 Task: Look for space in Gebre Guracha, Ethiopia from 11th June, 2023 to 17th June, 2023 for 1 adult in price range Rs.5000 to Rs.12000. Place can be private room with 1  bedroom having 1 bed and 1 bathroom. Property type can be house, flat, hotel. Booking option can be shelf check-in. Required host language is English.
Action: Mouse moved to (540, 126)
Screenshot: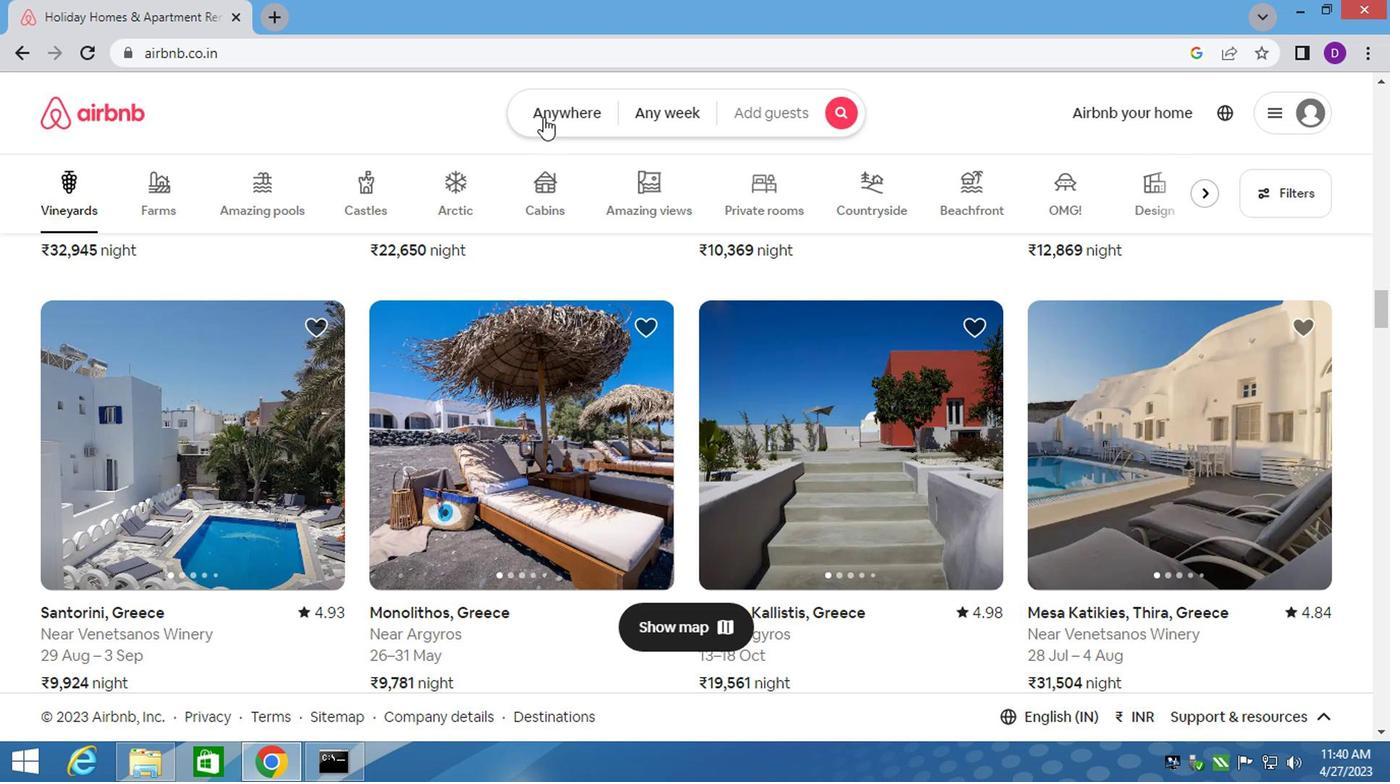 
Action: Mouse pressed left at (540, 126)
Screenshot: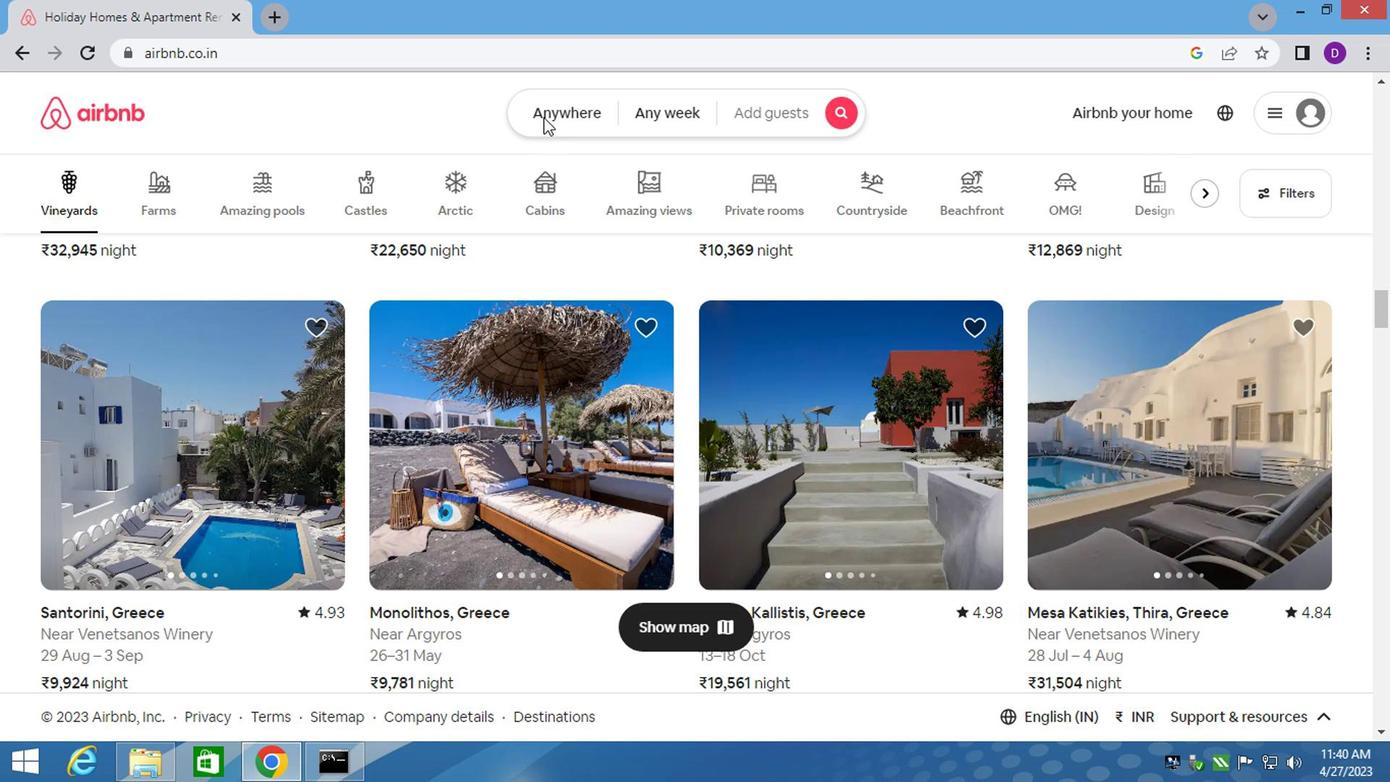 
Action: Mouse moved to (537, 126)
Screenshot: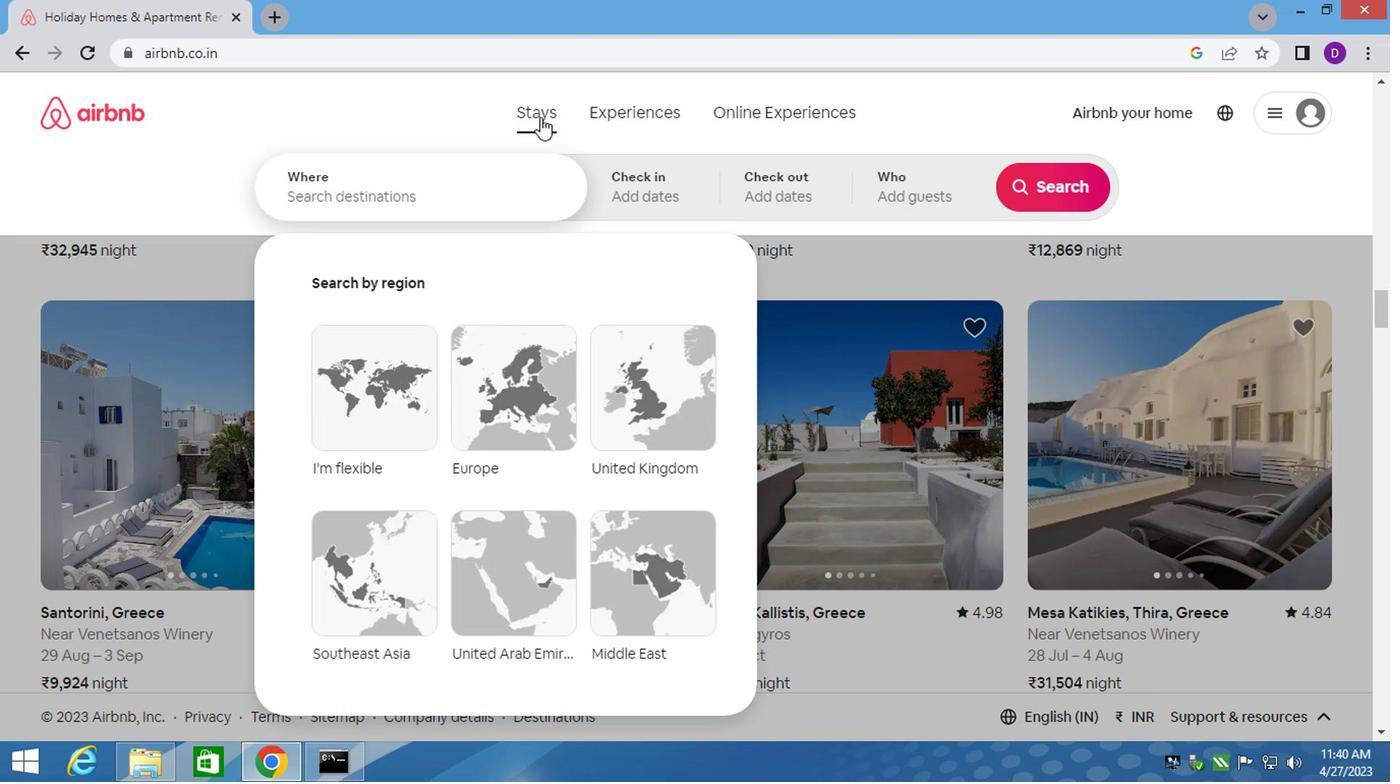 
Action: Key pressed <Key.shift_r><Key.shift_r><Key.shift_r><Key.shift_r><Key.shift_r>Gebre
Screenshot: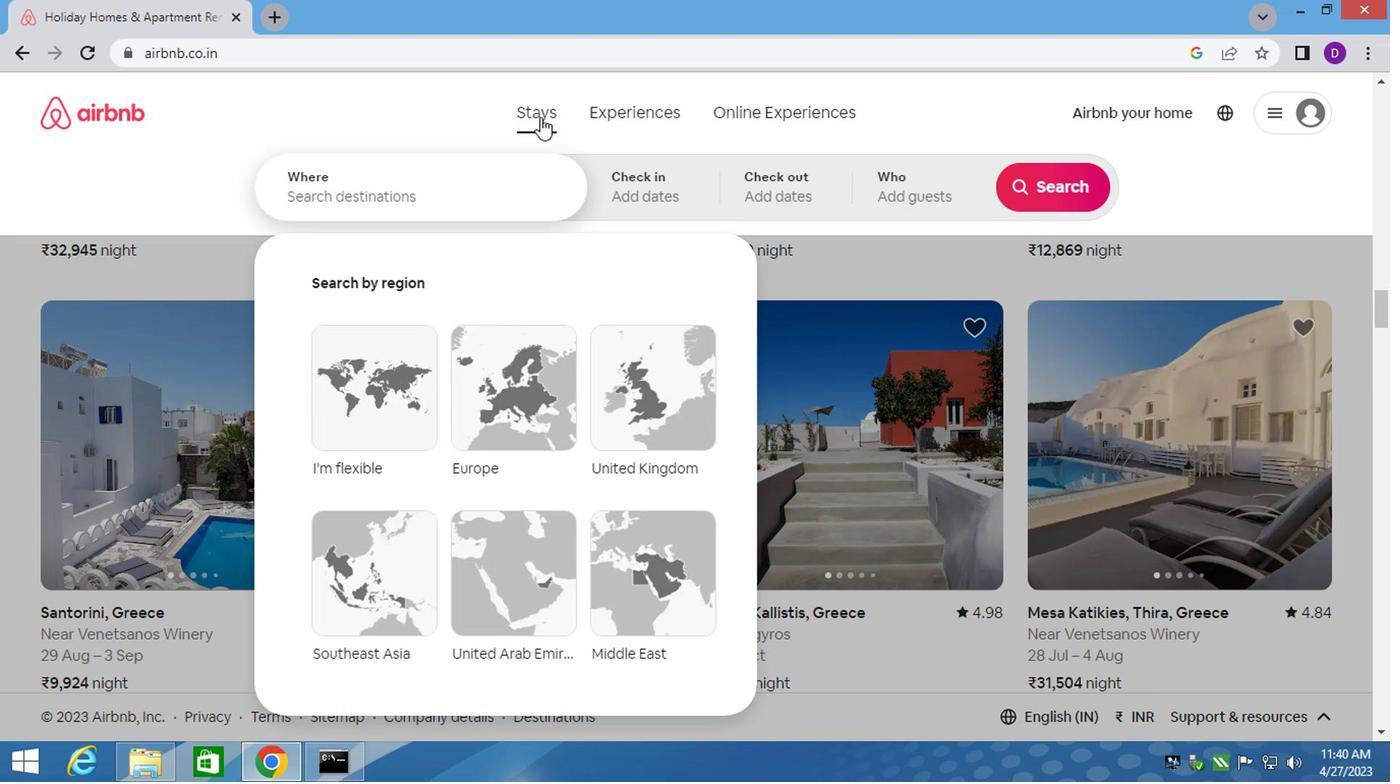 
Action: Mouse moved to (351, 203)
Screenshot: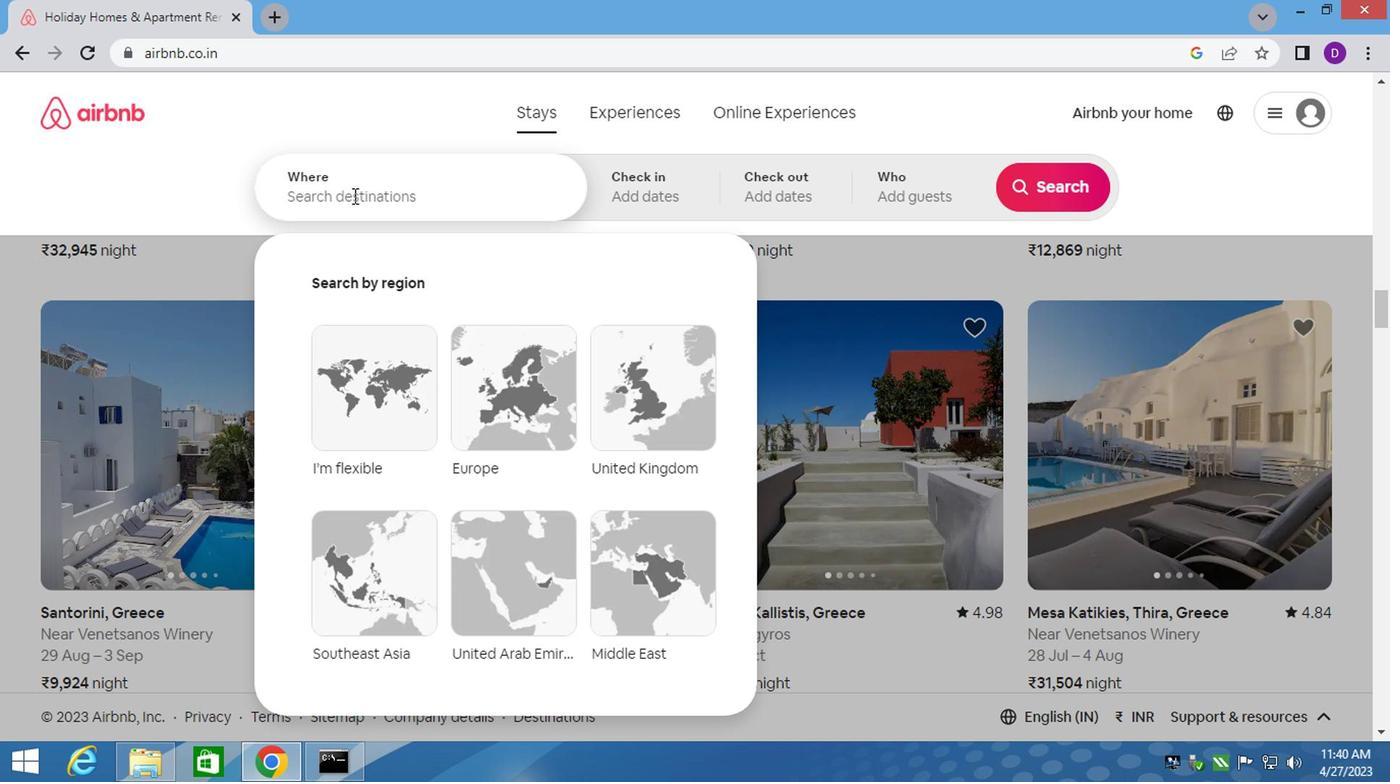 
Action: Mouse pressed left at (351, 203)
Screenshot: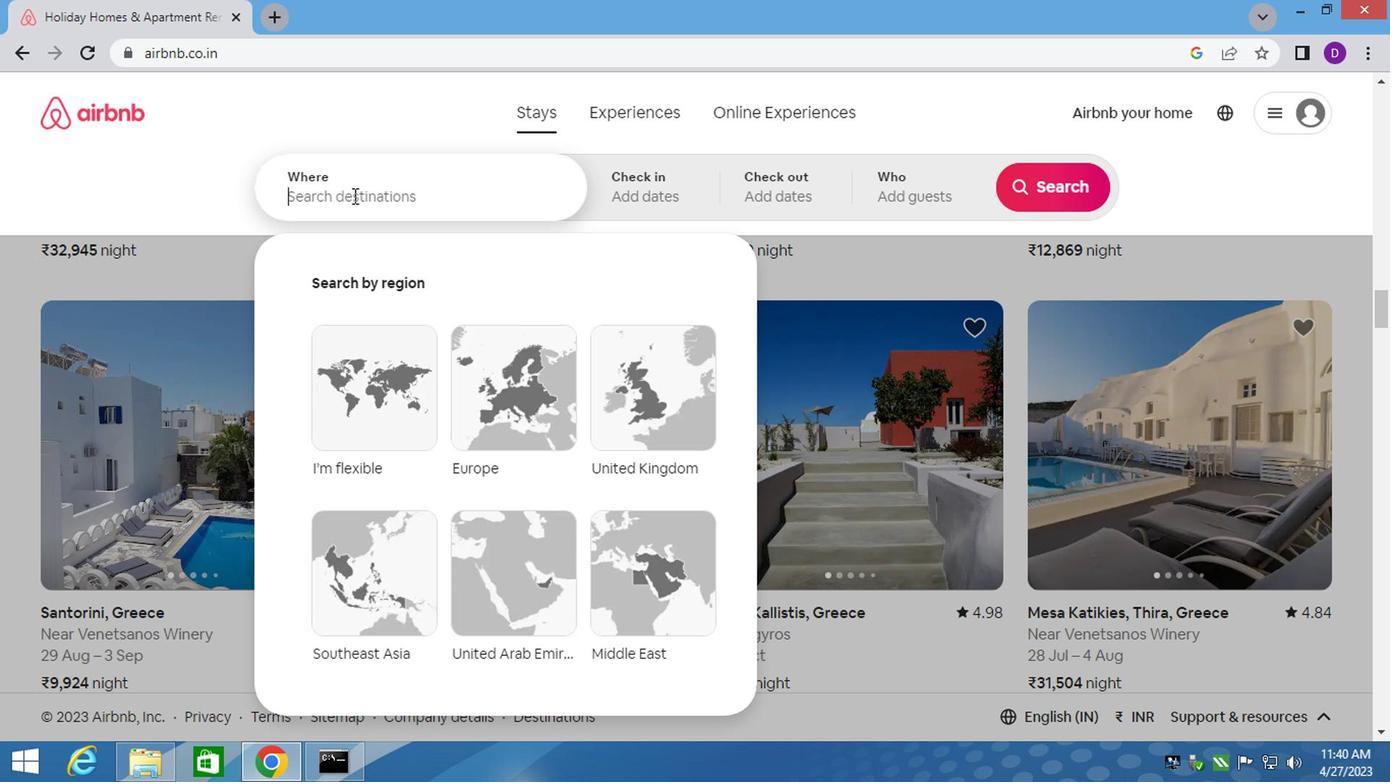 
Action: Key pressed <Key.shift_r><Key.shift_r><Key.shift_r><Key.shift_r>Gebre<Key.space><Key.shift>GURACHA,<Key.space><Key.shift>ETHIOPIA<Key.enter>
Screenshot: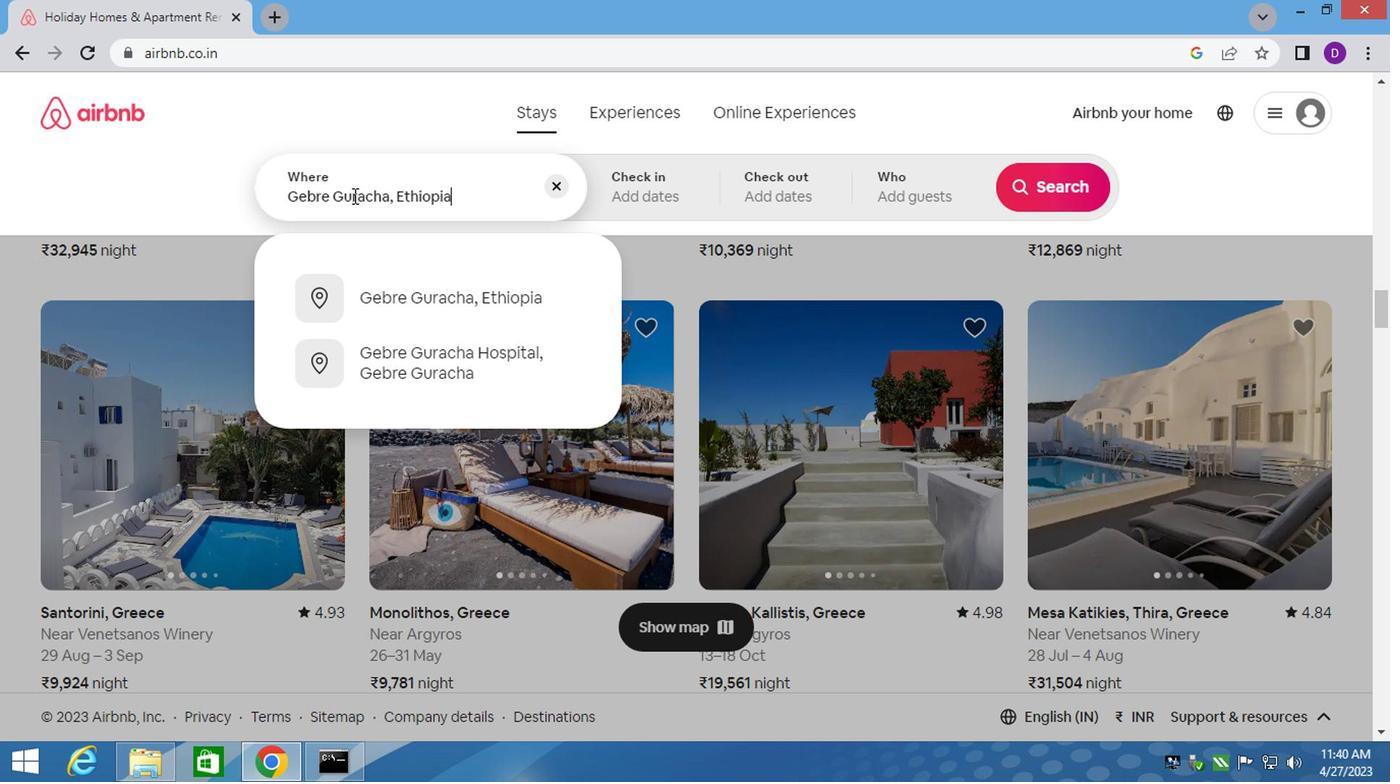 
Action: Mouse moved to (1034, 350)
Screenshot: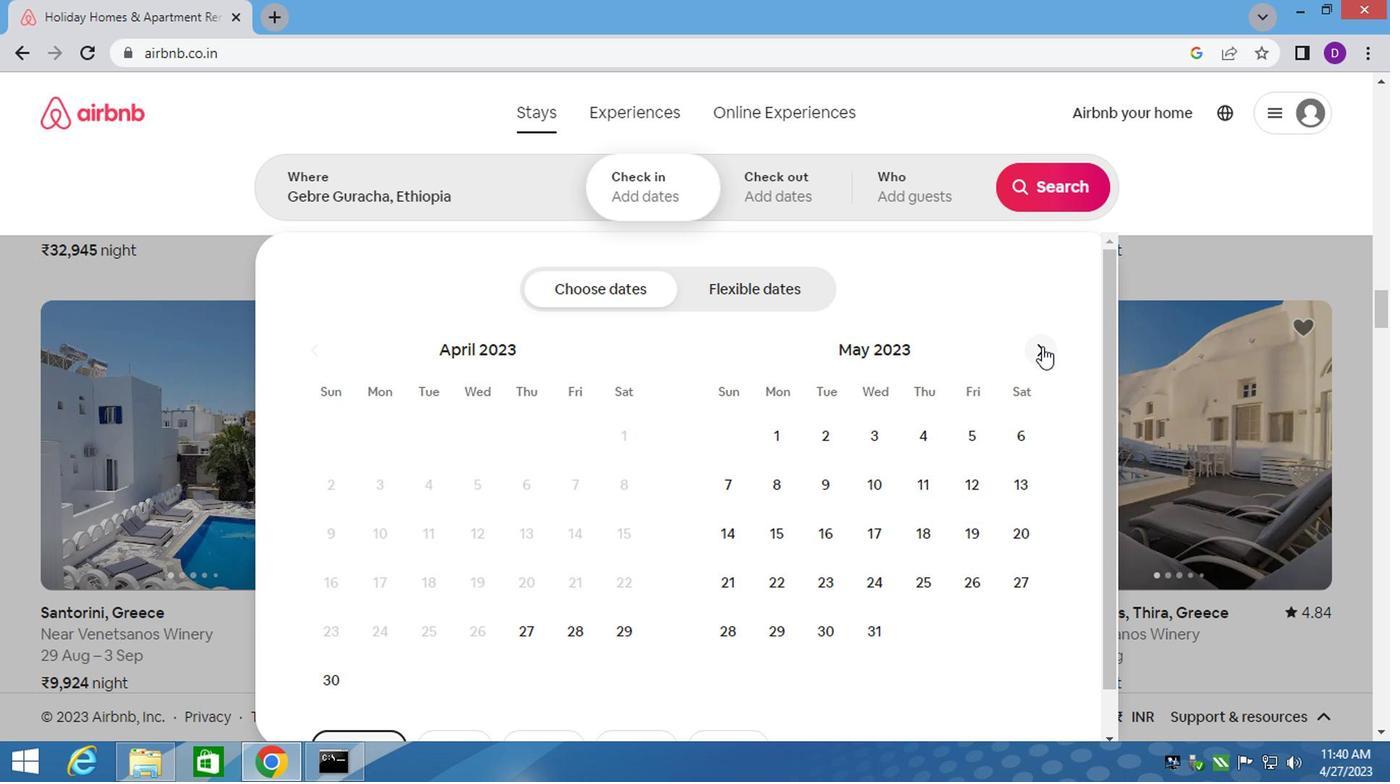 
Action: Mouse pressed left at (1034, 350)
Screenshot: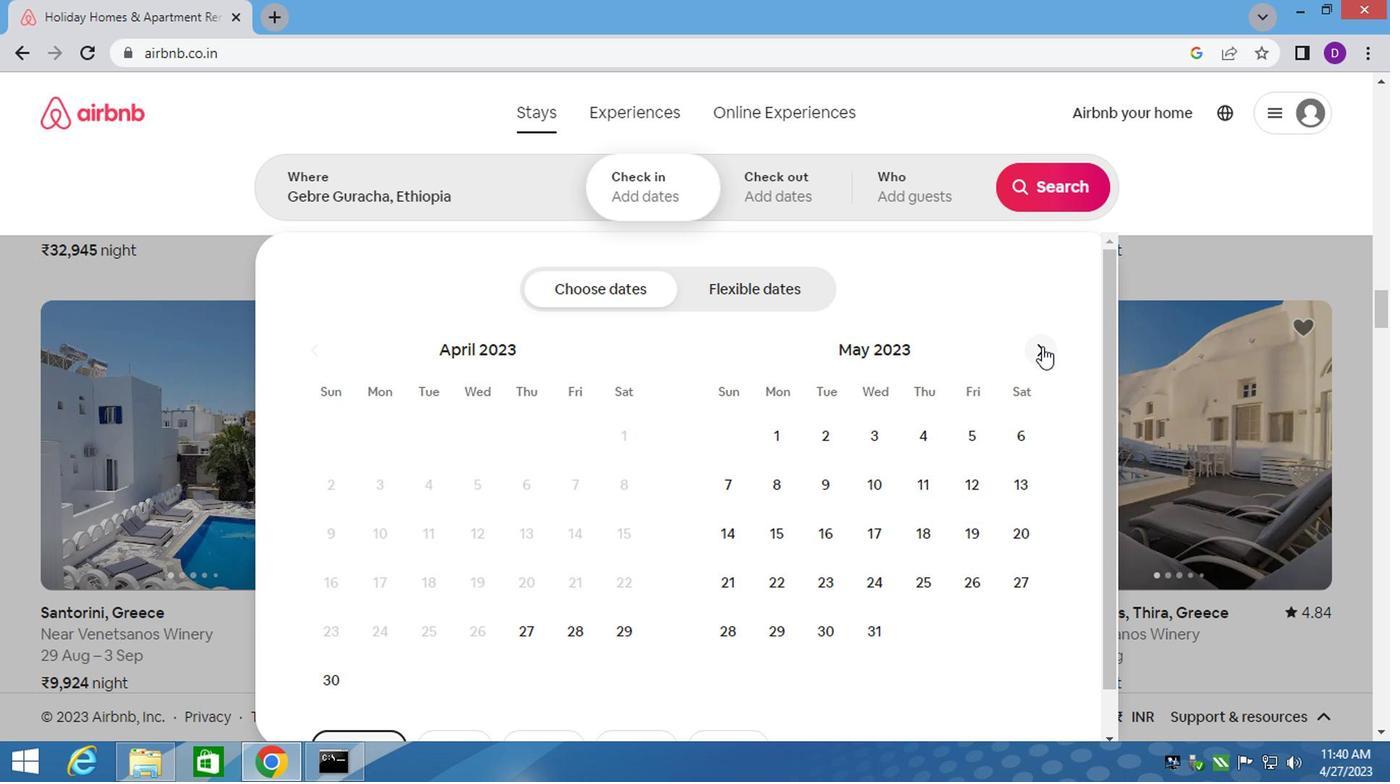 
Action: Mouse moved to (714, 536)
Screenshot: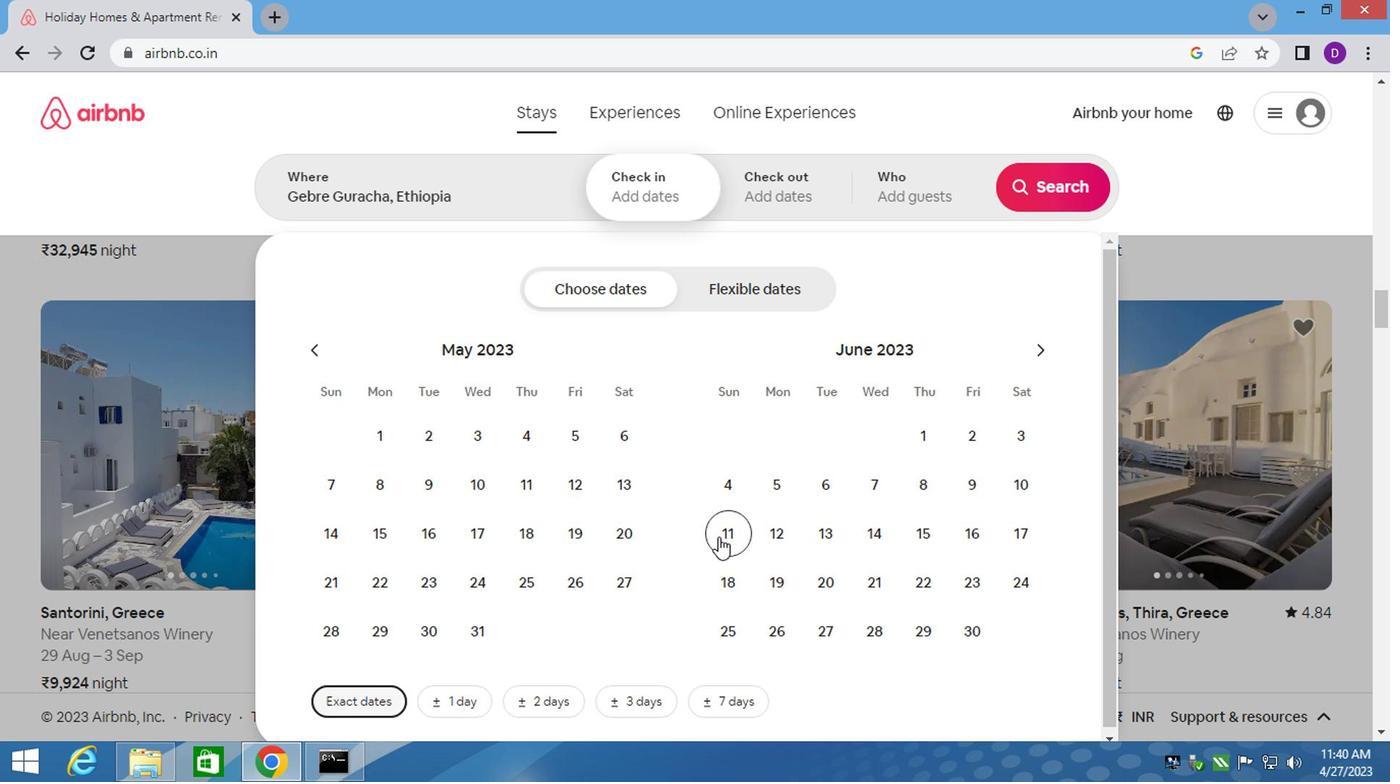 
Action: Mouse pressed left at (714, 536)
Screenshot: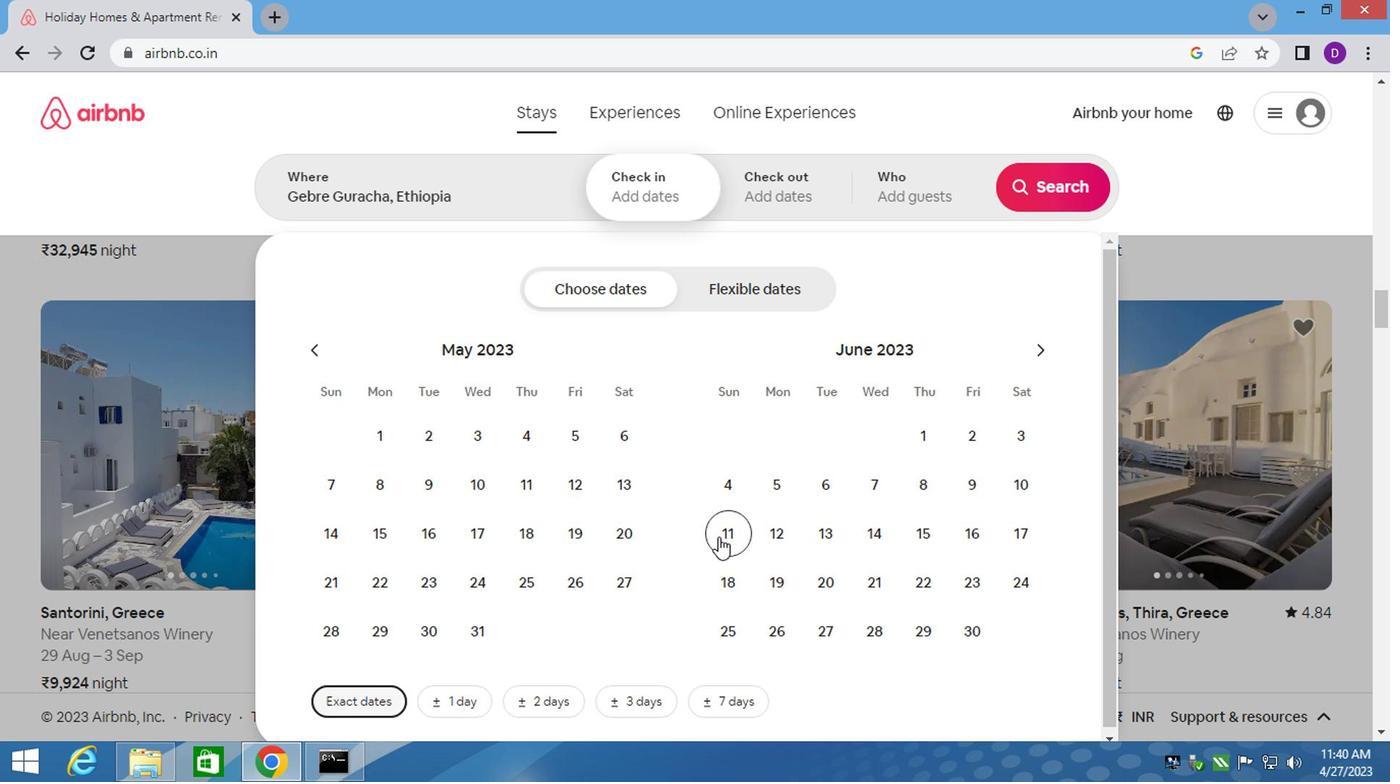 
Action: Mouse moved to (1004, 530)
Screenshot: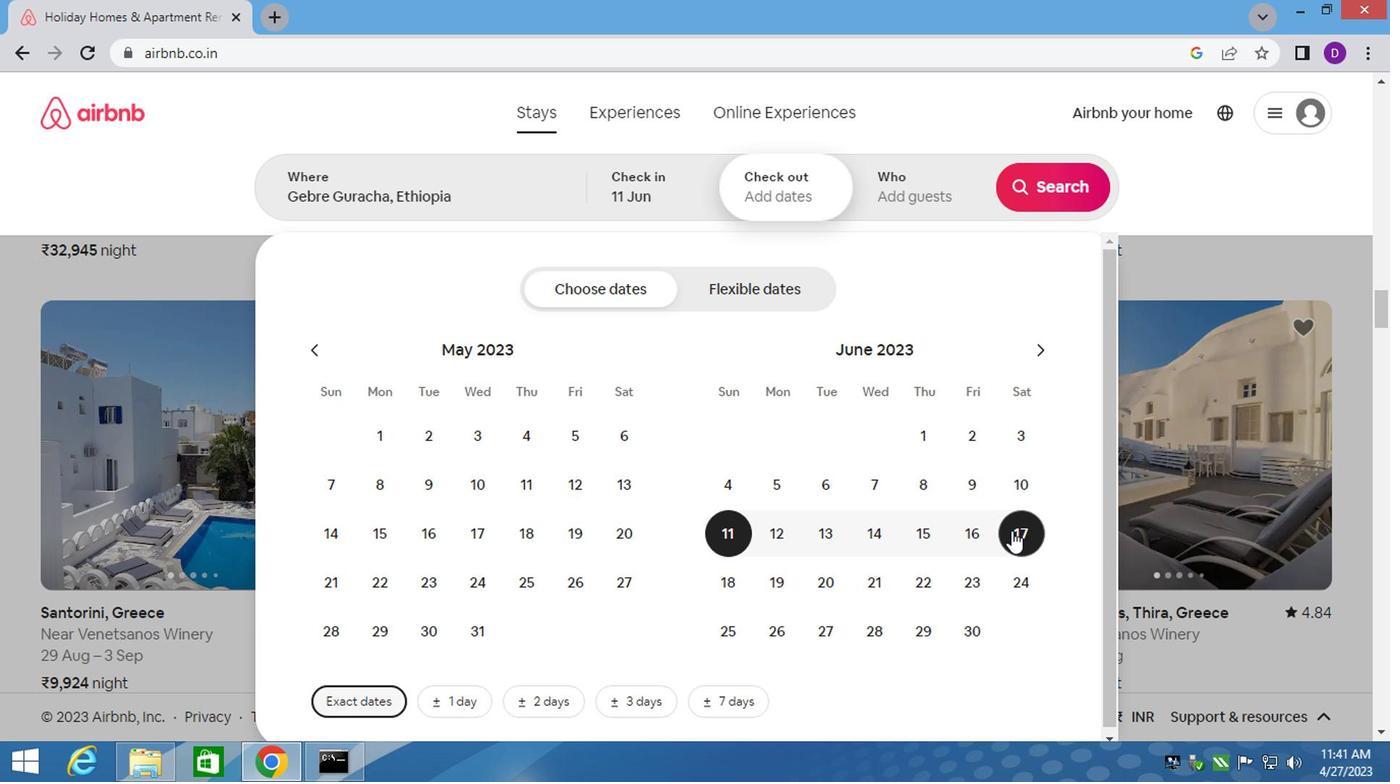 
Action: Mouse pressed left at (1004, 530)
Screenshot: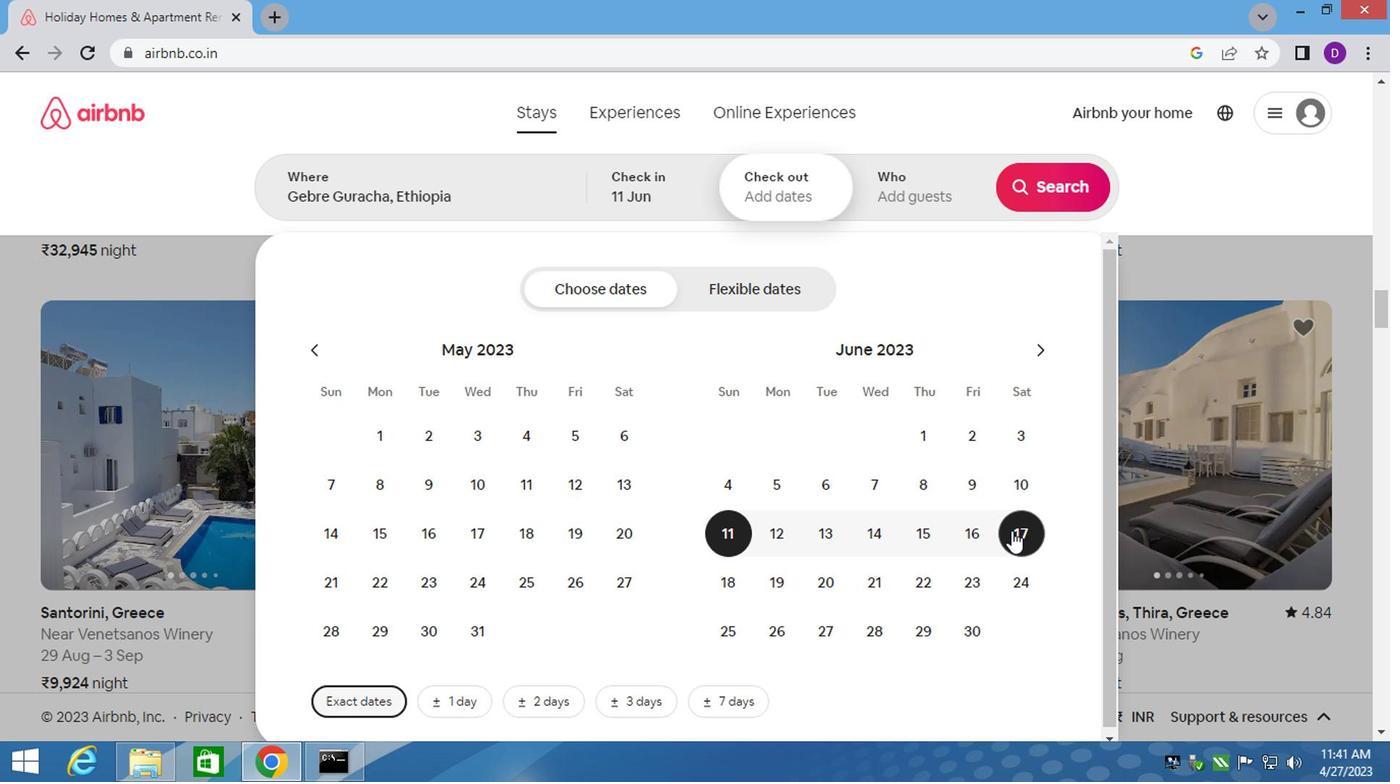 
Action: Mouse moved to (896, 210)
Screenshot: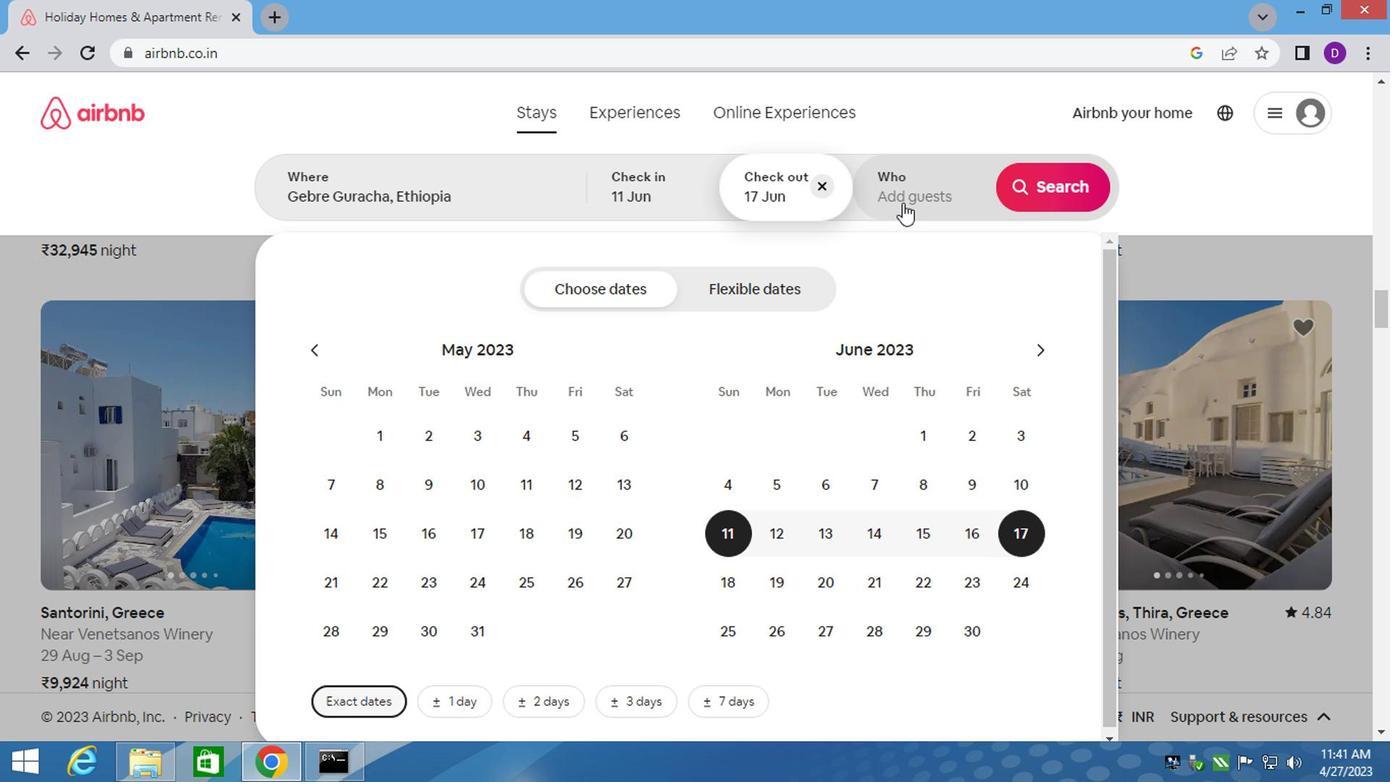 
Action: Mouse pressed left at (896, 210)
Screenshot: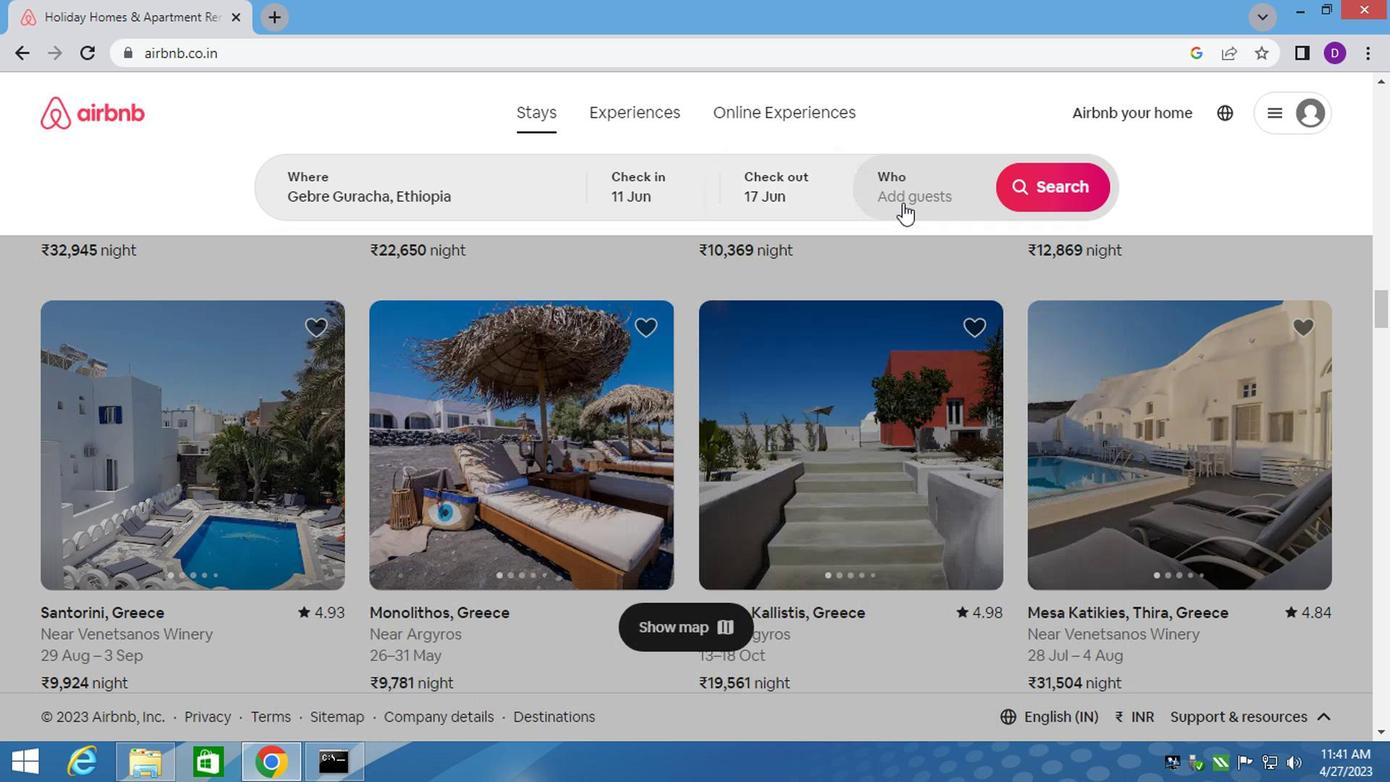 
Action: Mouse moved to (1045, 299)
Screenshot: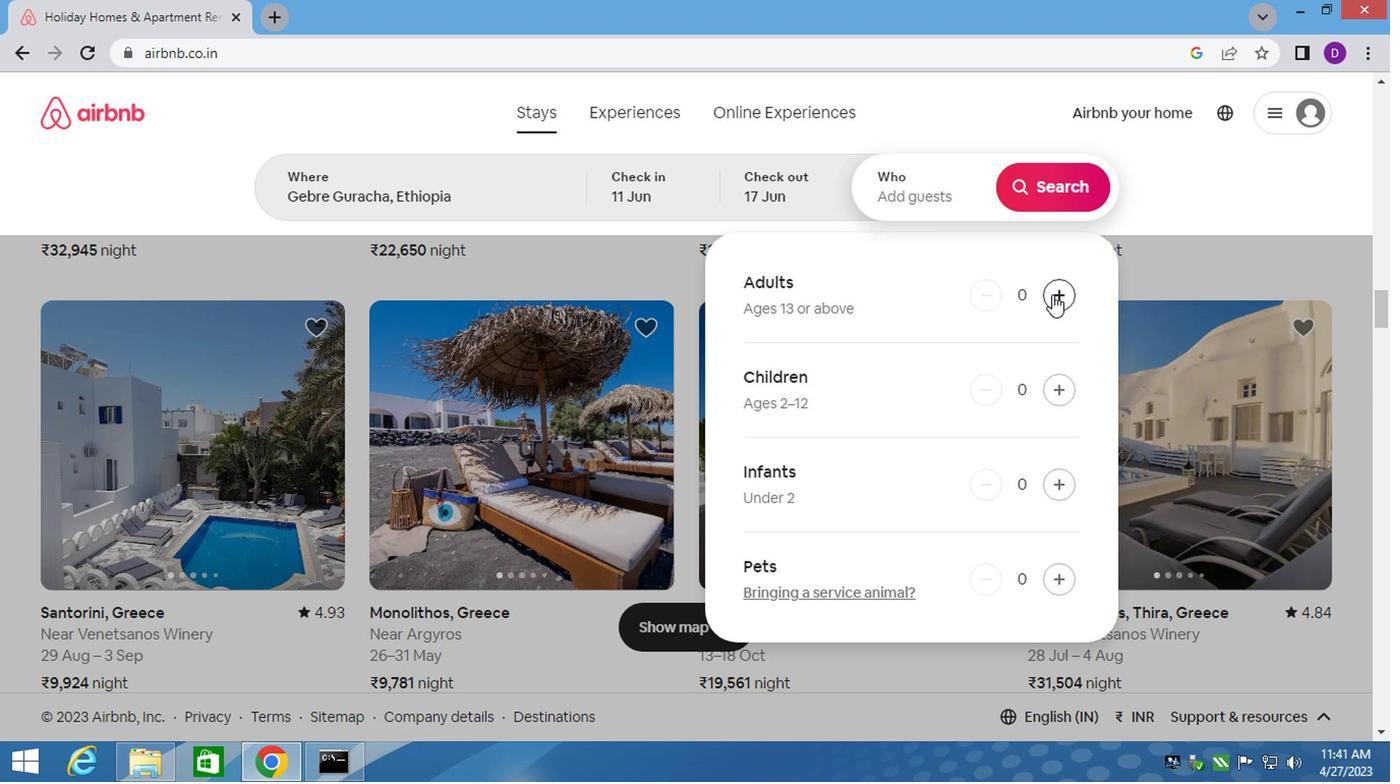 
Action: Mouse pressed left at (1045, 299)
Screenshot: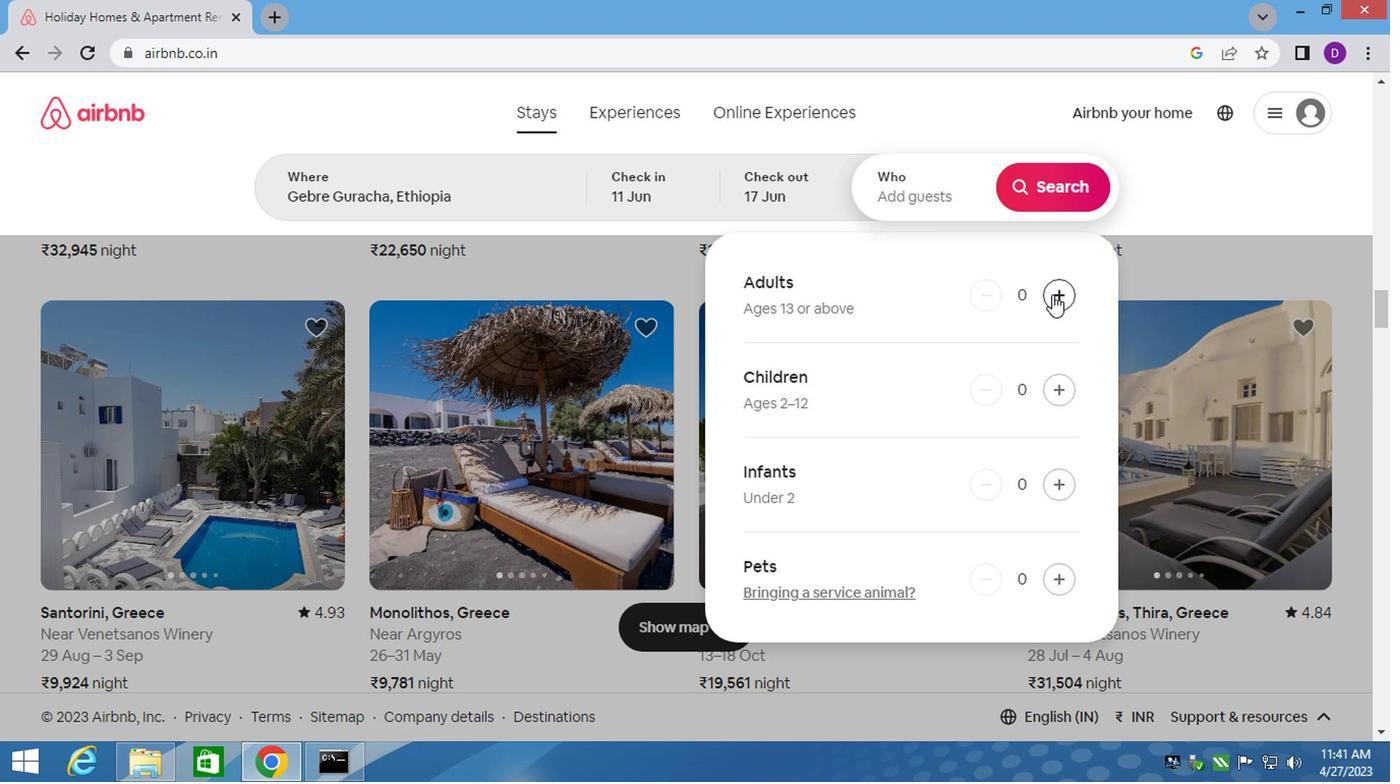 
Action: Mouse moved to (1045, 203)
Screenshot: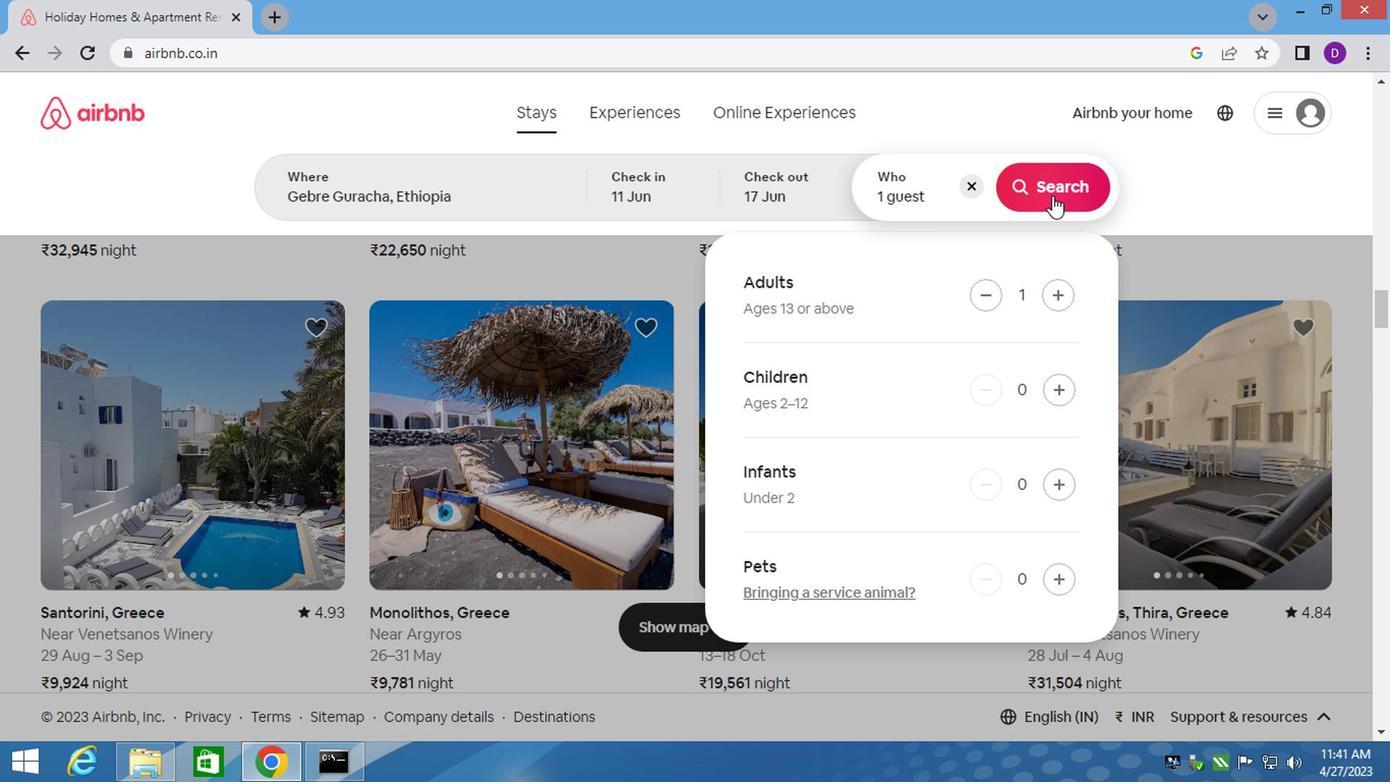 
Action: Mouse pressed left at (1045, 203)
Screenshot: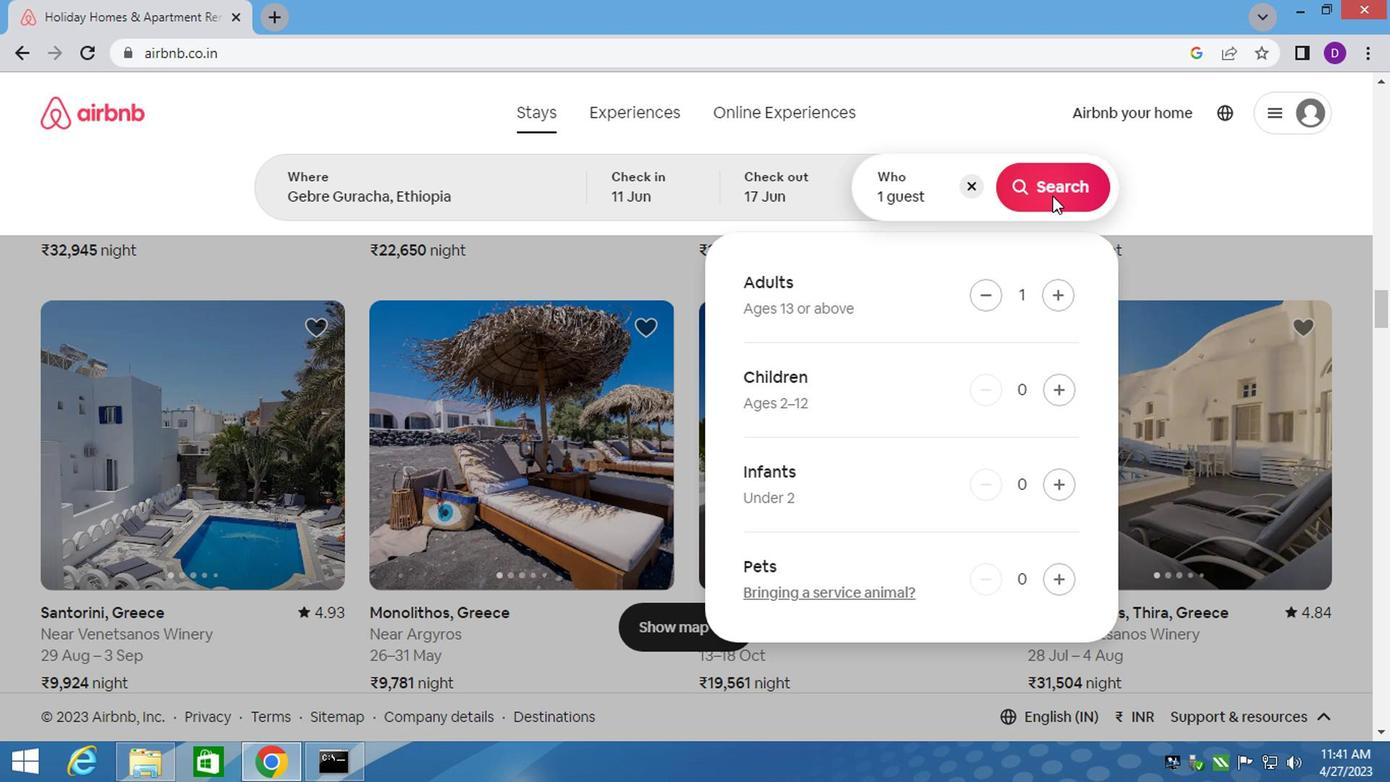 
Action: Mouse moved to (1268, 208)
Screenshot: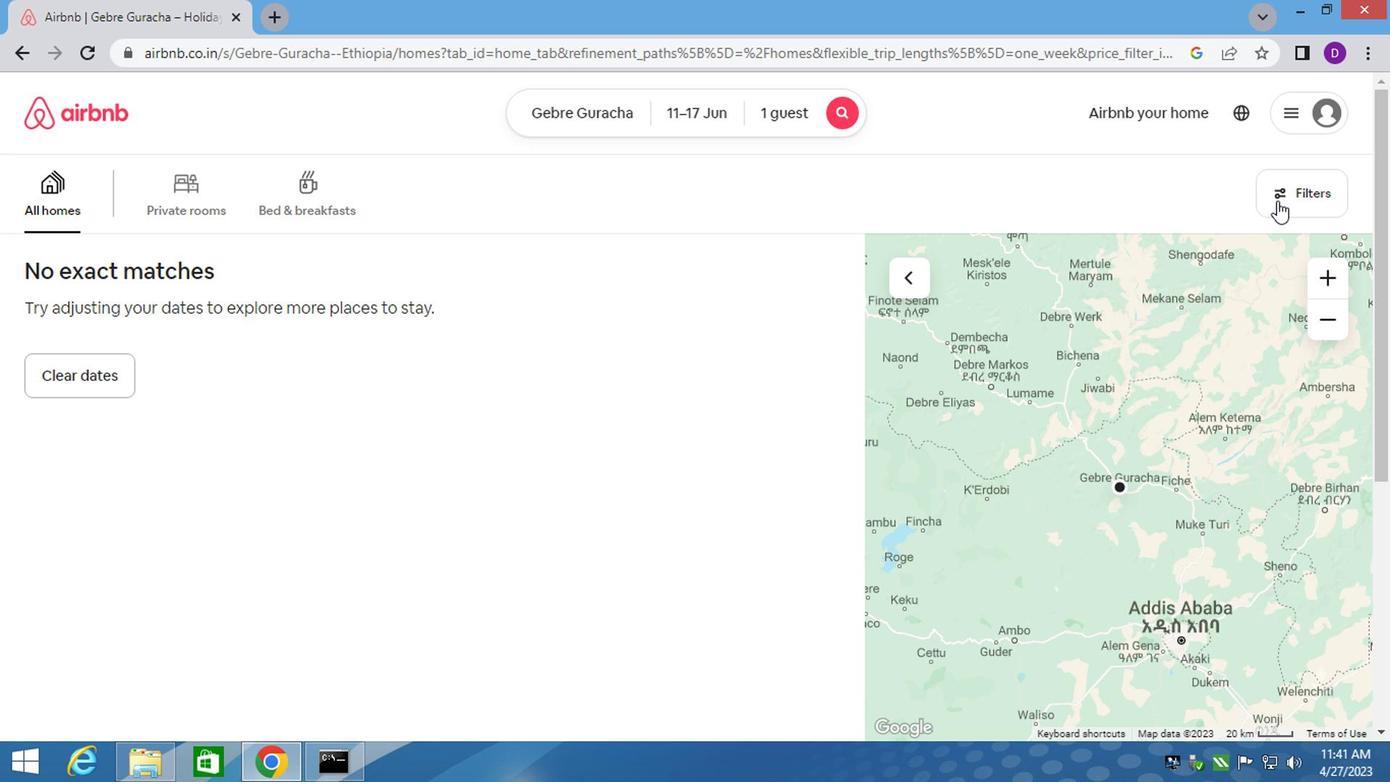 
Action: Mouse pressed left at (1268, 208)
Screenshot: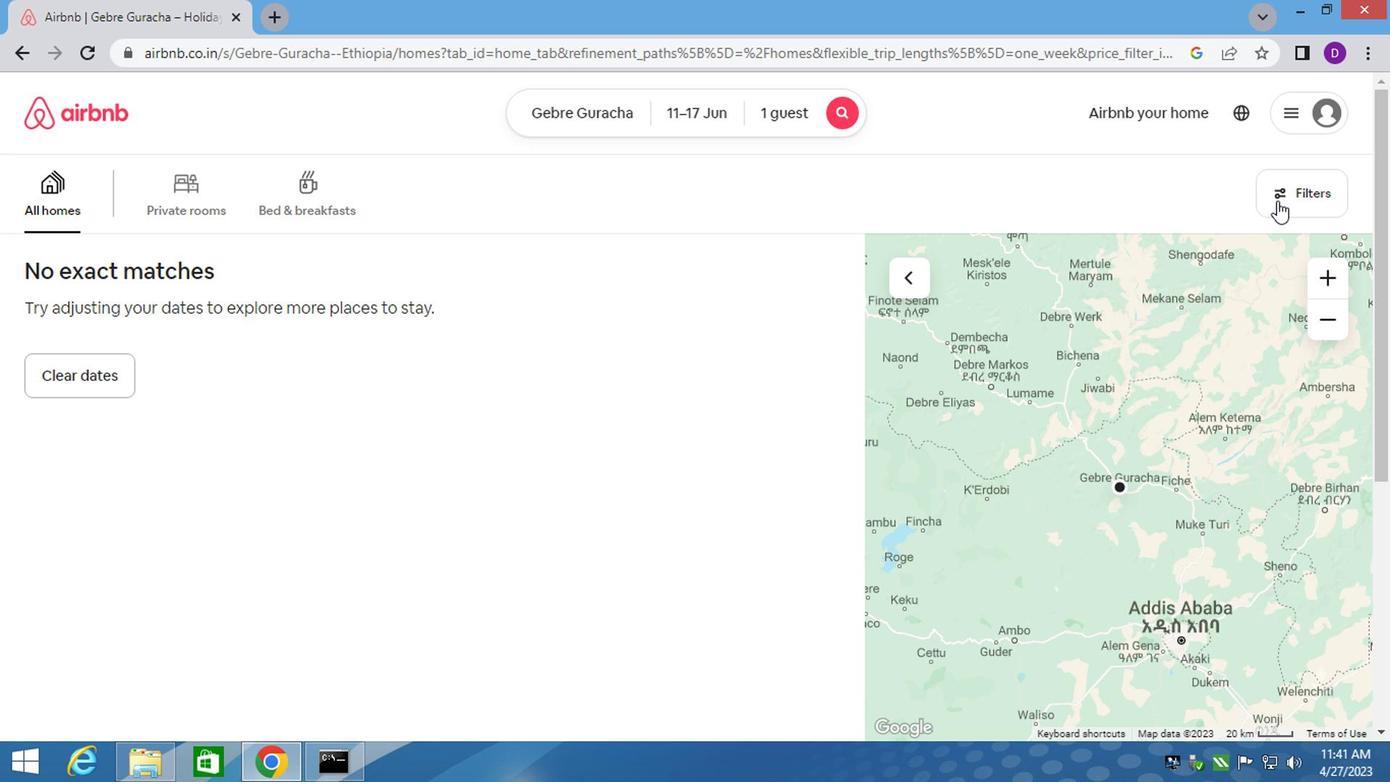 
Action: Mouse moved to (441, 328)
Screenshot: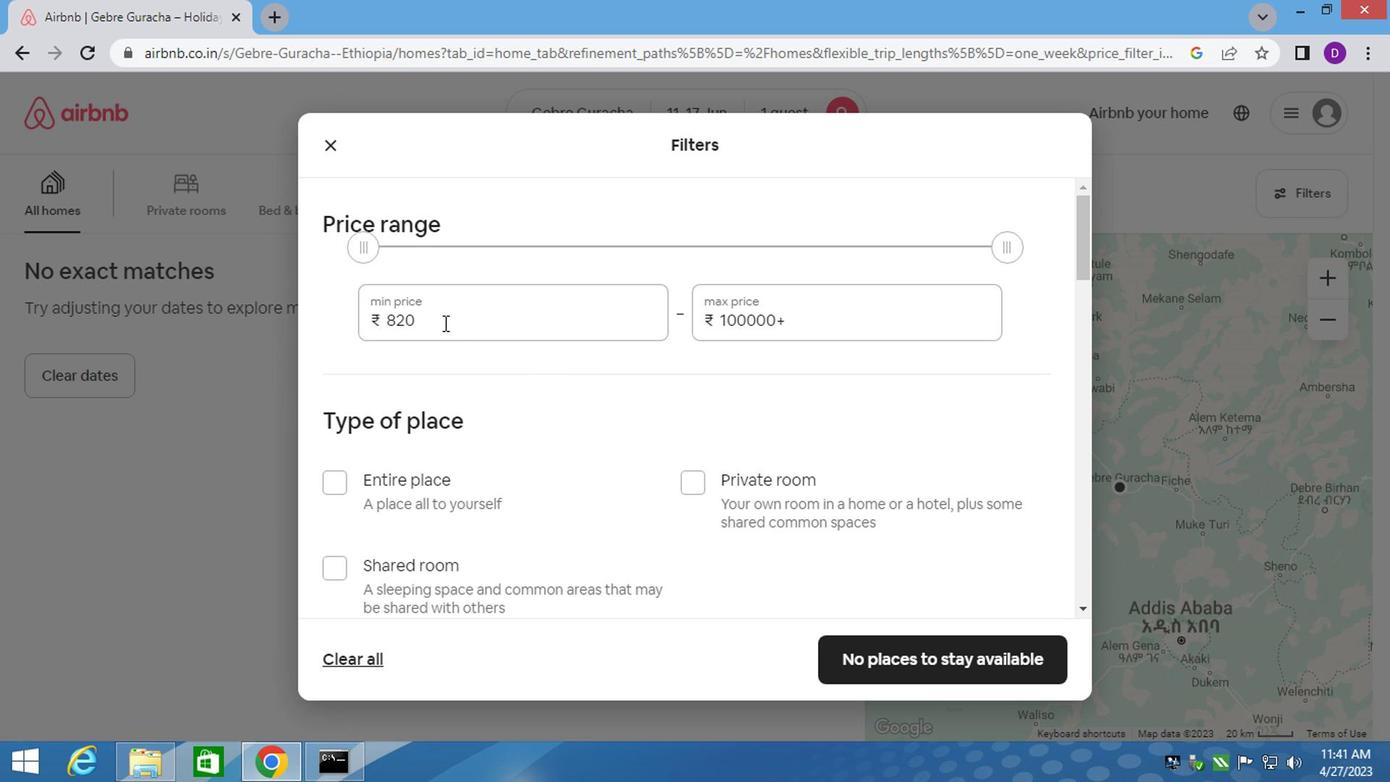 
Action: Mouse pressed left at (441, 328)
Screenshot: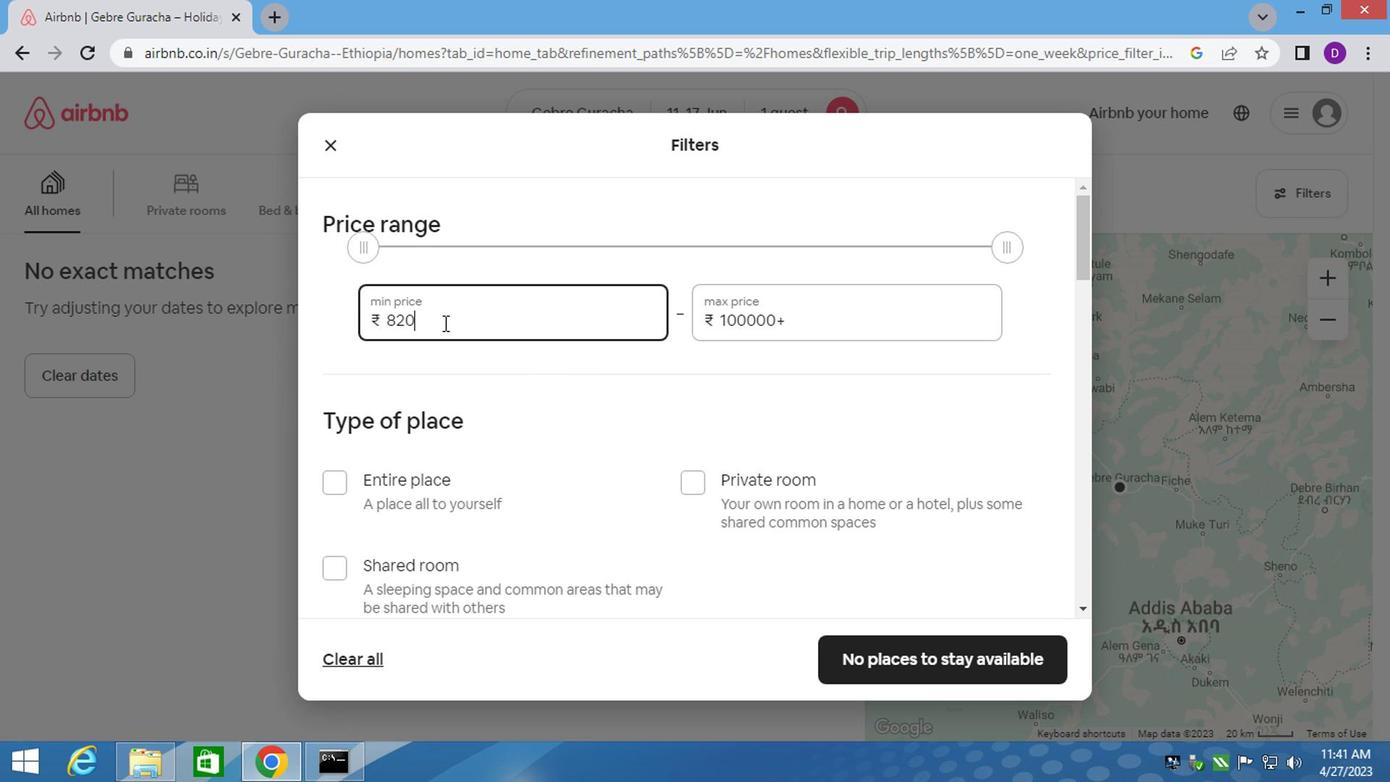 
Action: Mouse pressed left at (441, 328)
Screenshot: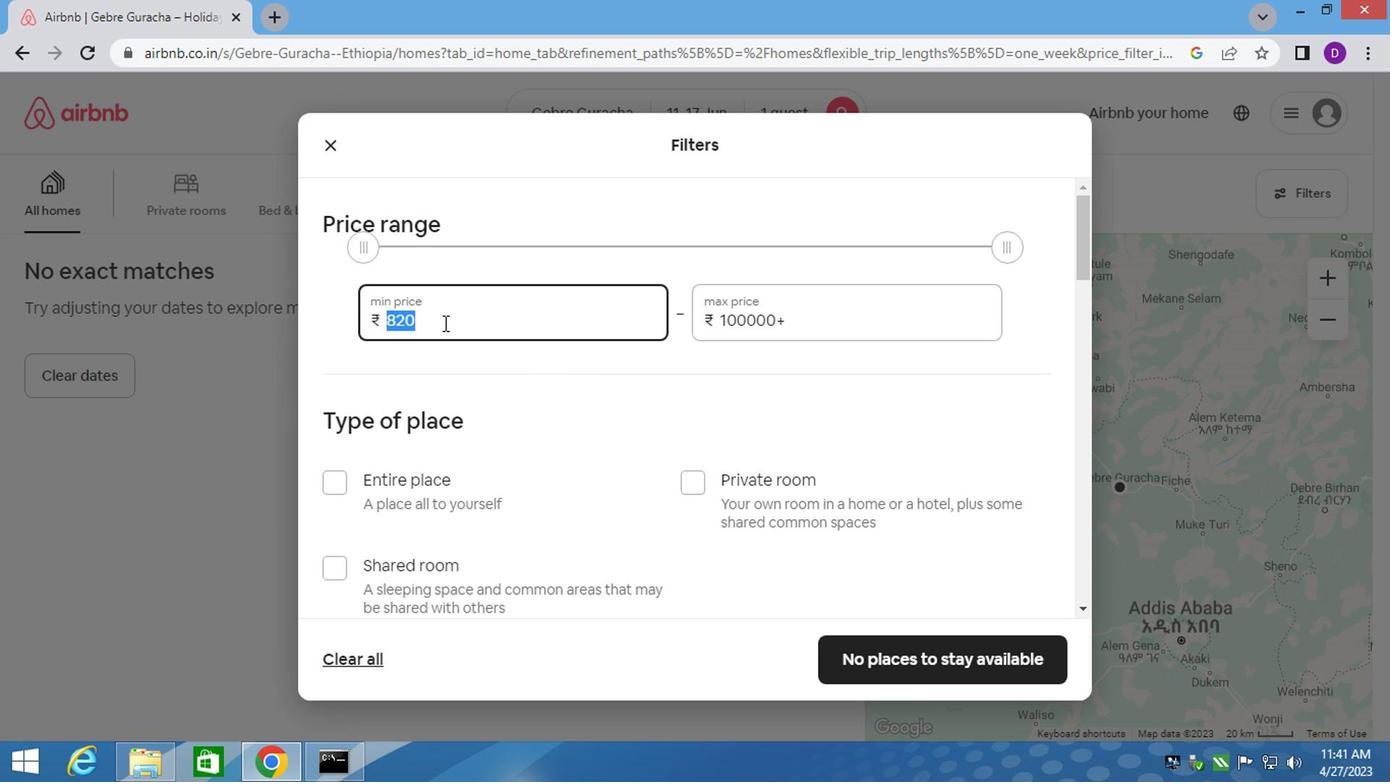 
Action: Key pressed 5000<Key.tab>12000
Screenshot: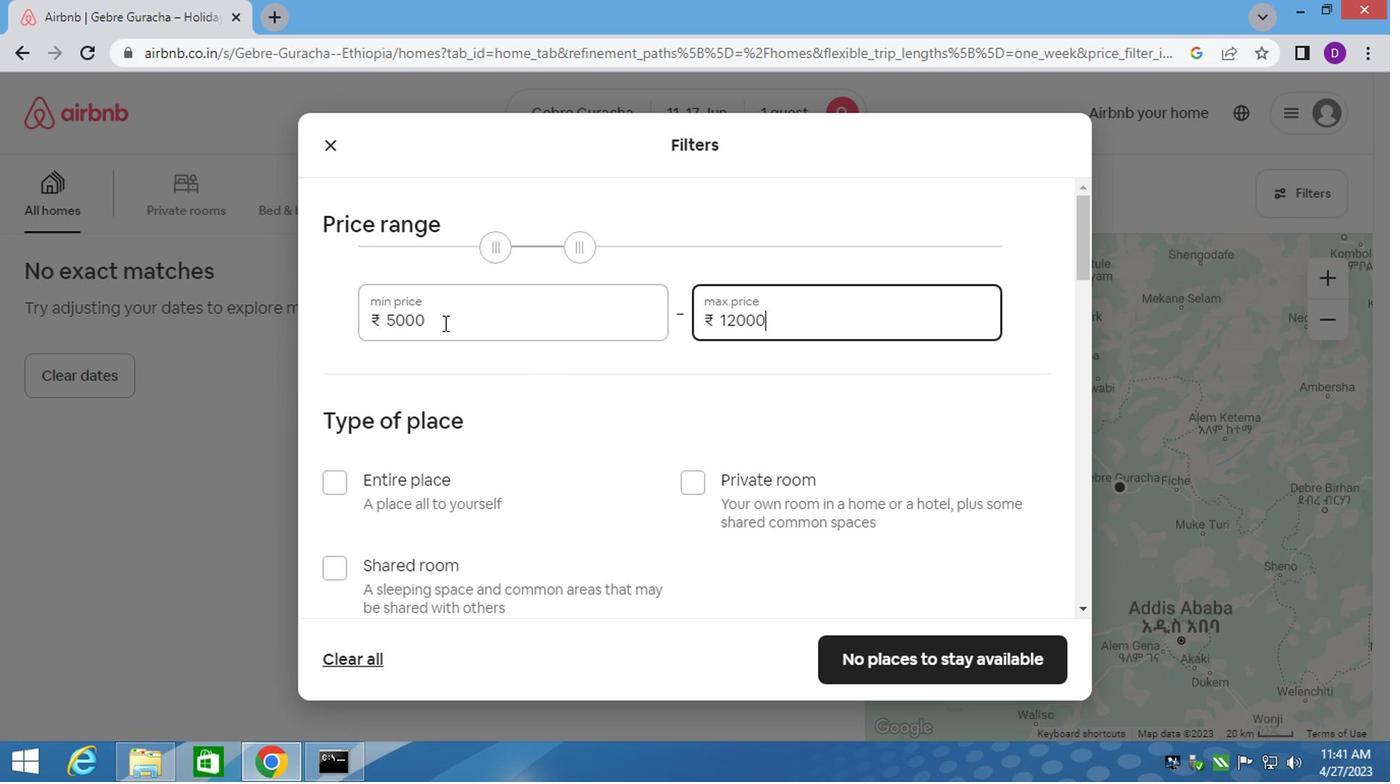 
Action: Mouse moved to (683, 488)
Screenshot: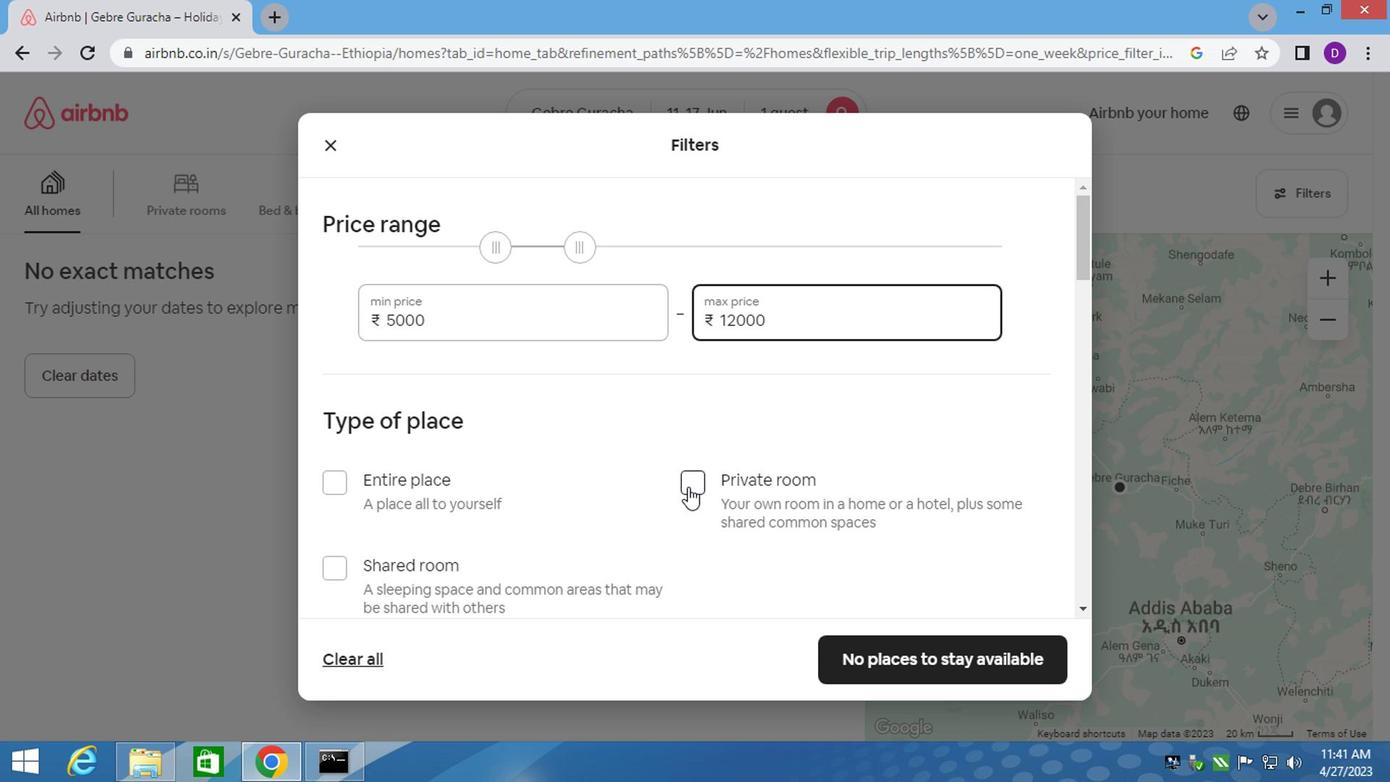 
Action: Mouse pressed left at (683, 488)
Screenshot: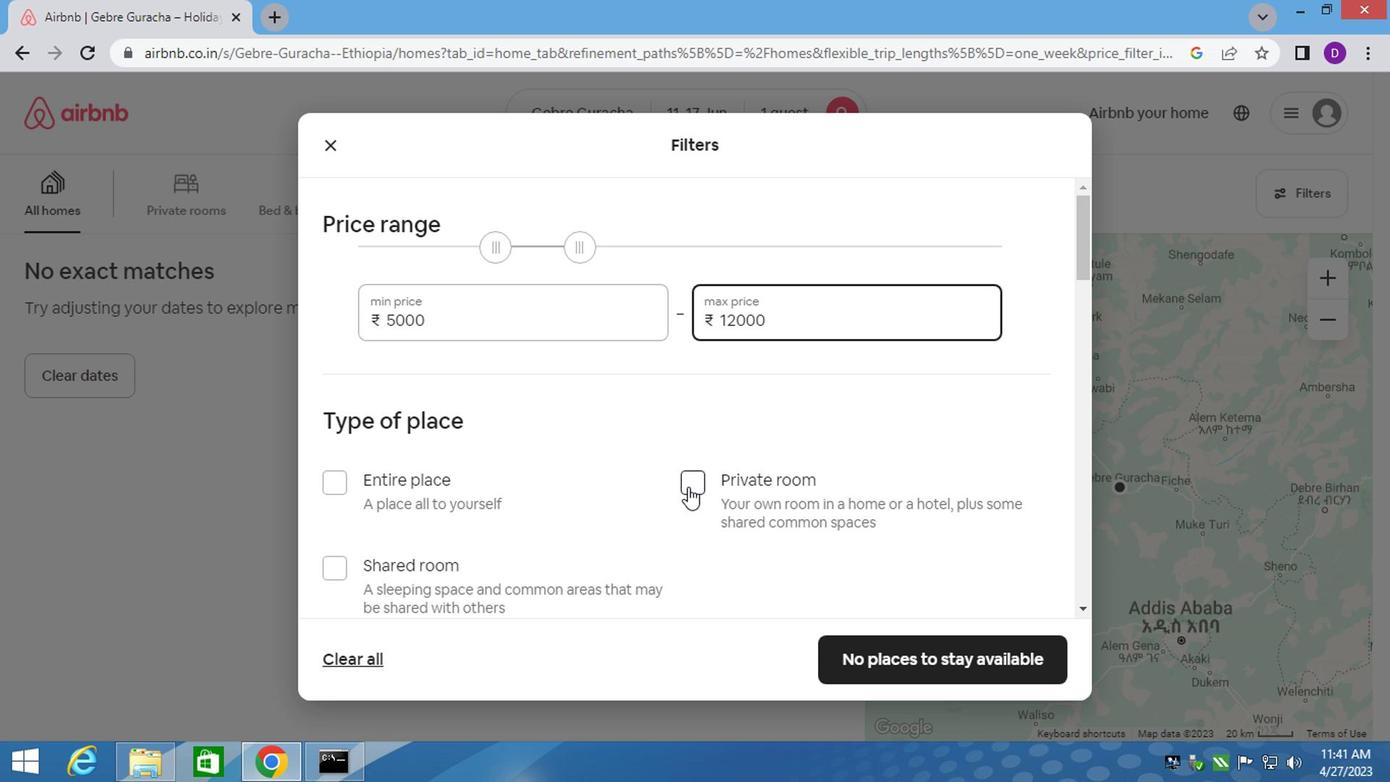 
Action: Mouse moved to (599, 539)
Screenshot: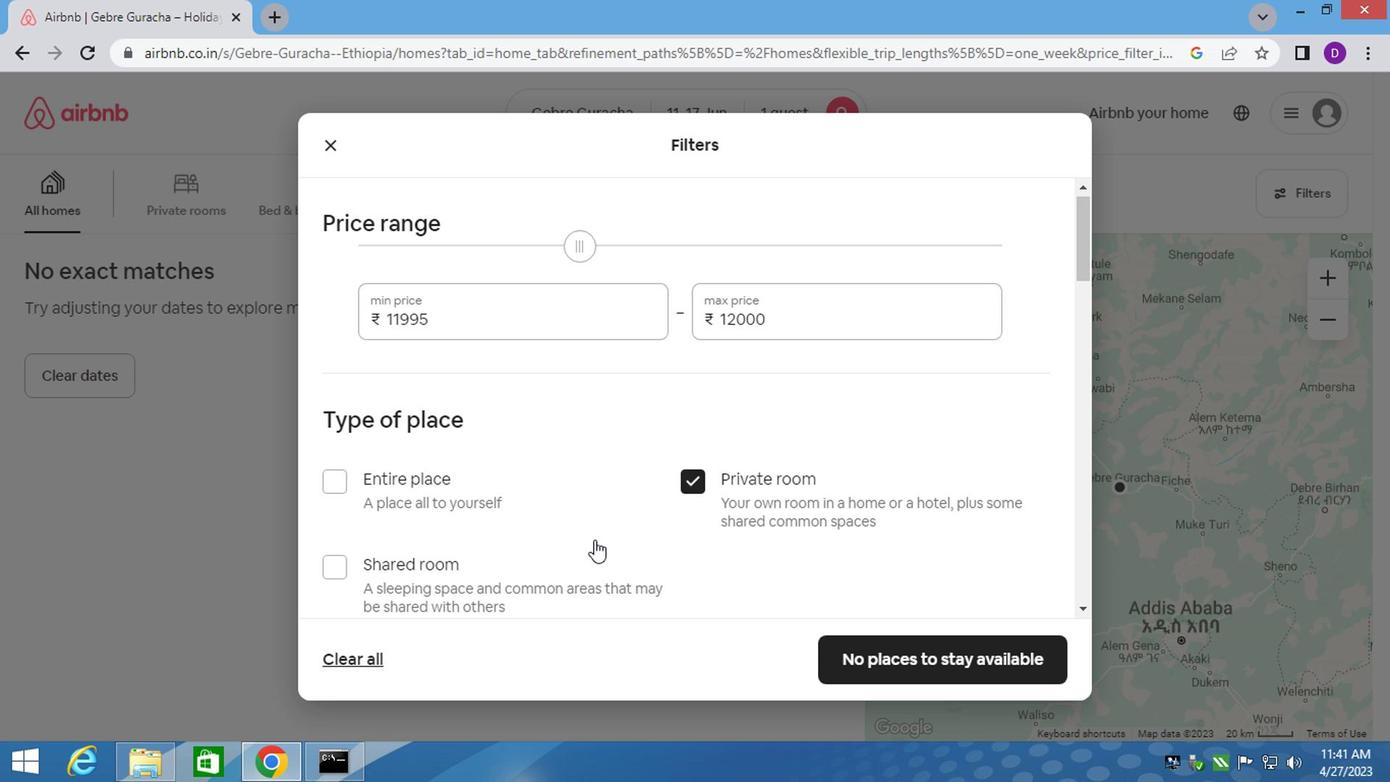 
Action: Mouse scrolled (599, 538) with delta (0, 0)
Screenshot: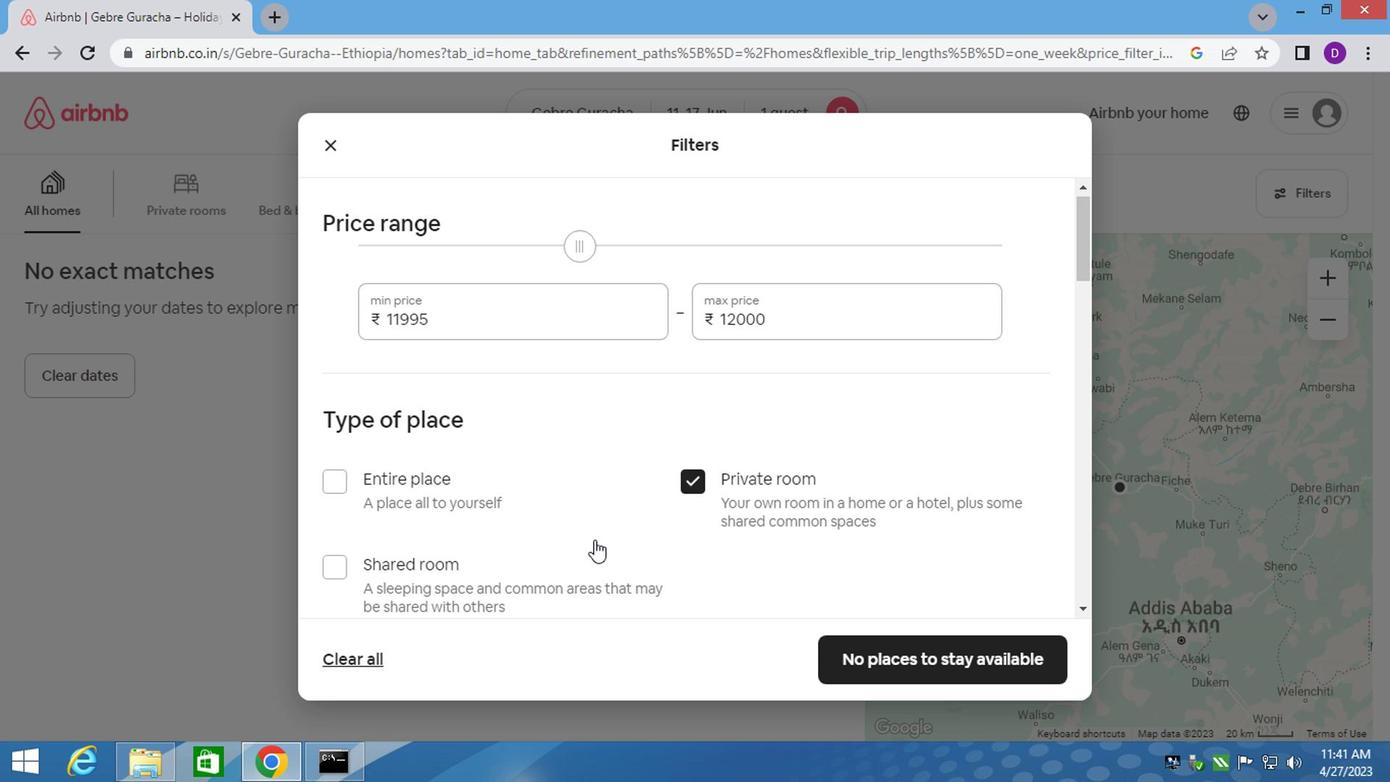 
Action: Mouse moved to (583, 539)
Screenshot: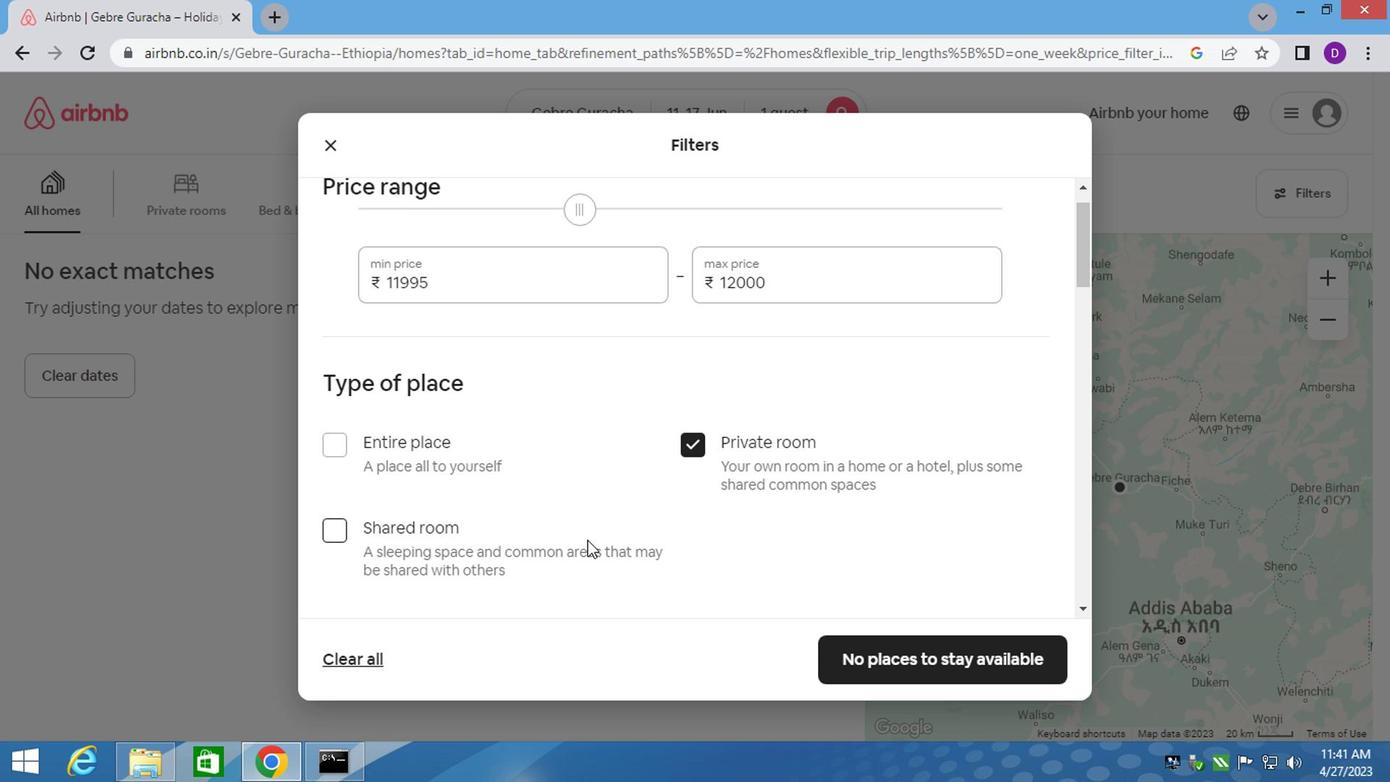 
Action: Mouse scrolled (589, 538) with delta (0, 0)
Screenshot: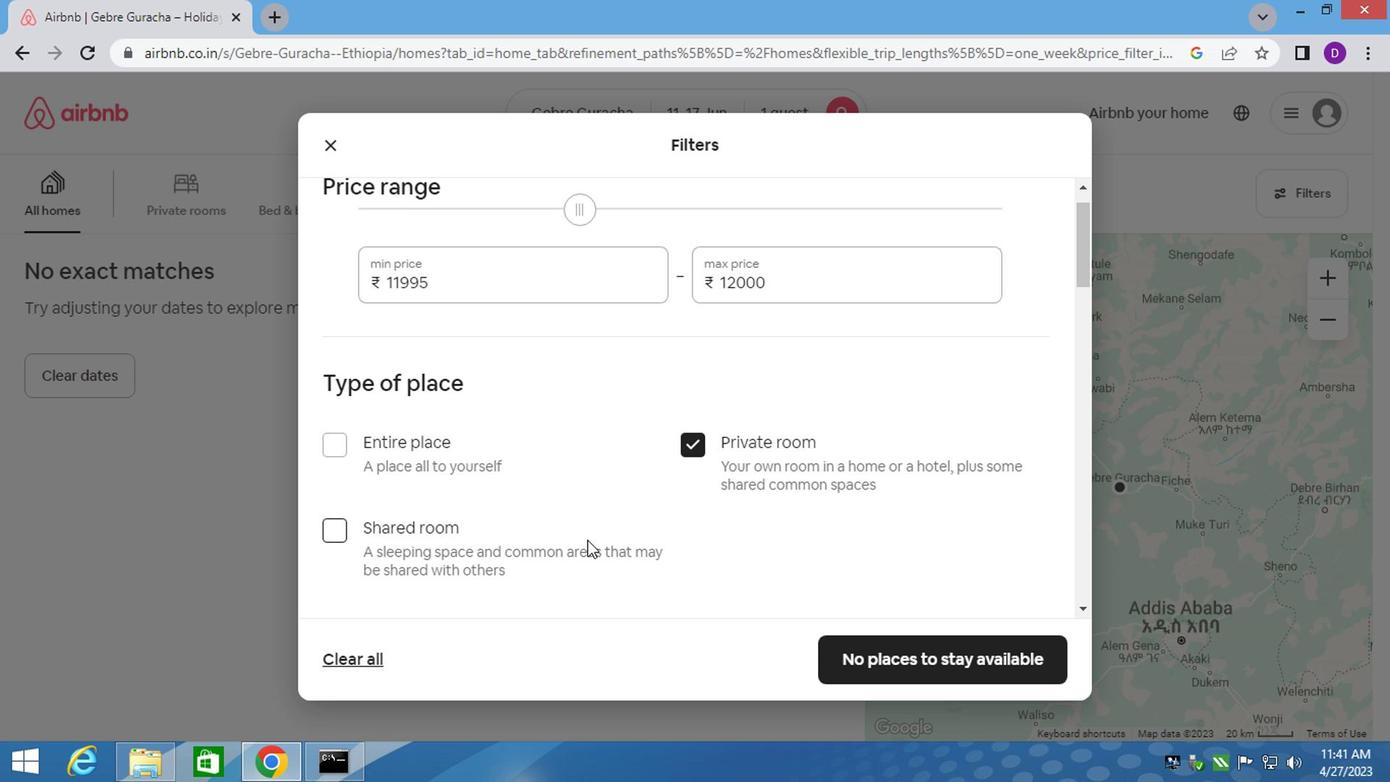 
Action: Mouse moved to (562, 530)
Screenshot: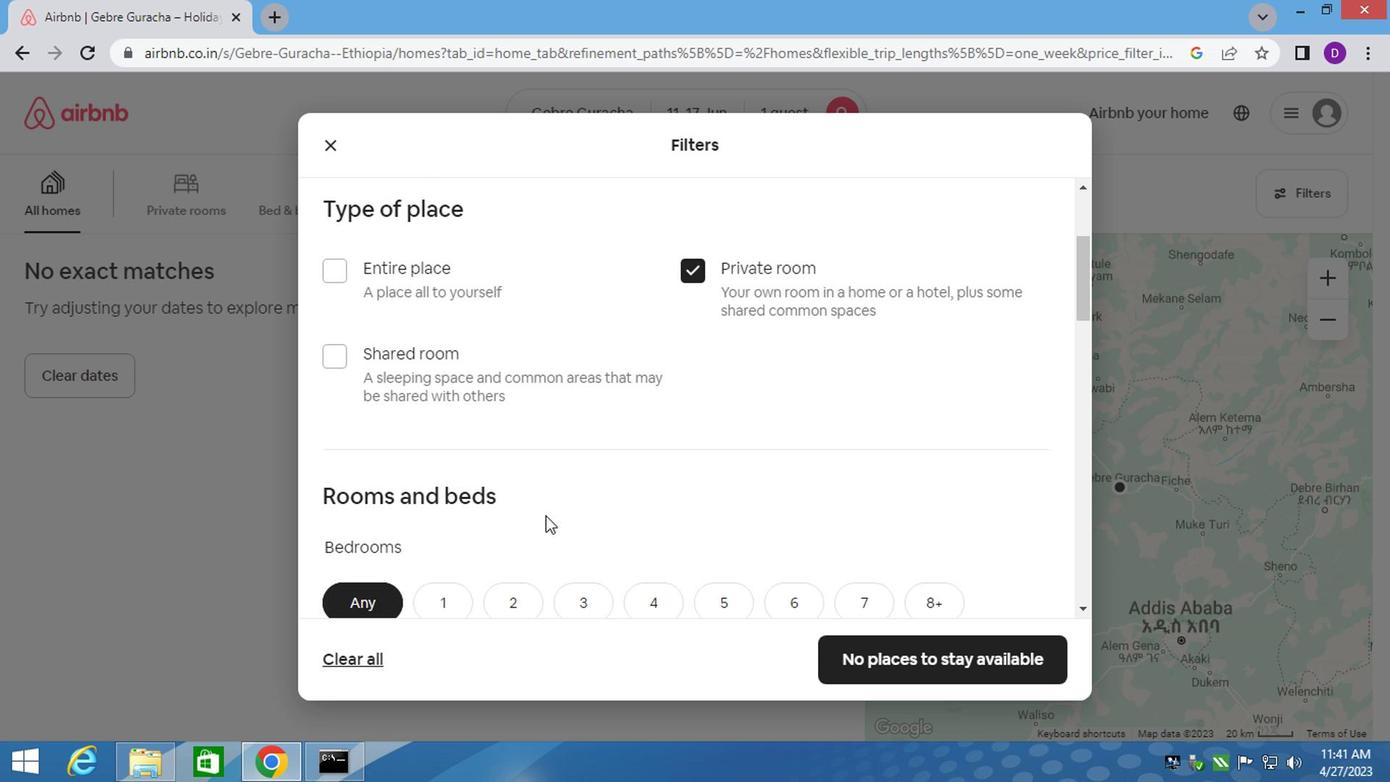 
Action: Mouse scrolled (578, 538) with delta (0, 0)
Screenshot: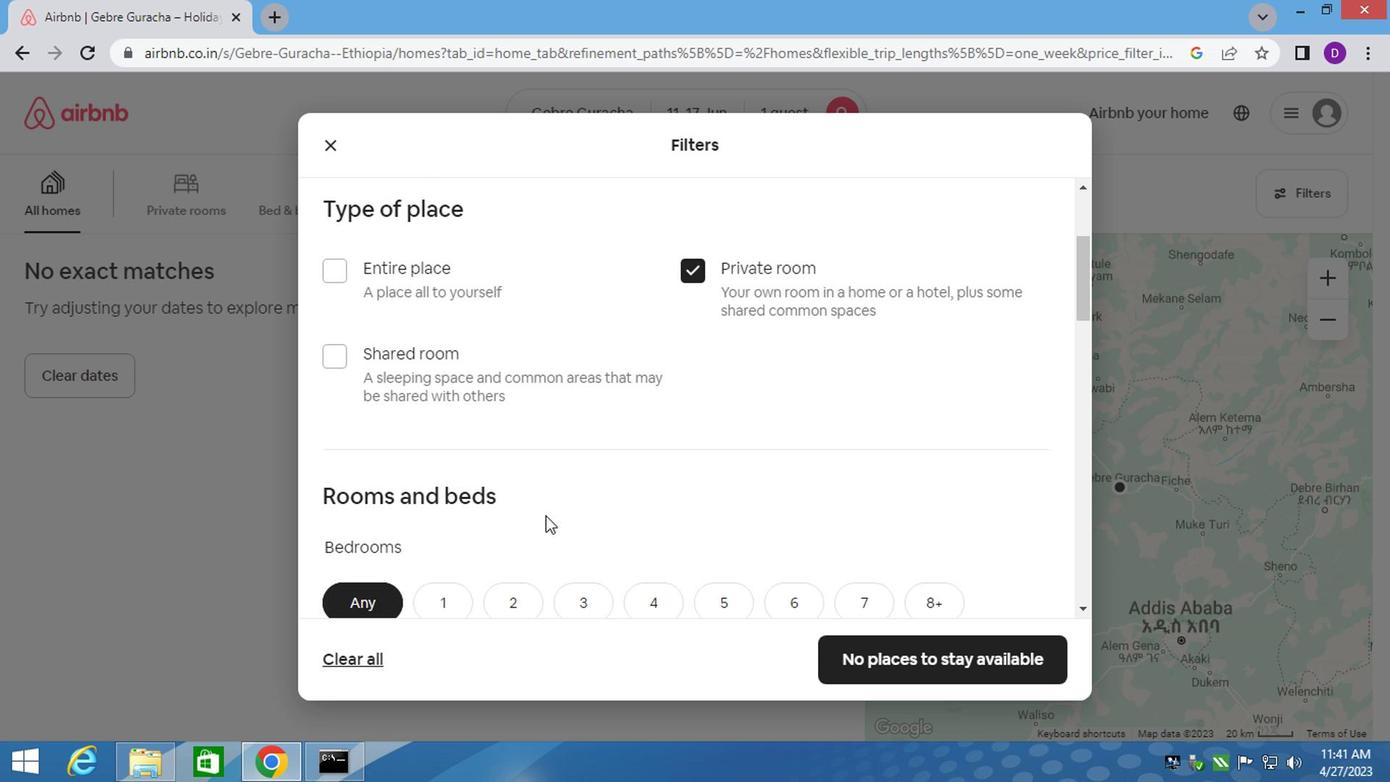 
Action: Mouse moved to (491, 483)
Screenshot: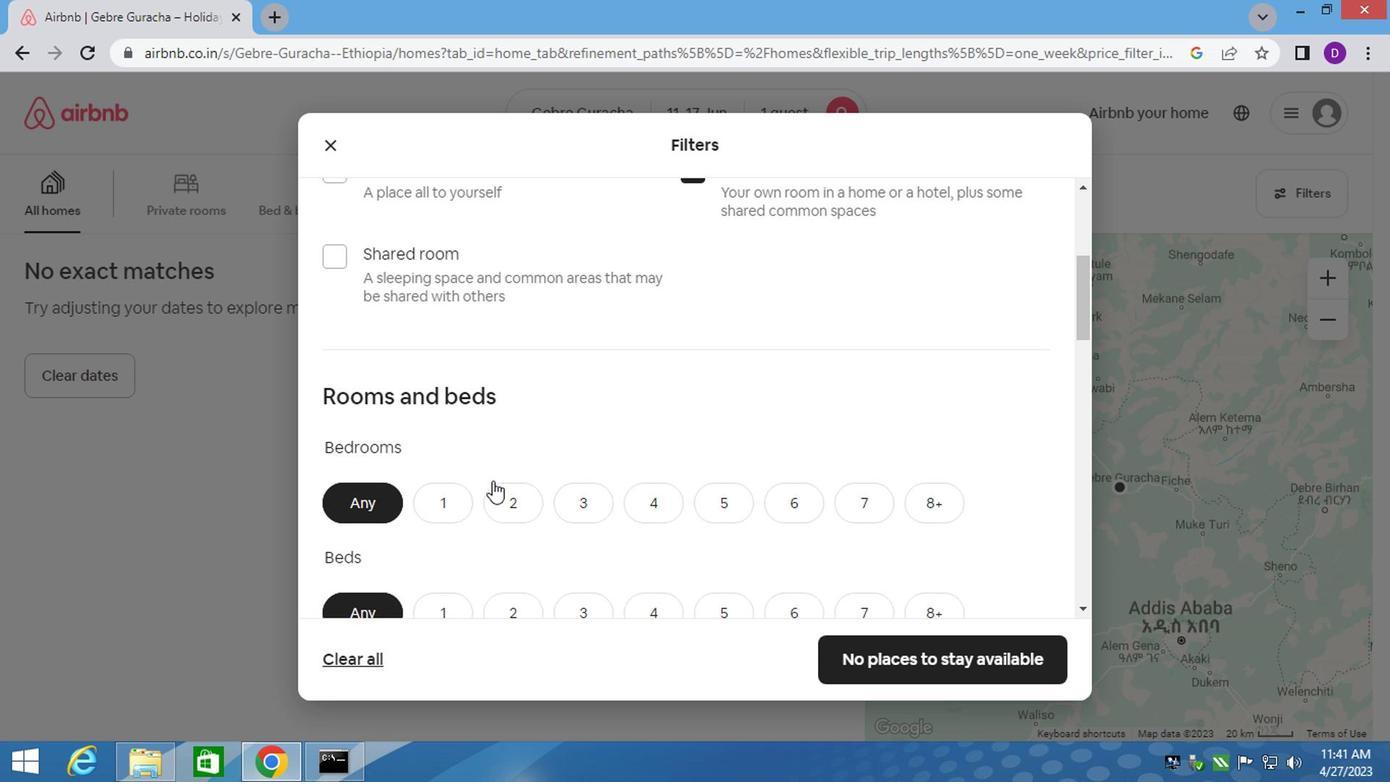 
Action: Mouse scrolled (491, 483) with delta (0, 0)
Screenshot: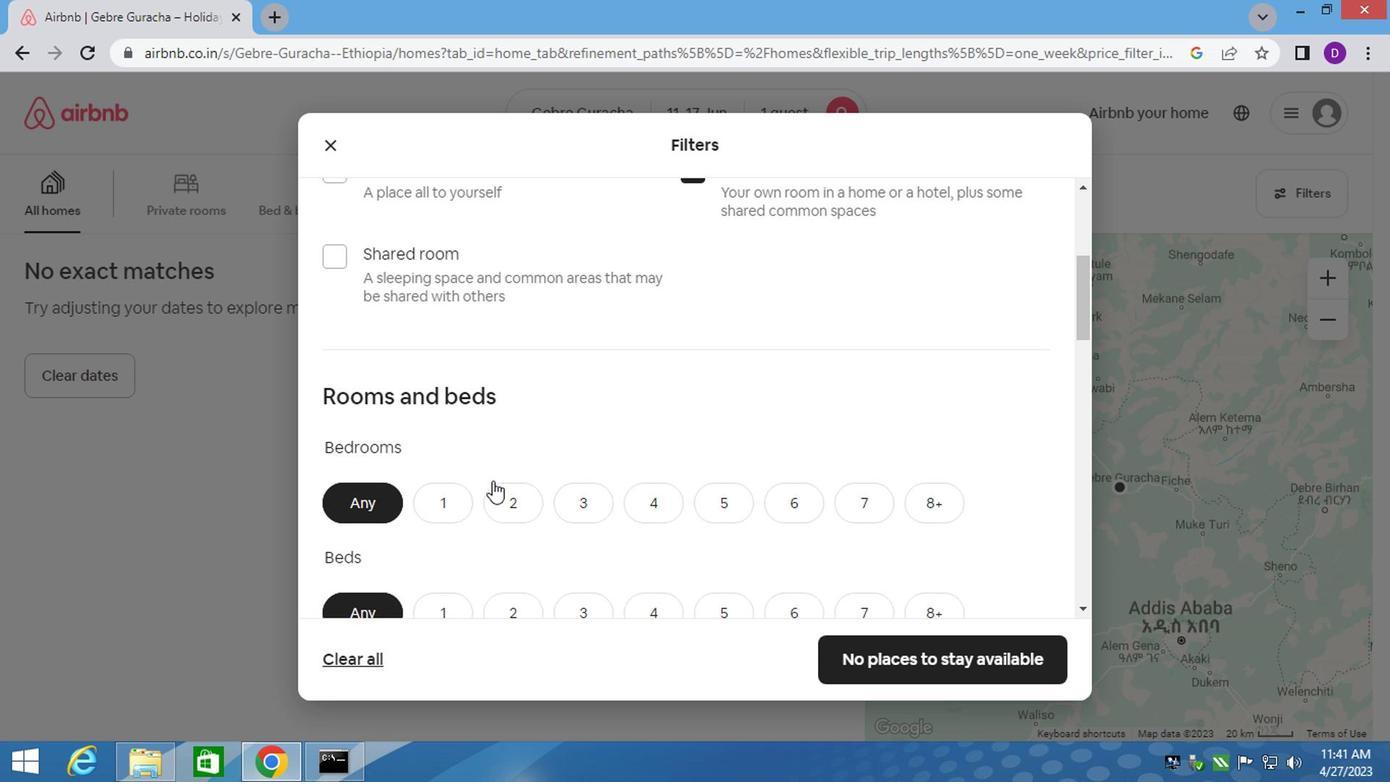
Action: Mouse moved to (440, 425)
Screenshot: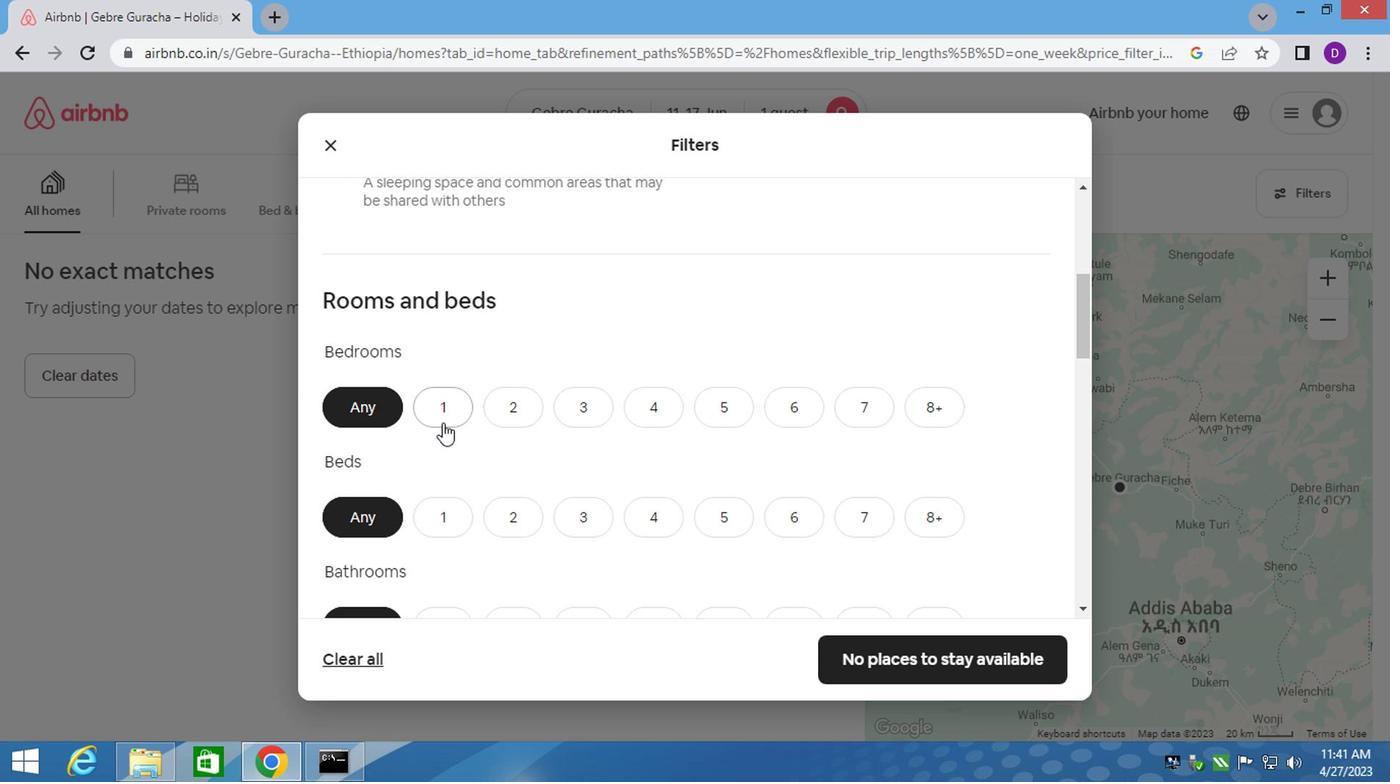
Action: Mouse scrolled (440, 424) with delta (0, 0)
Screenshot: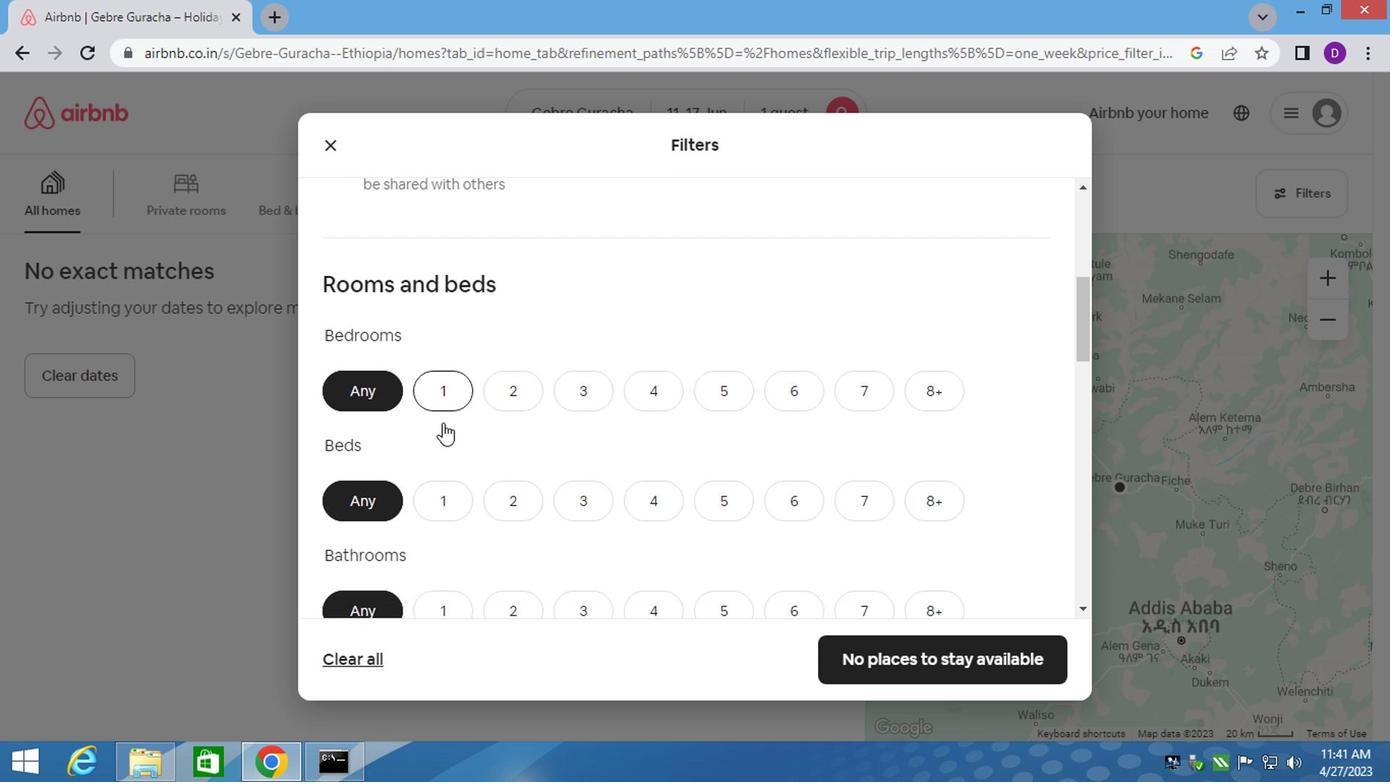 
Action: Mouse scrolled (440, 424) with delta (0, 0)
Screenshot: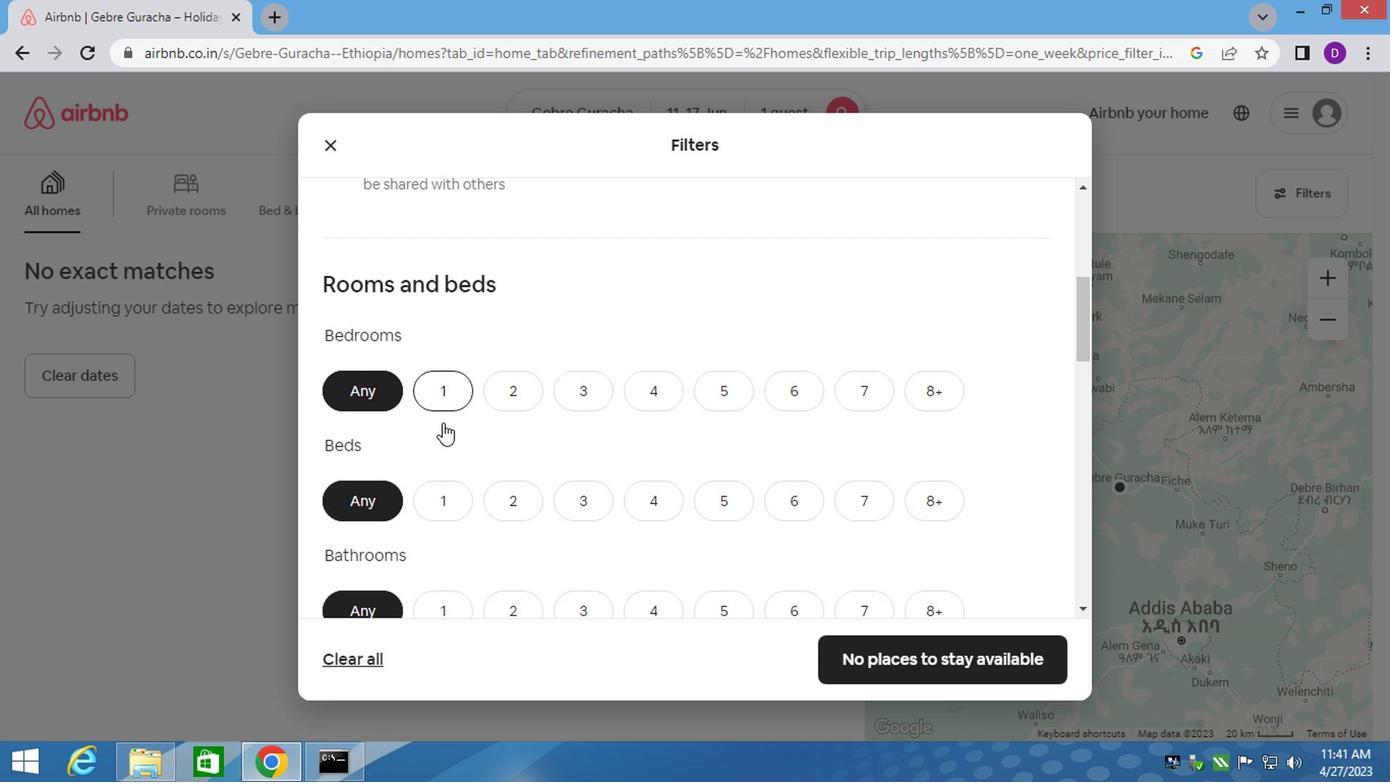 
Action: Mouse moved to (419, 217)
Screenshot: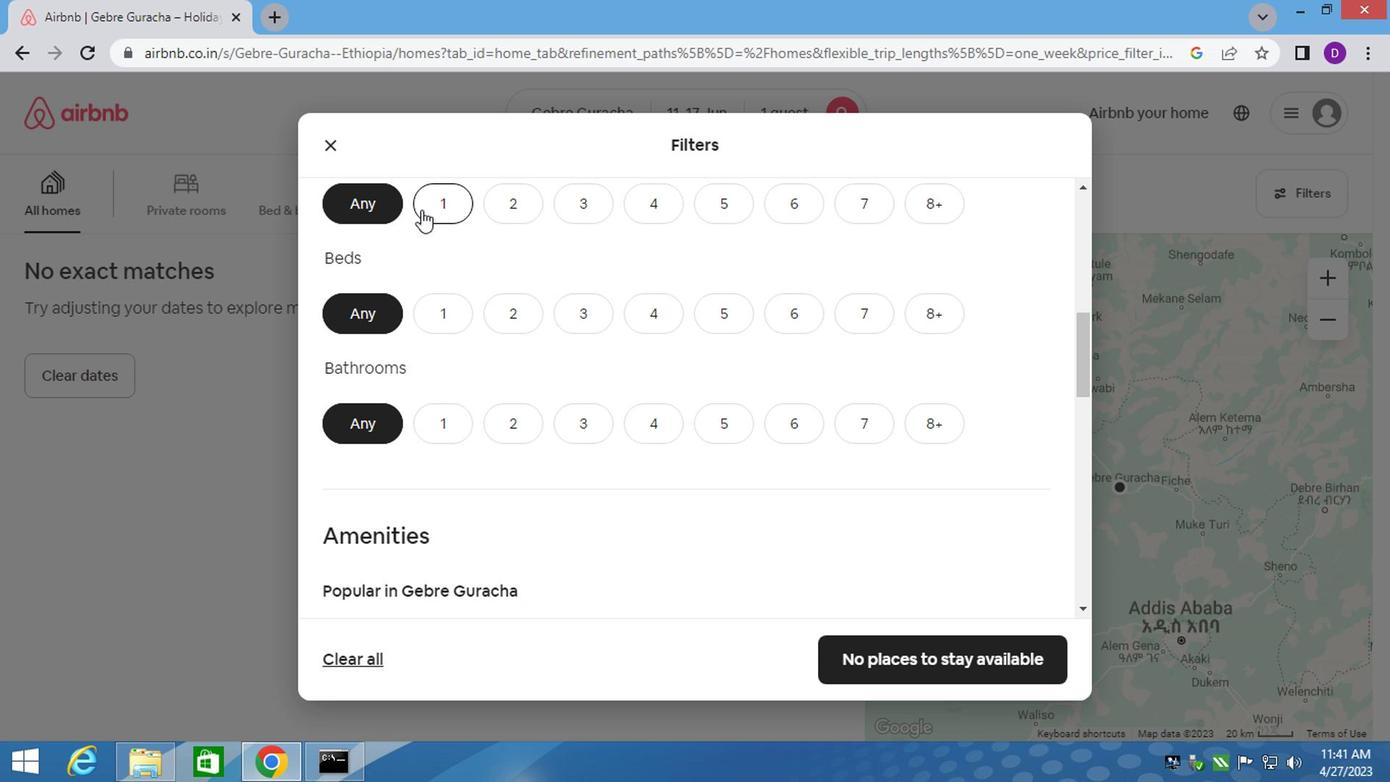 
Action: Mouse pressed left at (419, 217)
Screenshot: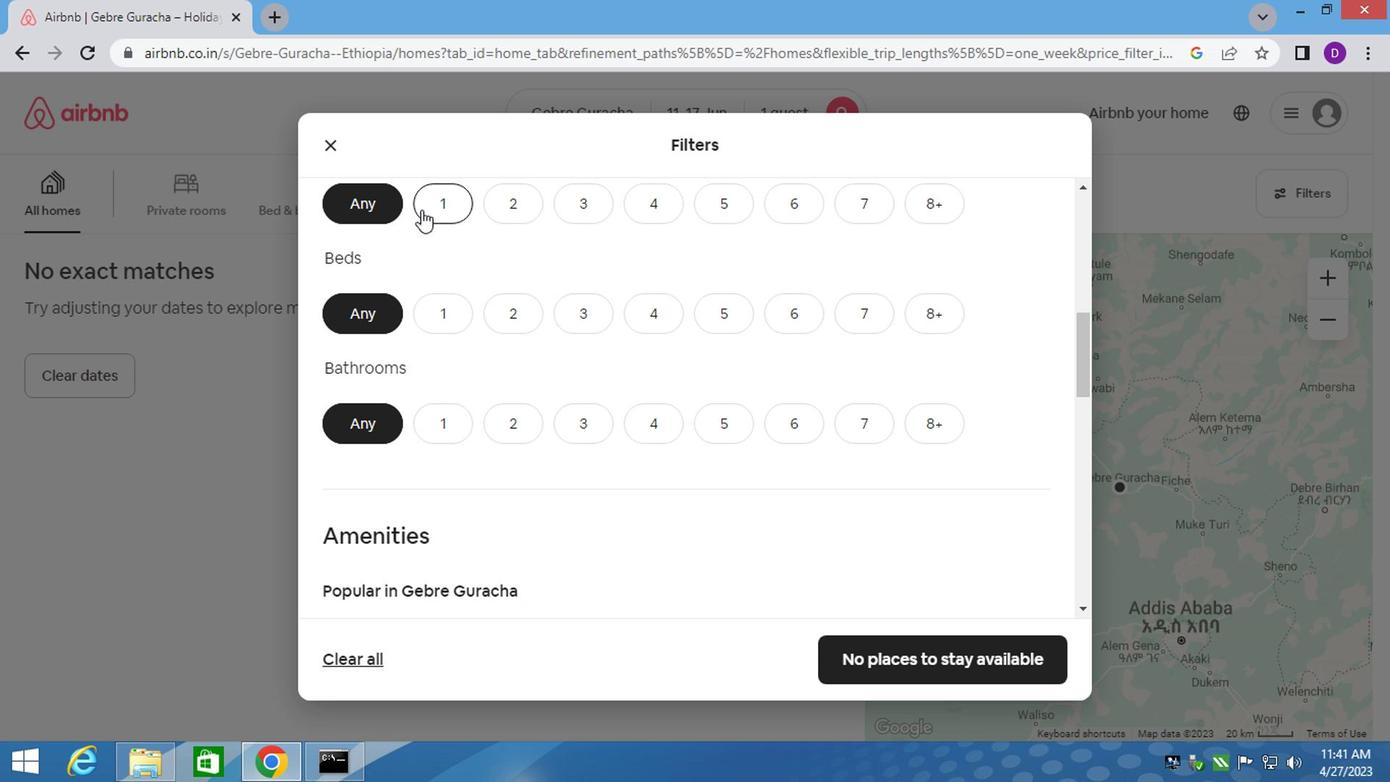 
Action: Mouse moved to (427, 323)
Screenshot: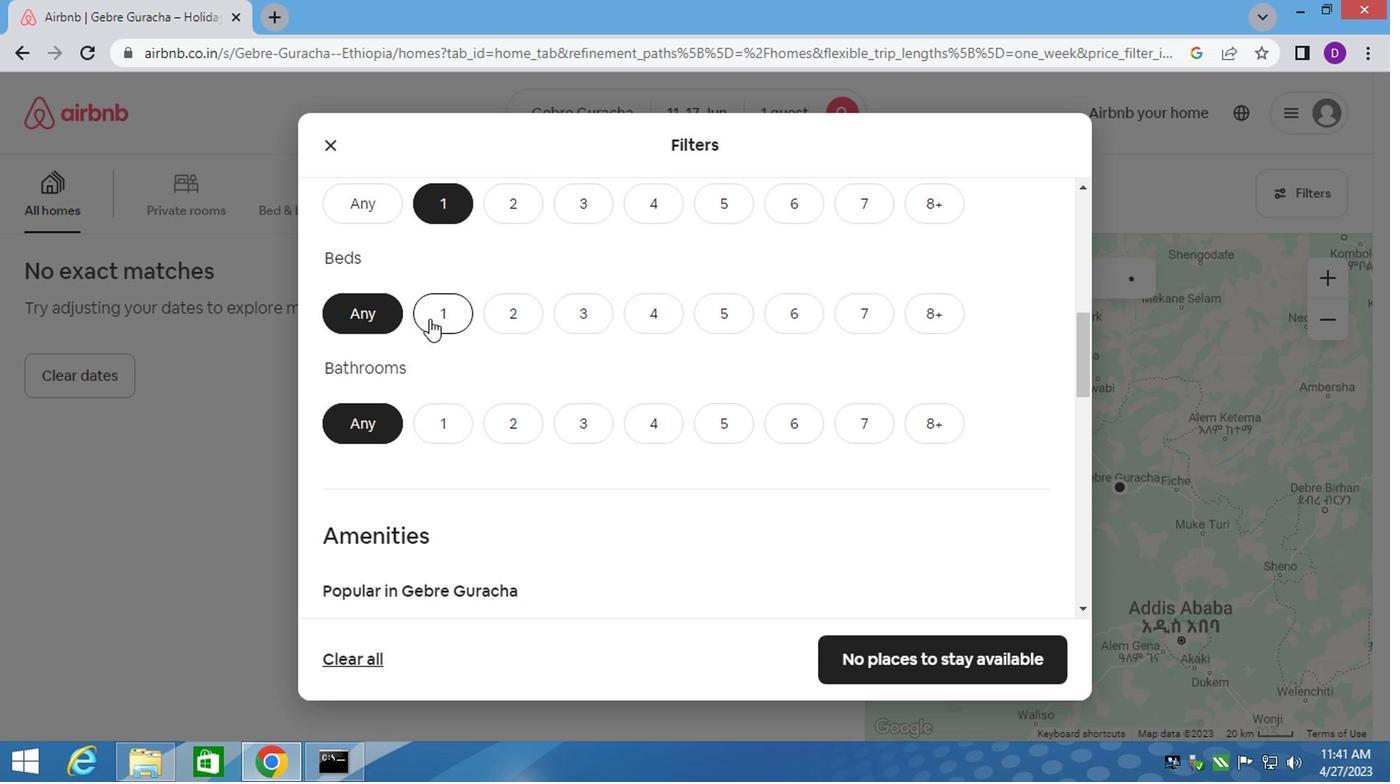
Action: Mouse pressed left at (427, 323)
Screenshot: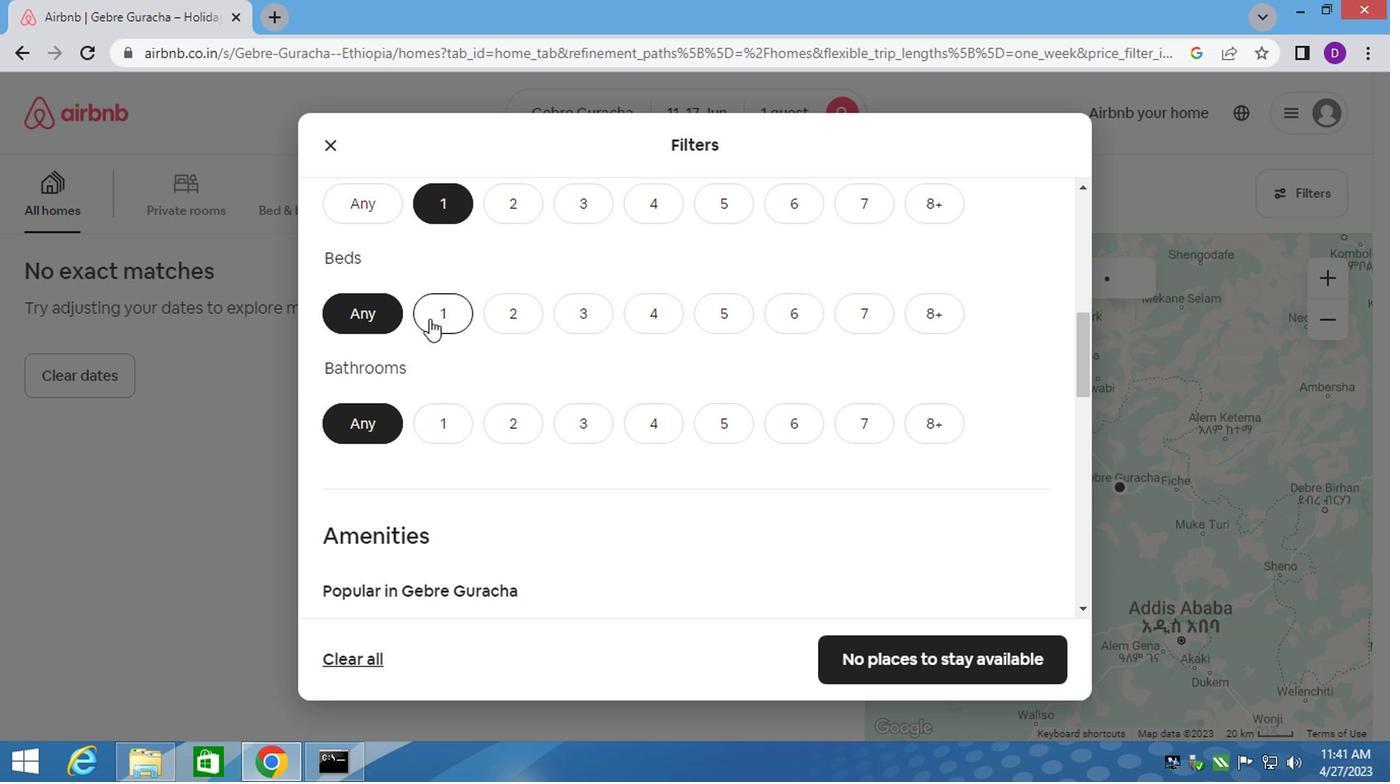 
Action: Mouse moved to (446, 422)
Screenshot: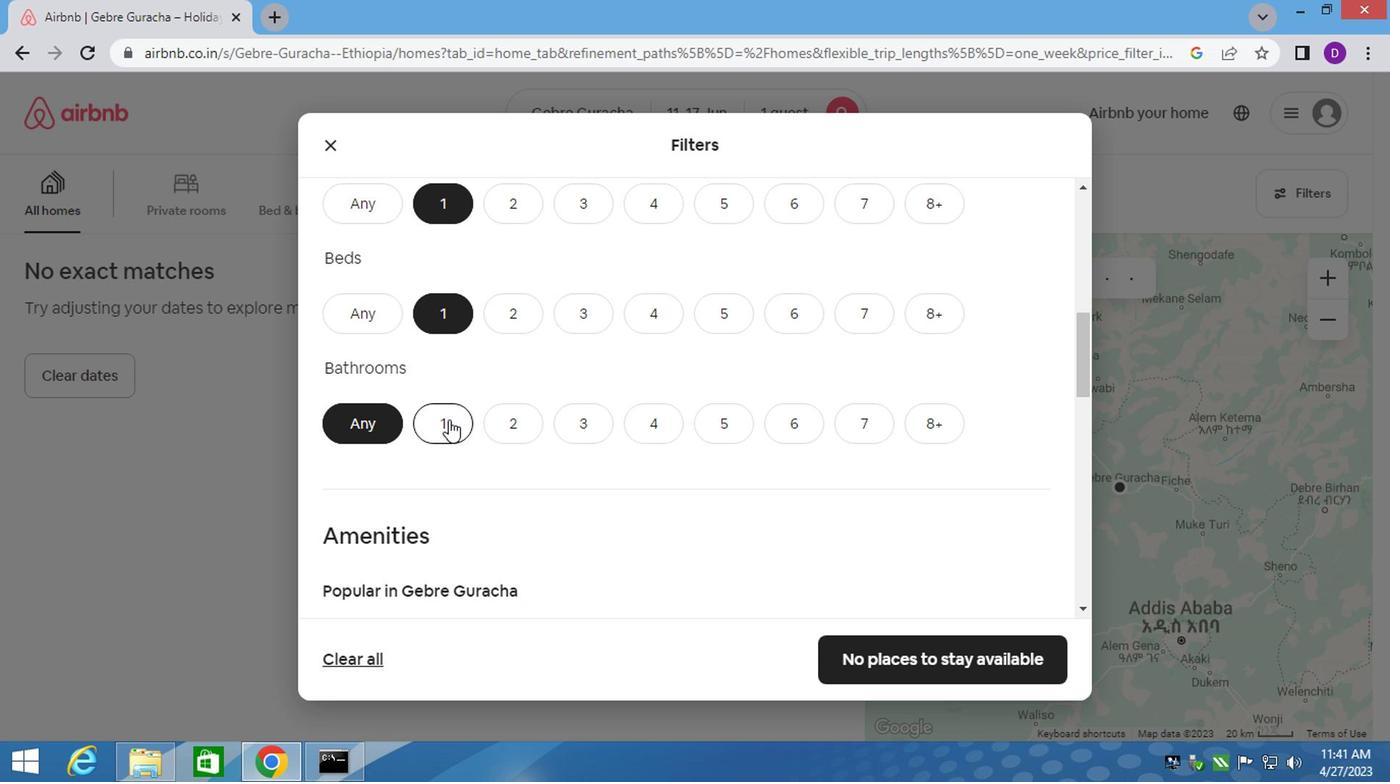 
Action: Mouse pressed left at (446, 422)
Screenshot: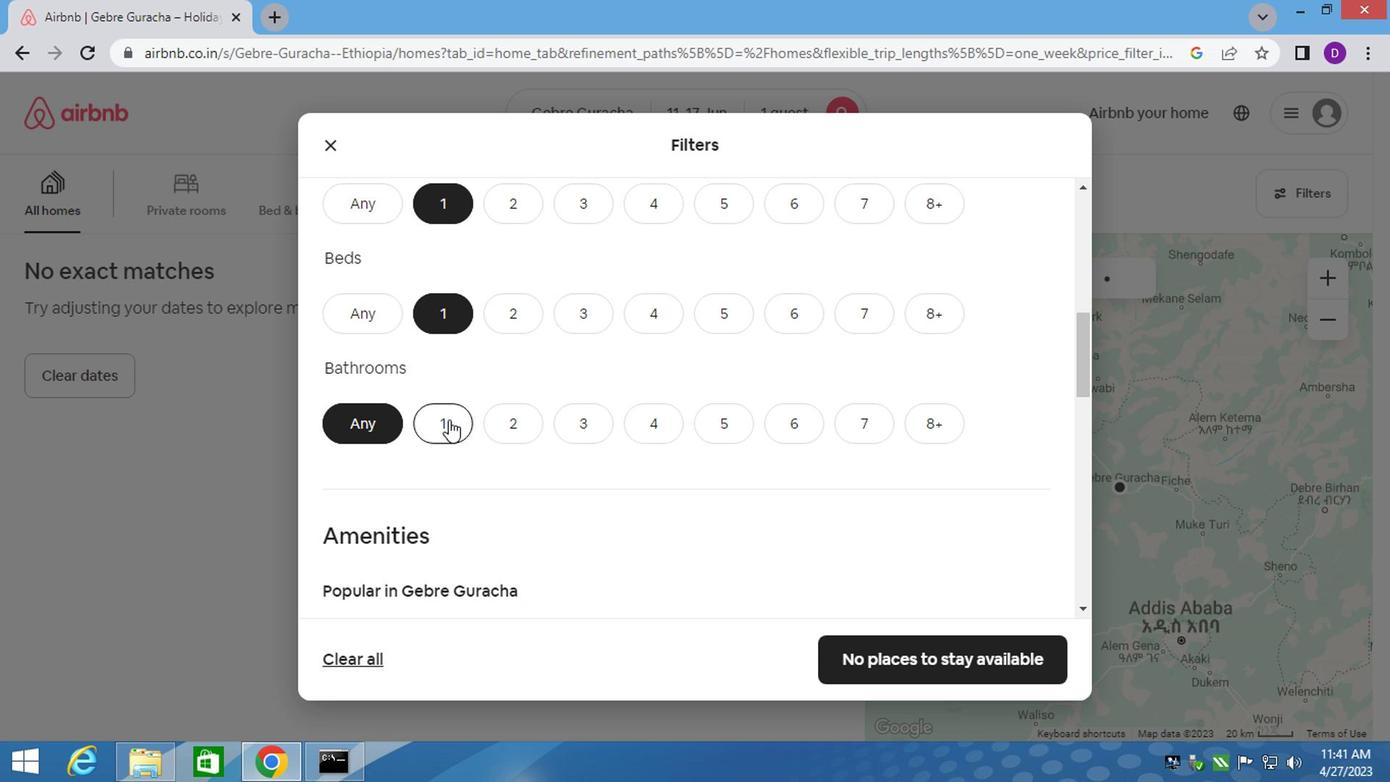 
Action: Mouse moved to (612, 455)
Screenshot: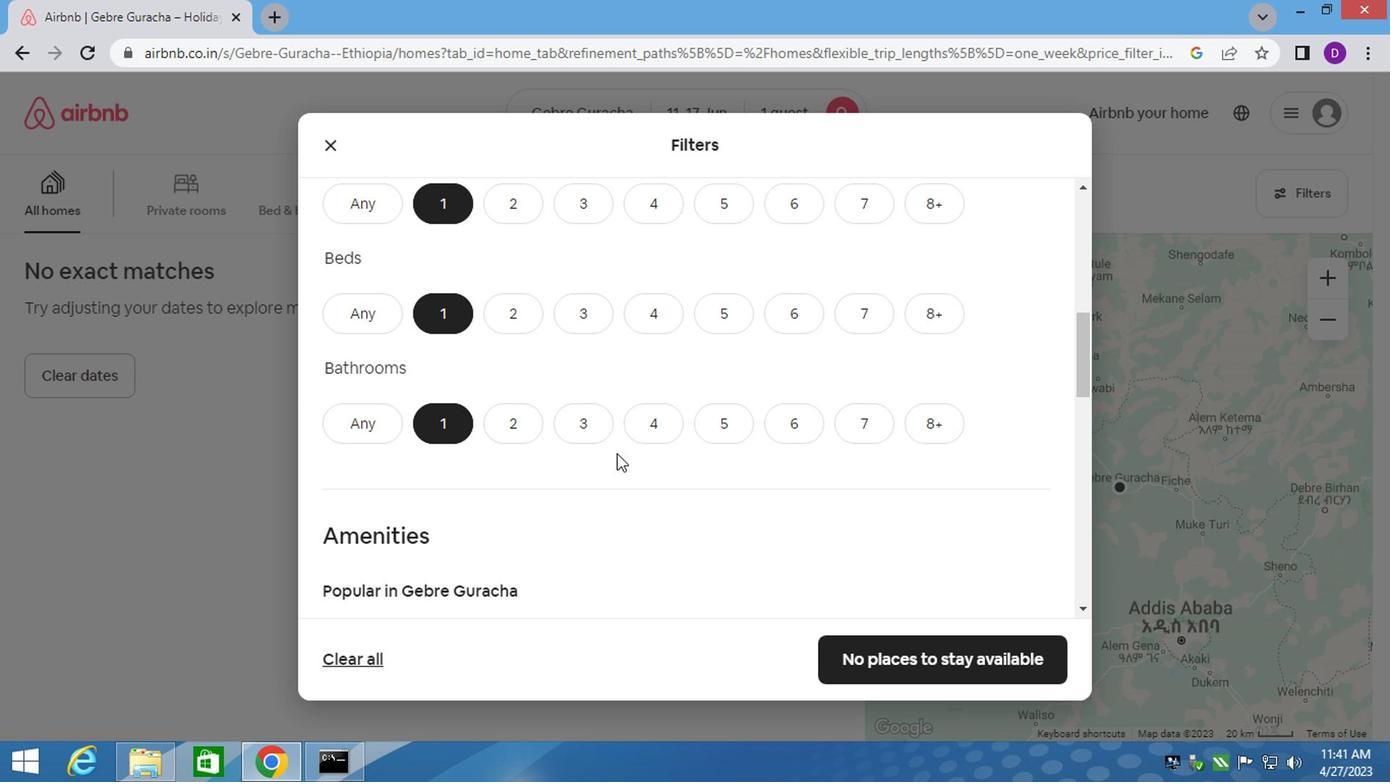 
Action: Mouse scrolled (612, 454) with delta (0, -1)
Screenshot: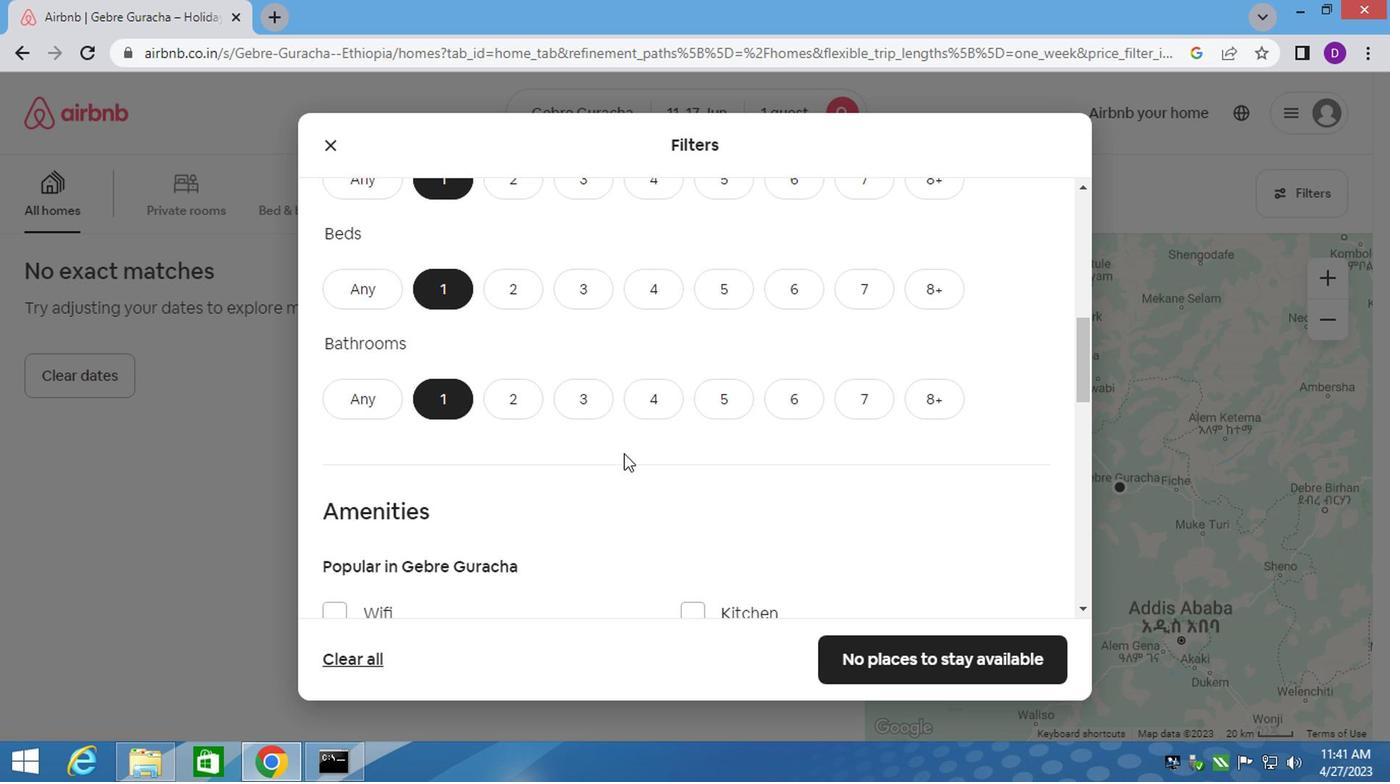 
Action: Mouse moved to (621, 454)
Screenshot: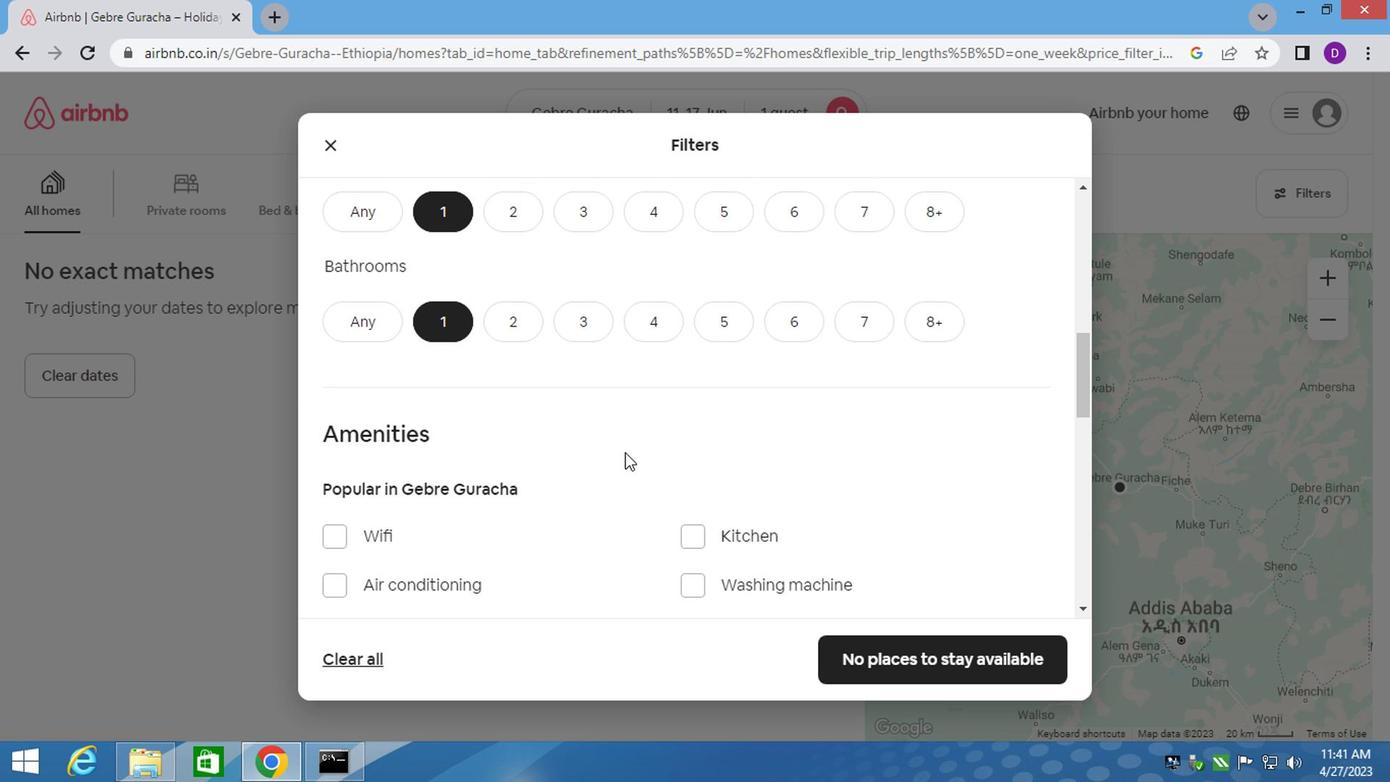 
Action: Mouse scrolled (621, 453) with delta (0, 0)
Screenshot: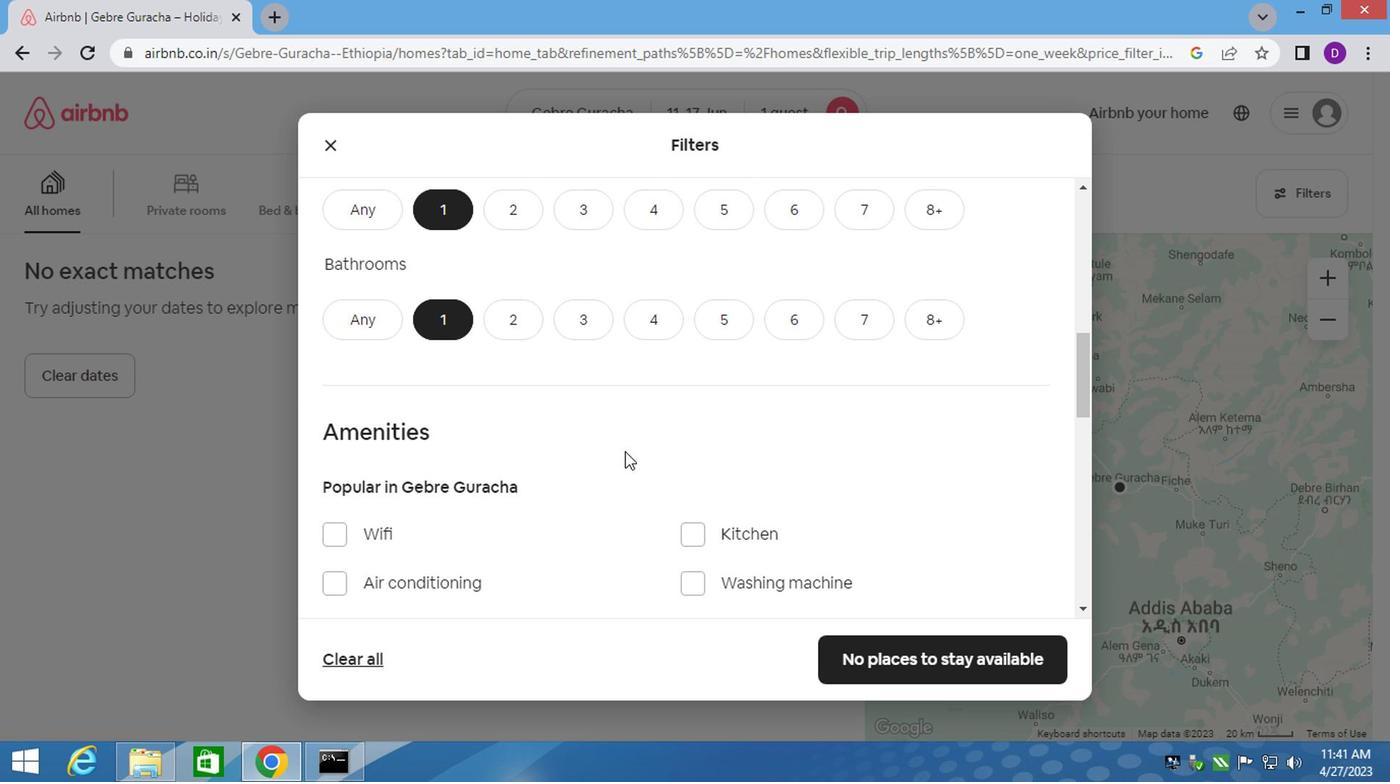 
Action: Mouse moved to (621, 453)
Screenshot: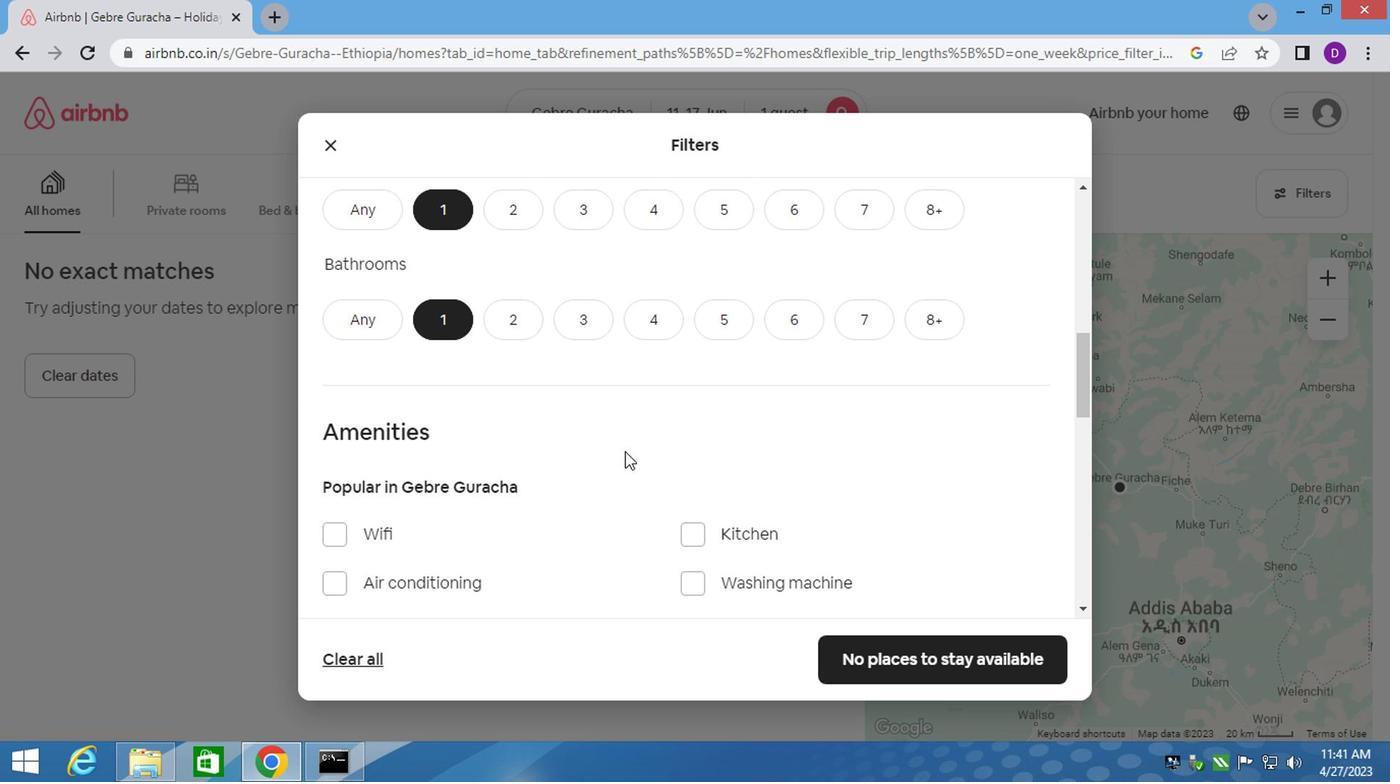 
Action: Mouse scrolled (621, 451) with delta (0, -1)
Screenshot: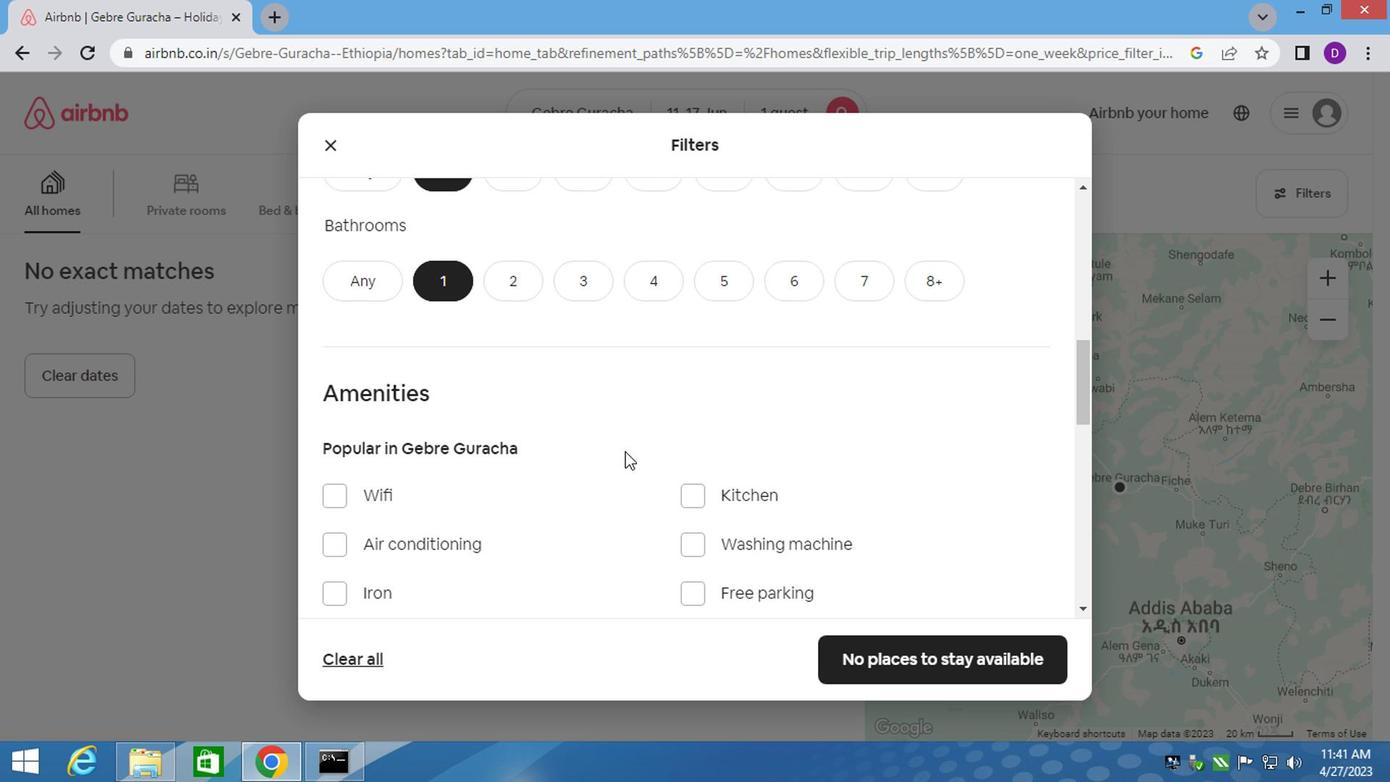 
Action: Mouse moved to (622, 448)
Screenshot: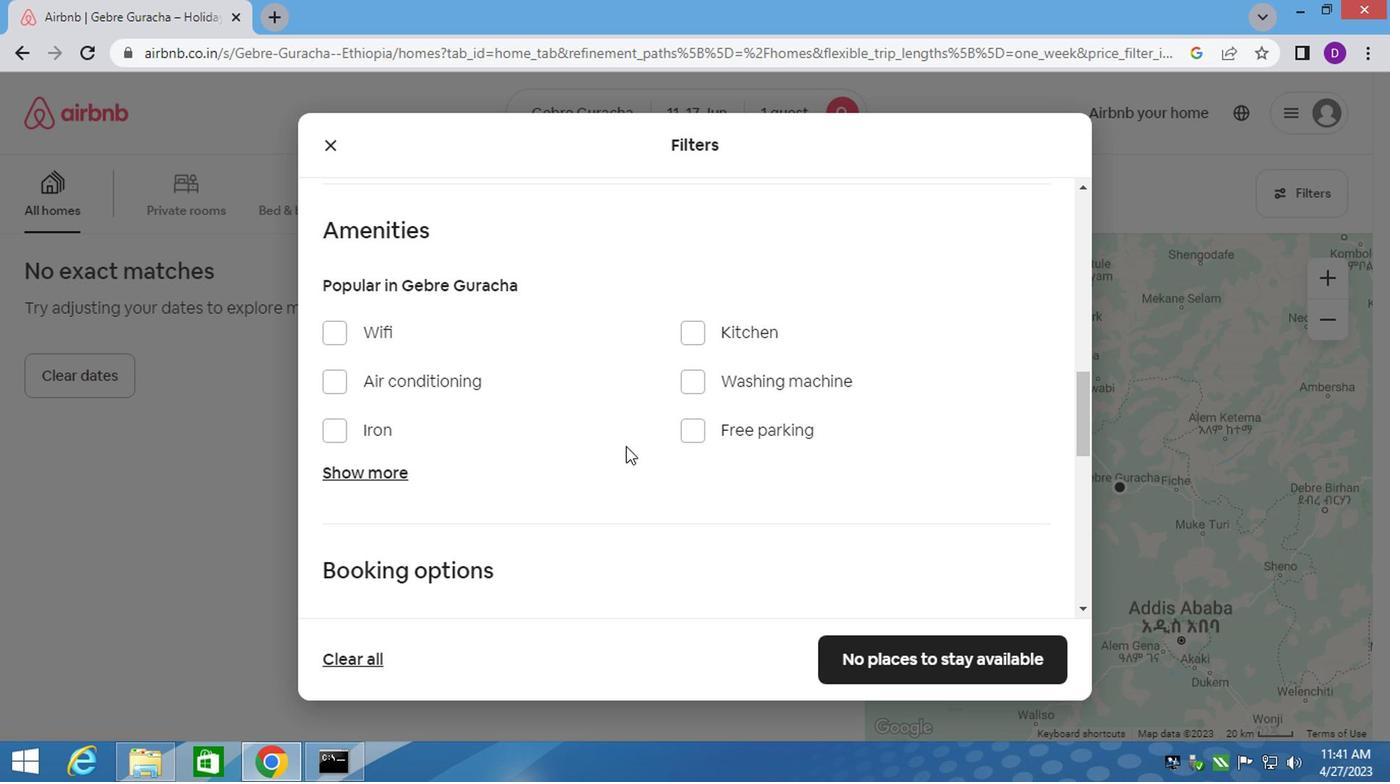 
Action: Mouse scrolled (622, 447) with delta (0, 0)
Screenshot: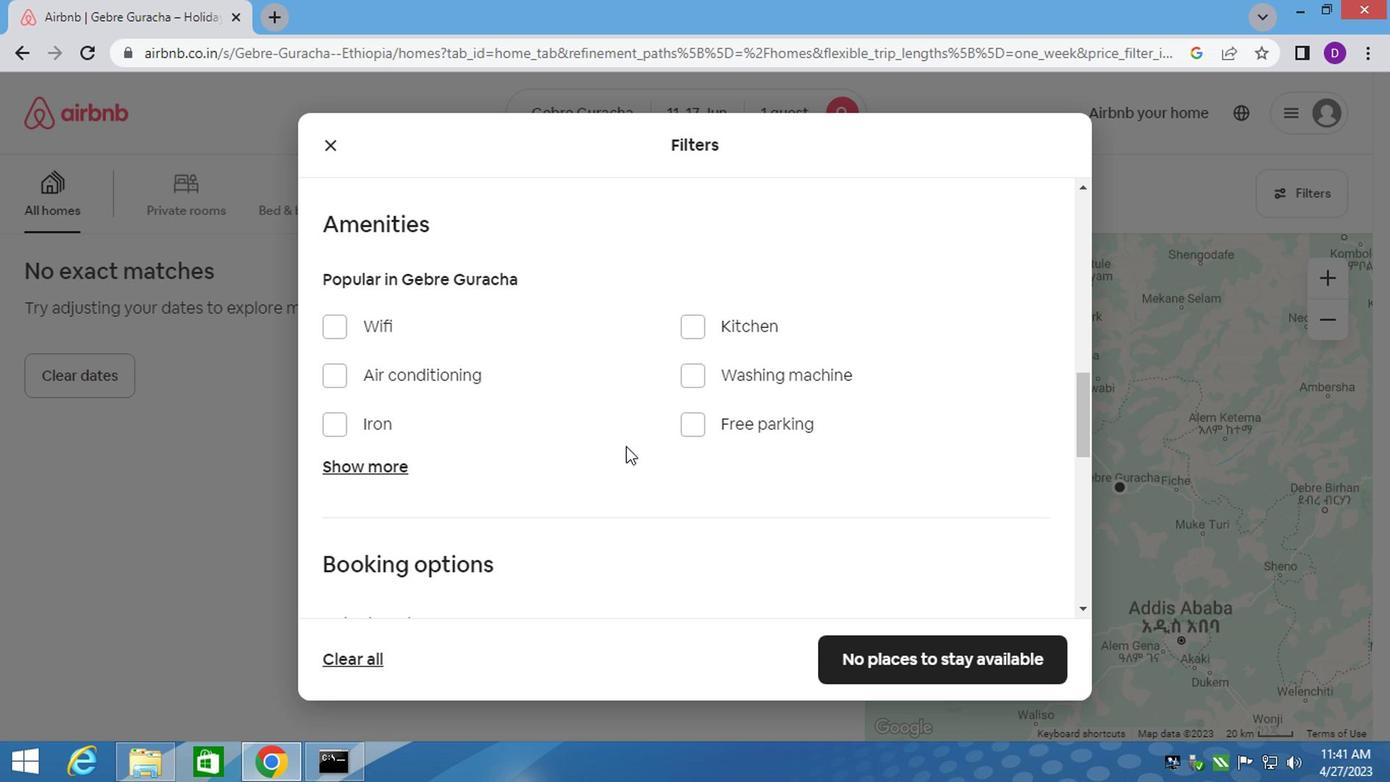 
Action: Mouse scrolled (622, 447) with delta (0, 0)
Screenshot: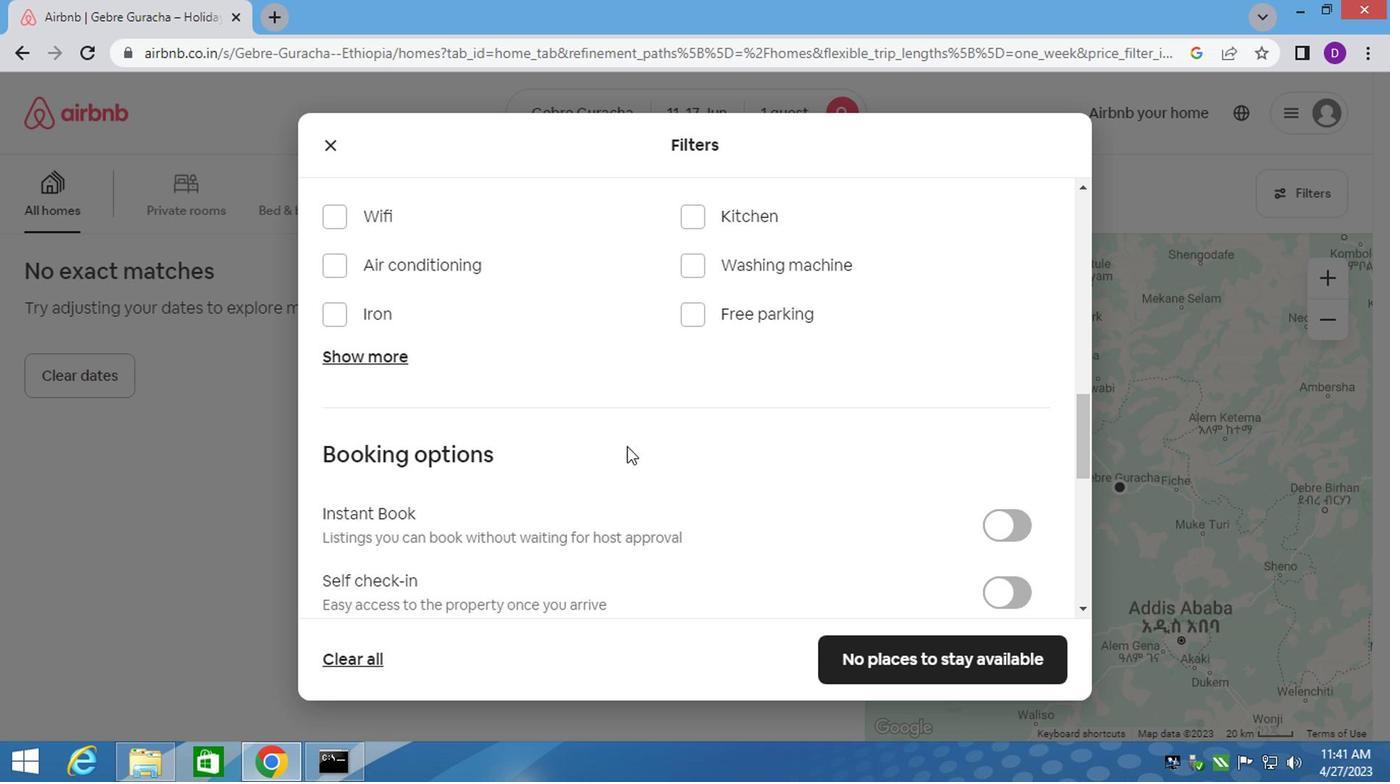 
Action: Mouse scrolled (622, 447) with delta (0, 0)
Screenshot: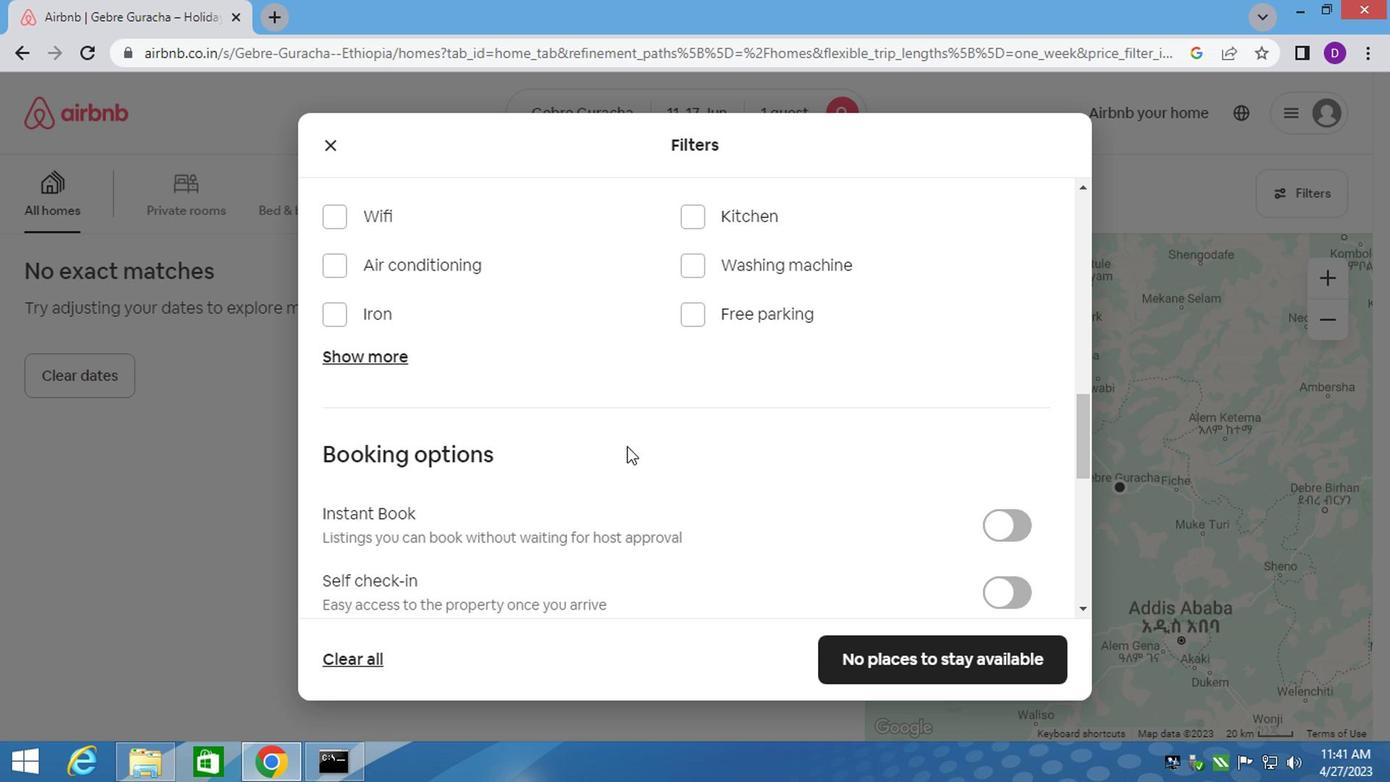 
Action: Mouse moved to (987, 406)
Screenshot: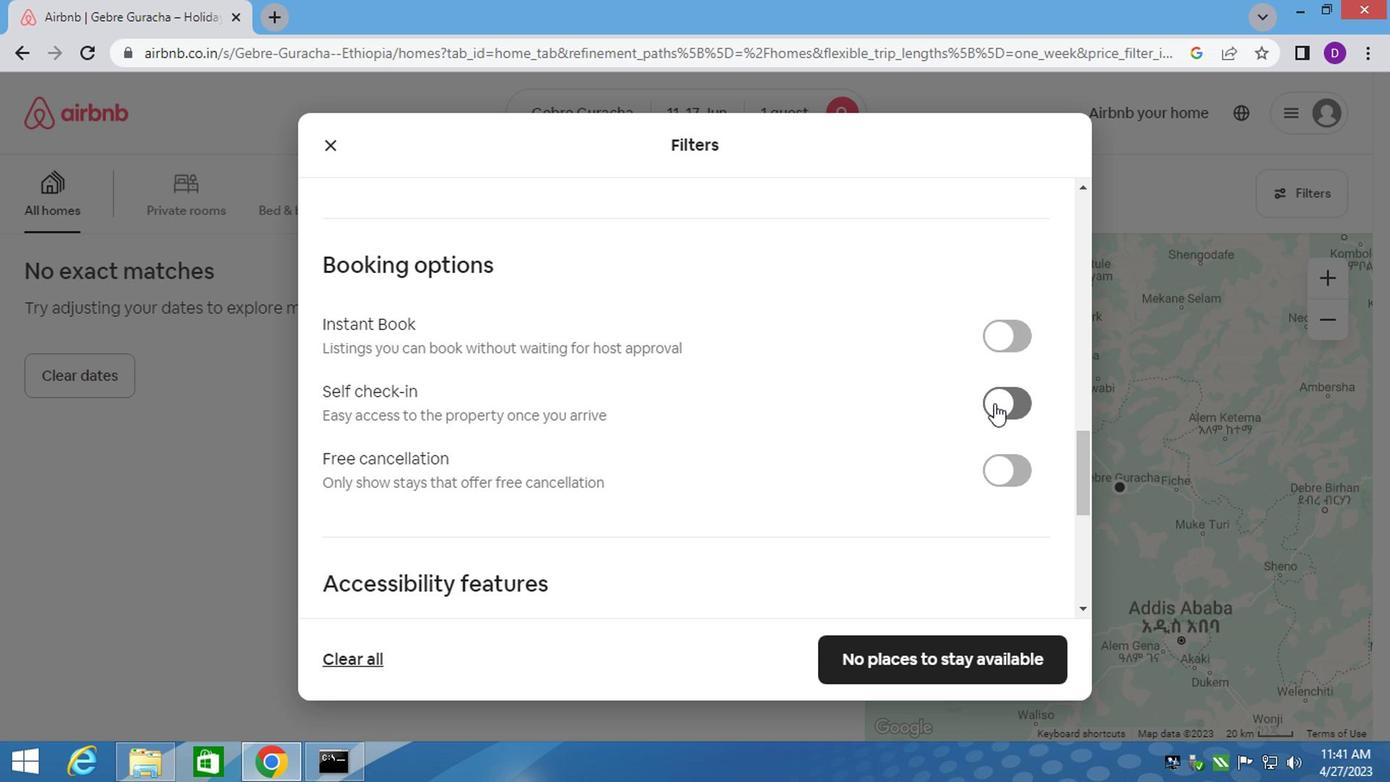 
Action: Mouse pressed left at (987, 406)
Screenshot: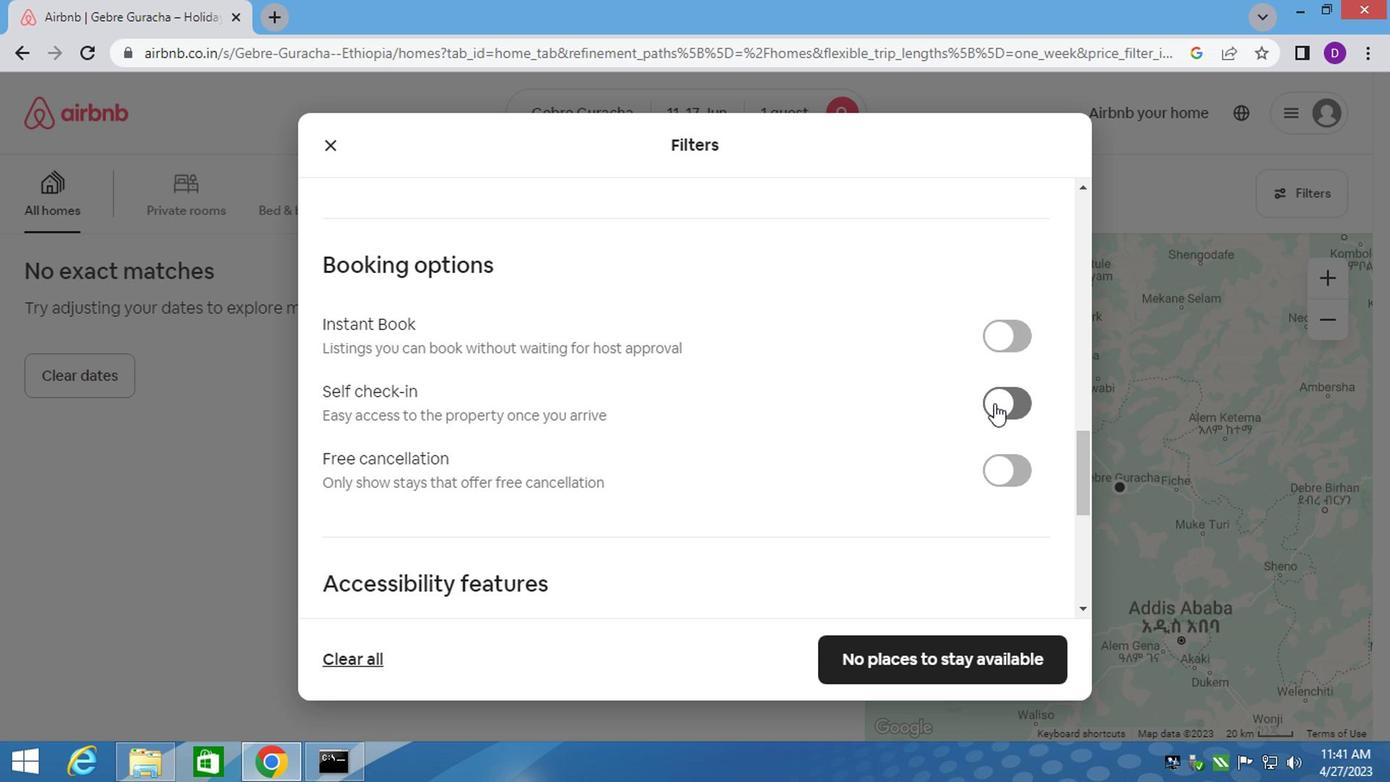 
Action: Mouse moved to (612, 470)
Screenshot: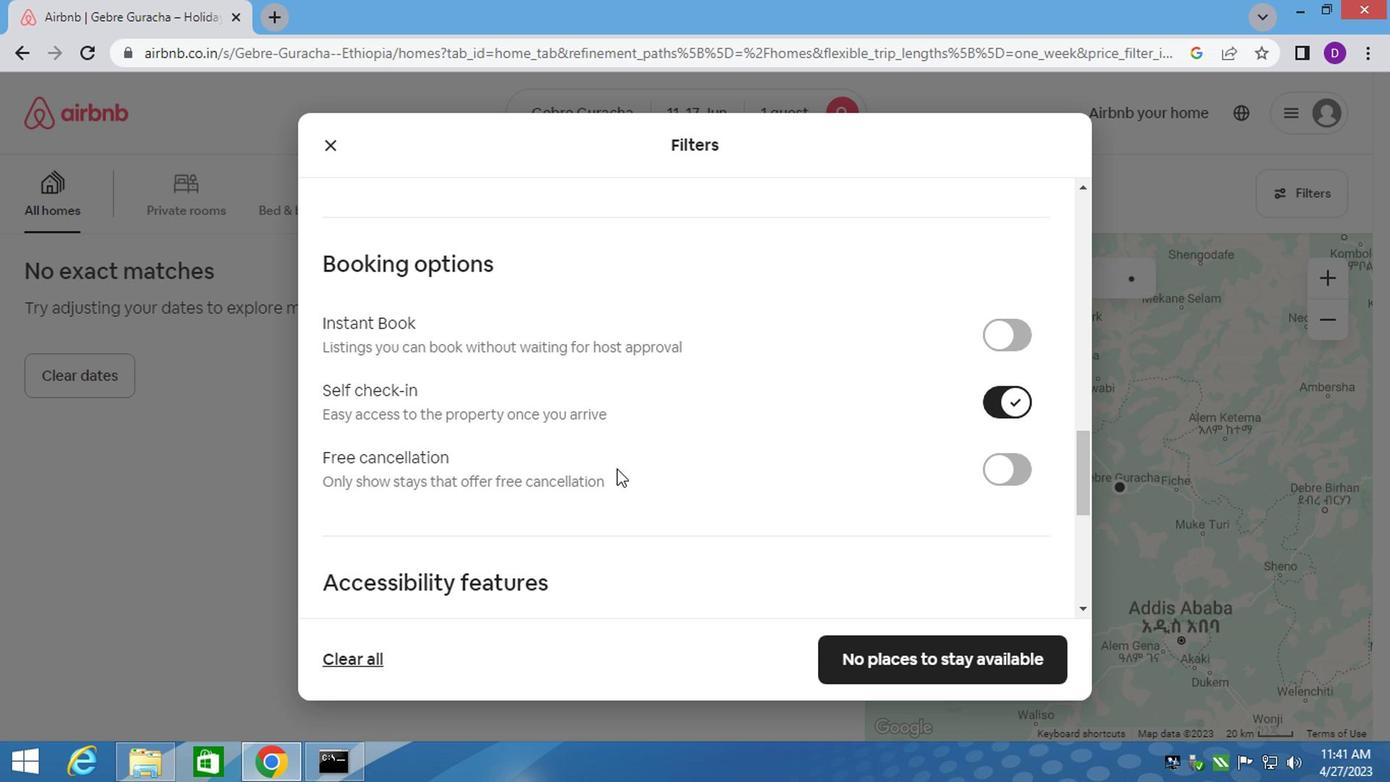 
Action: Mouse scrolled (612, 469) with delta (0, 0)
Screenshot: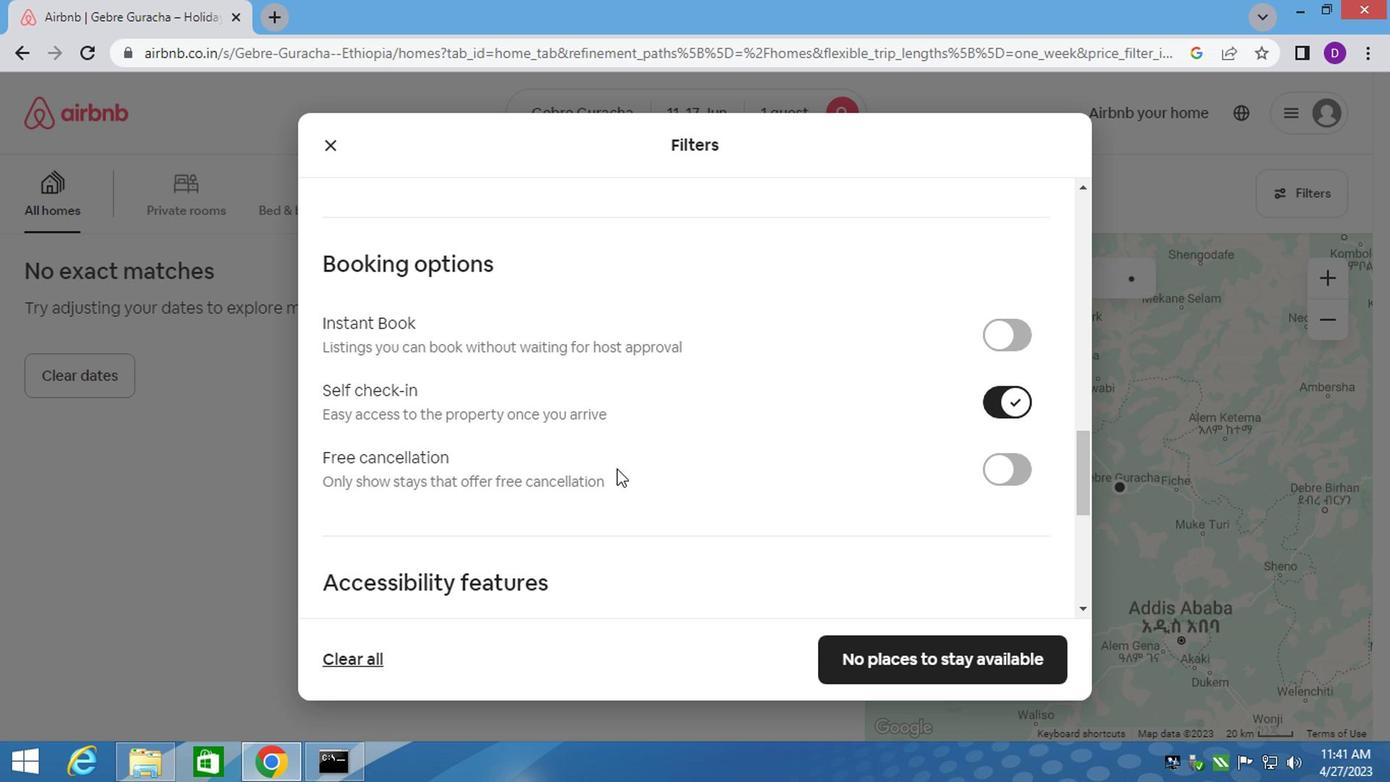 
Action: Mouse scrolled (612, 469) with delta (0, 0)
Screenshot: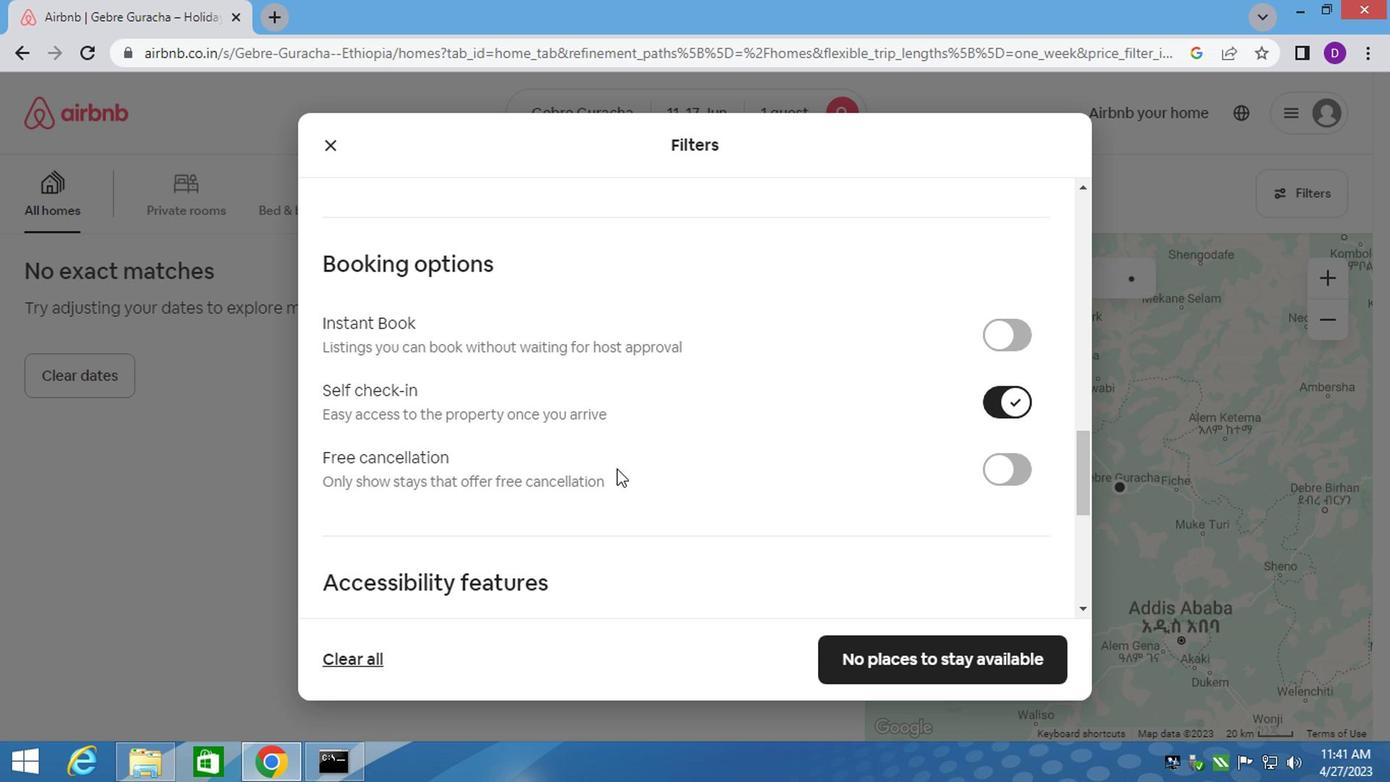 
Action: Mouse scrolled (612, 469) with delta (0, 0)
Screenshot: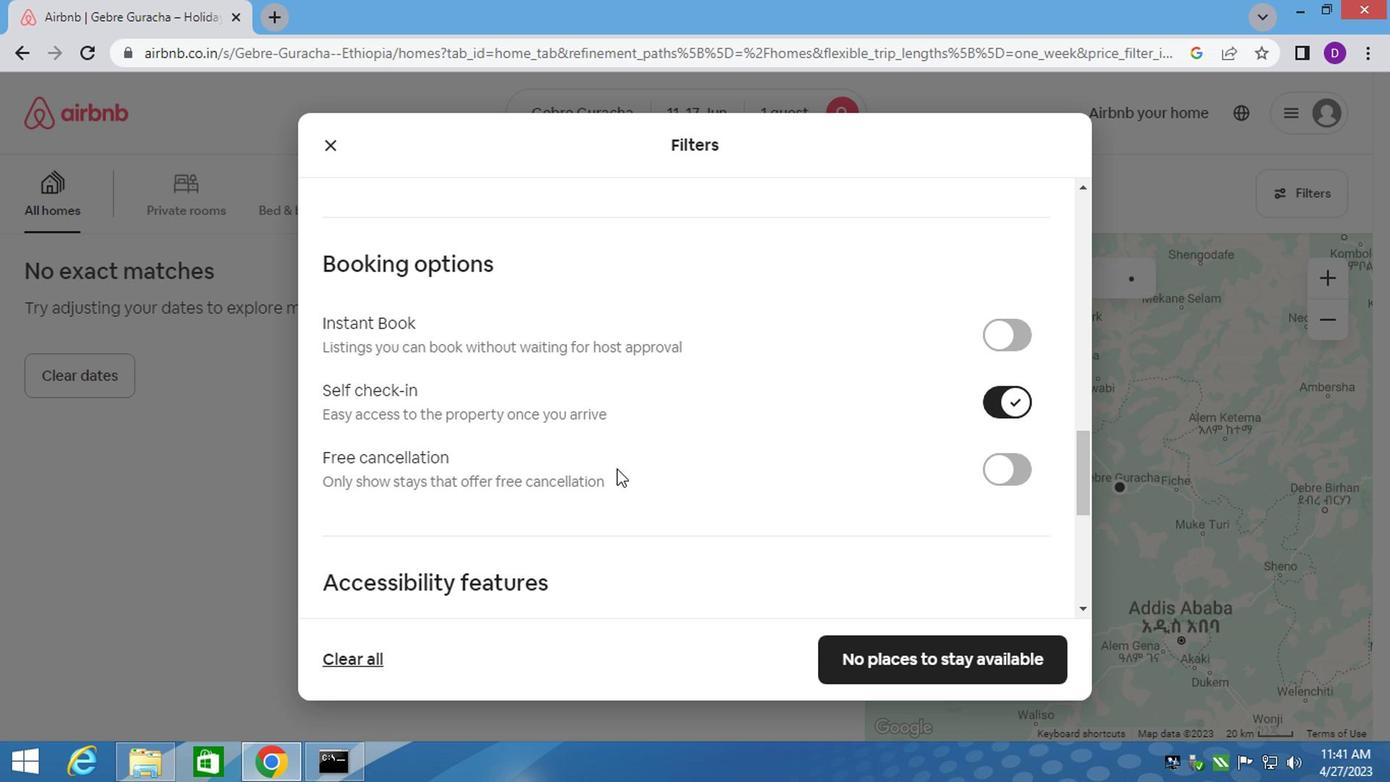 
Action: Mouse scrolled (612, 469) with delta (0, 0)
Screenshot: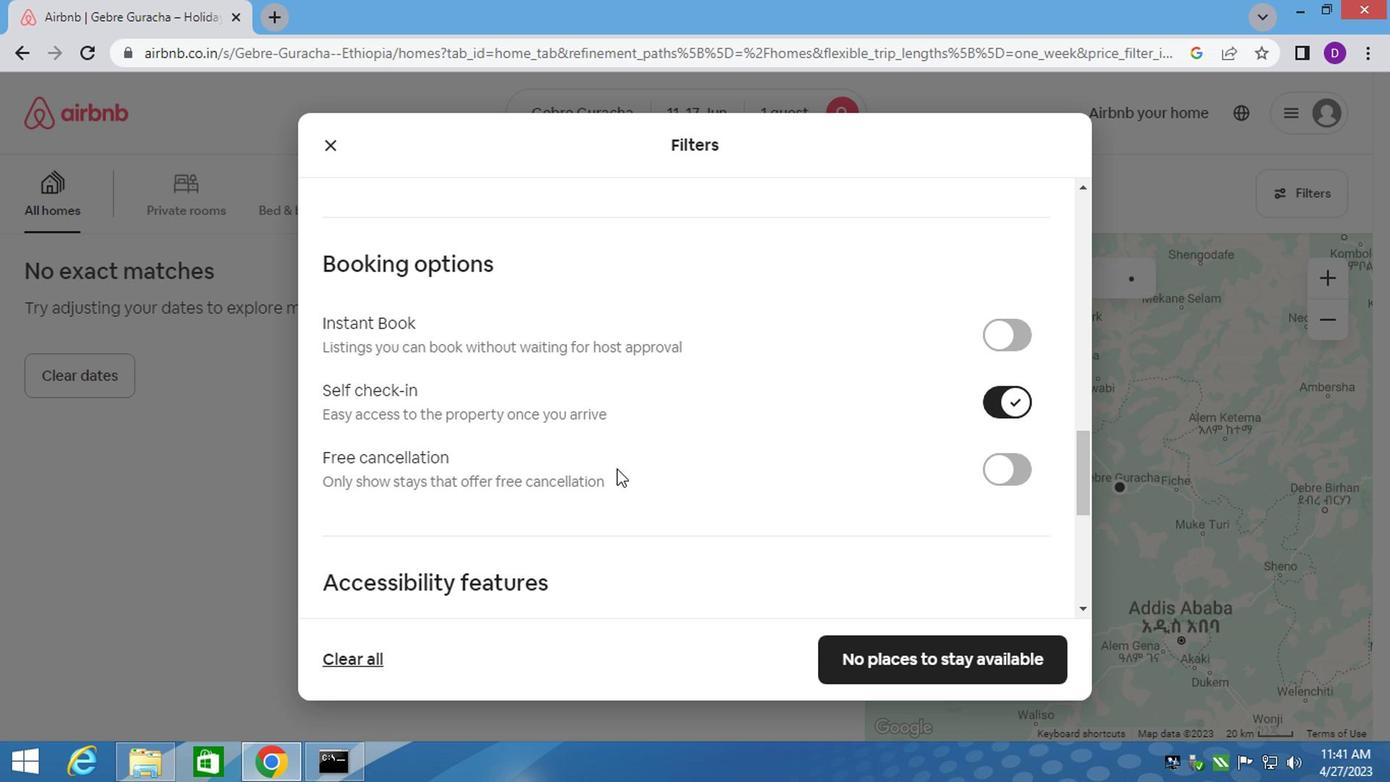 
Action: Mouse moved to (611, 471)
Screenshot: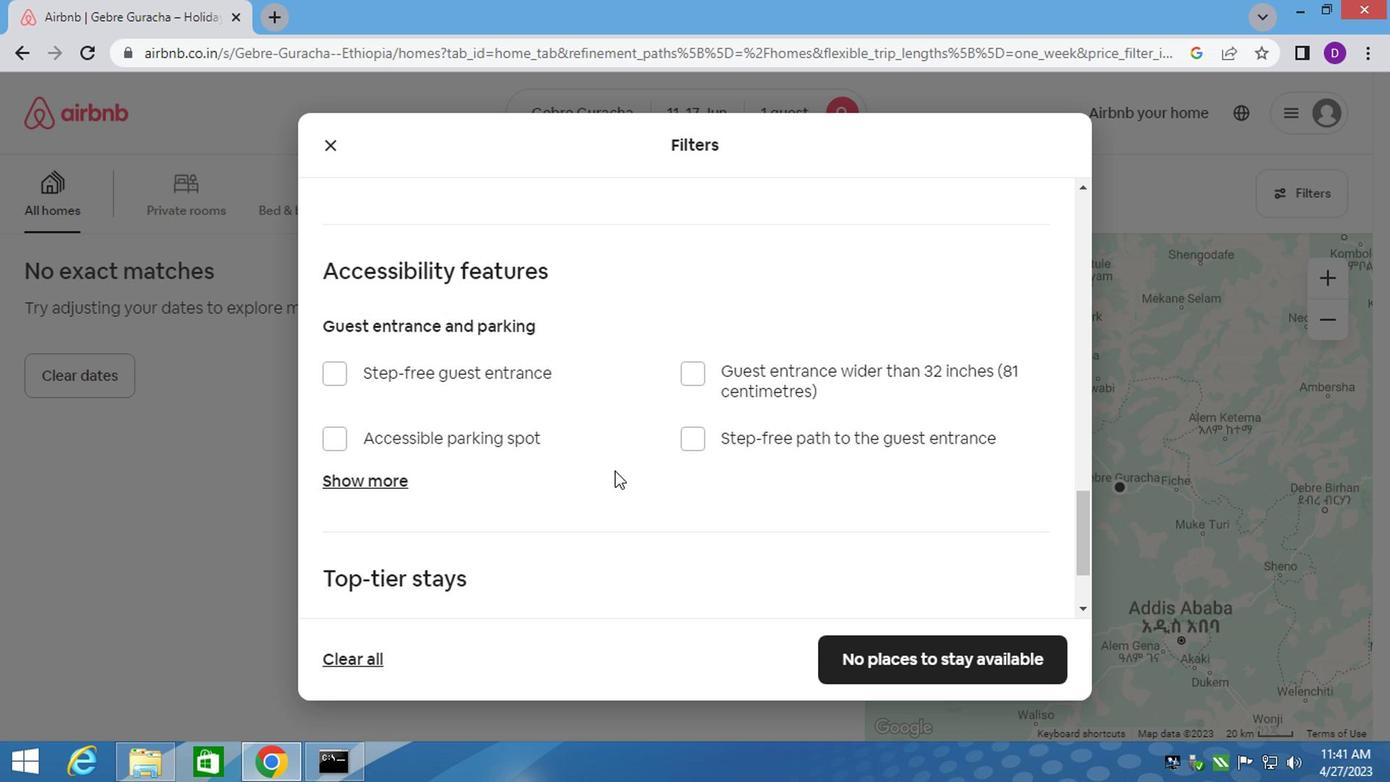 
Action: Mouse scrolled (611, 470) with delta (0, -1)
Screenshot: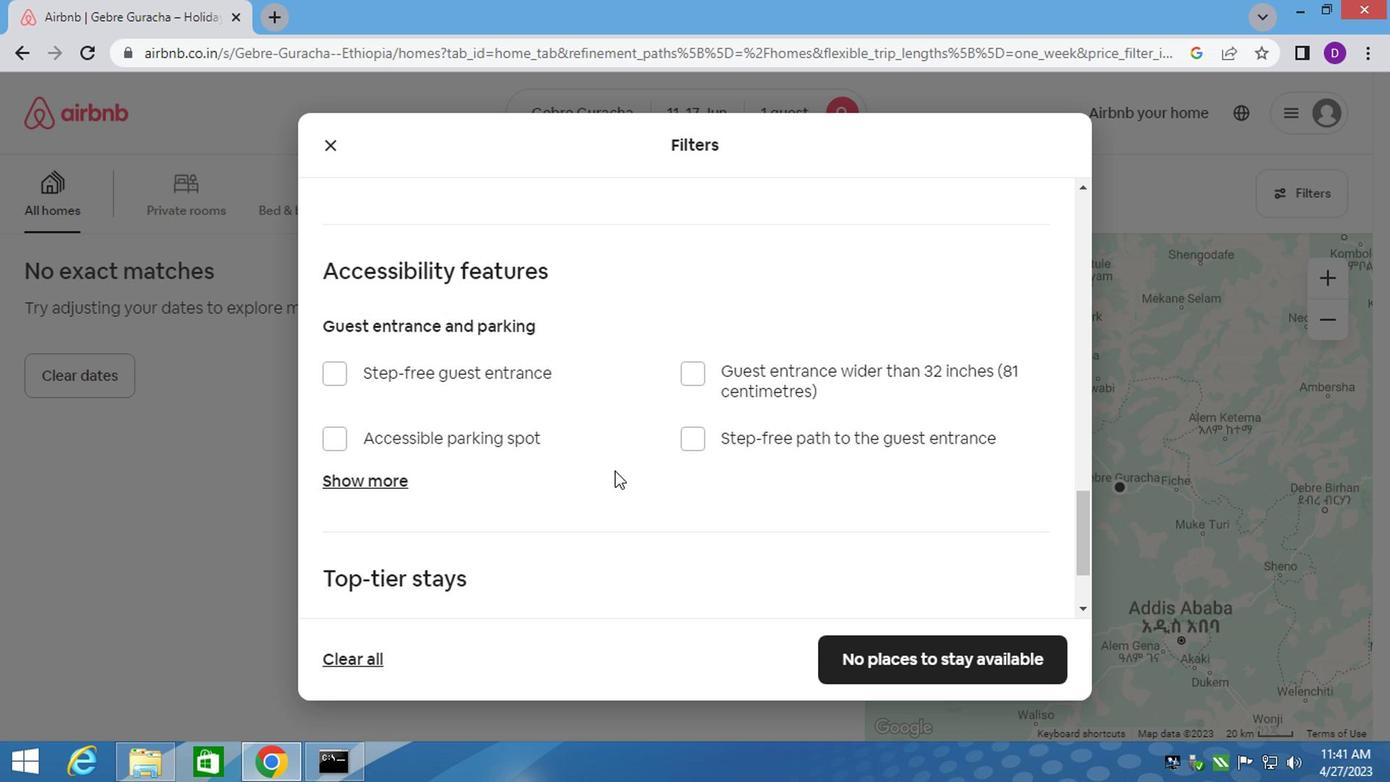 
Action: Mouse moved to (611, 472)
Screenshot: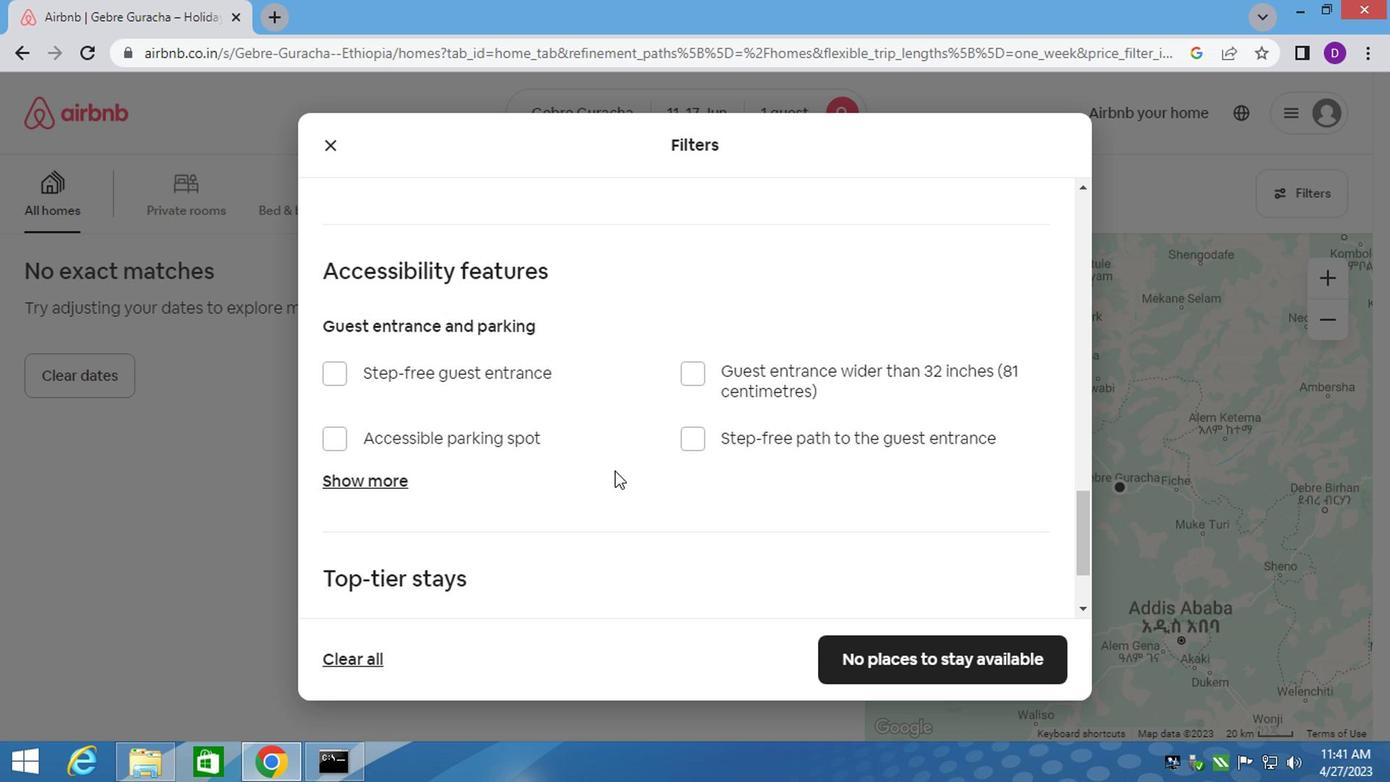 
Action: Mouse scrolled (611, 471) with delta (0, 0)
Screenshot: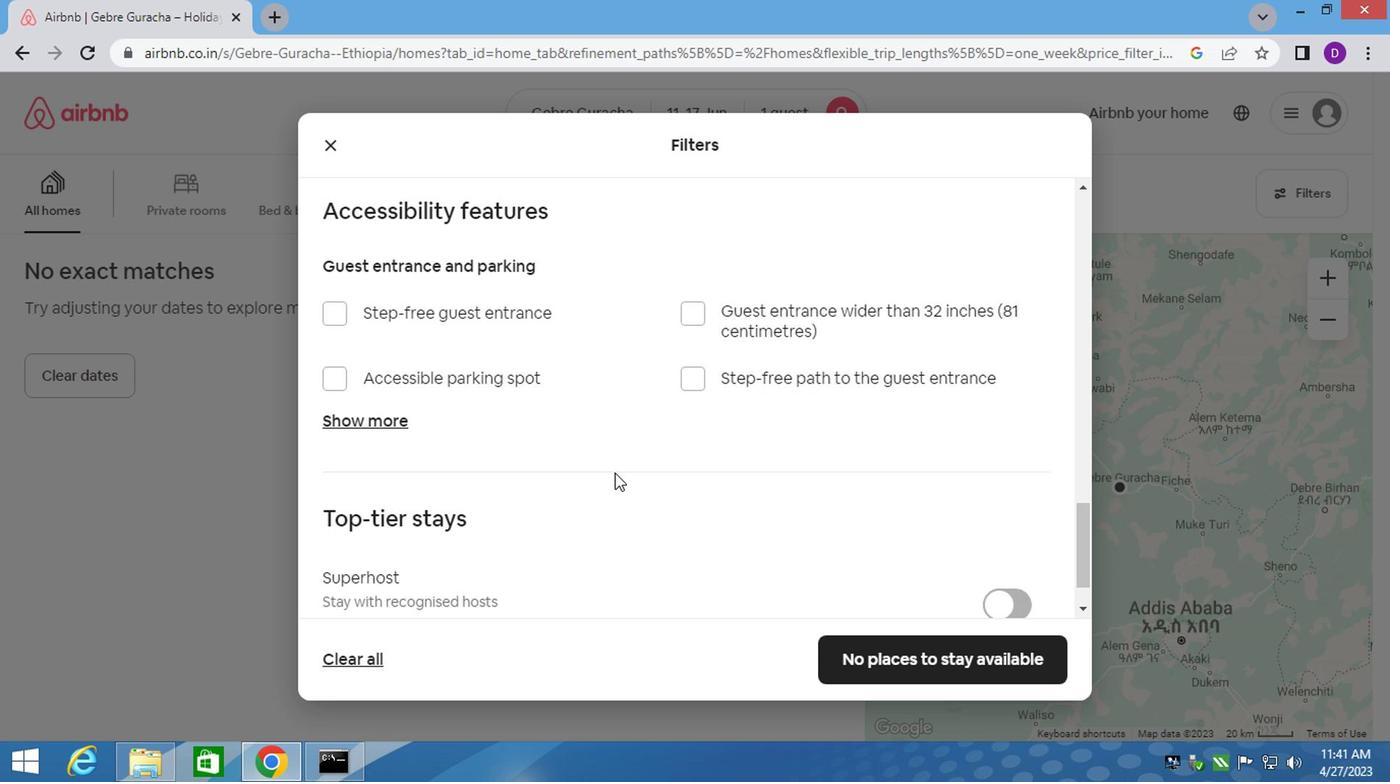 
Action: Mouse moved to (611, 474)
Screenshot: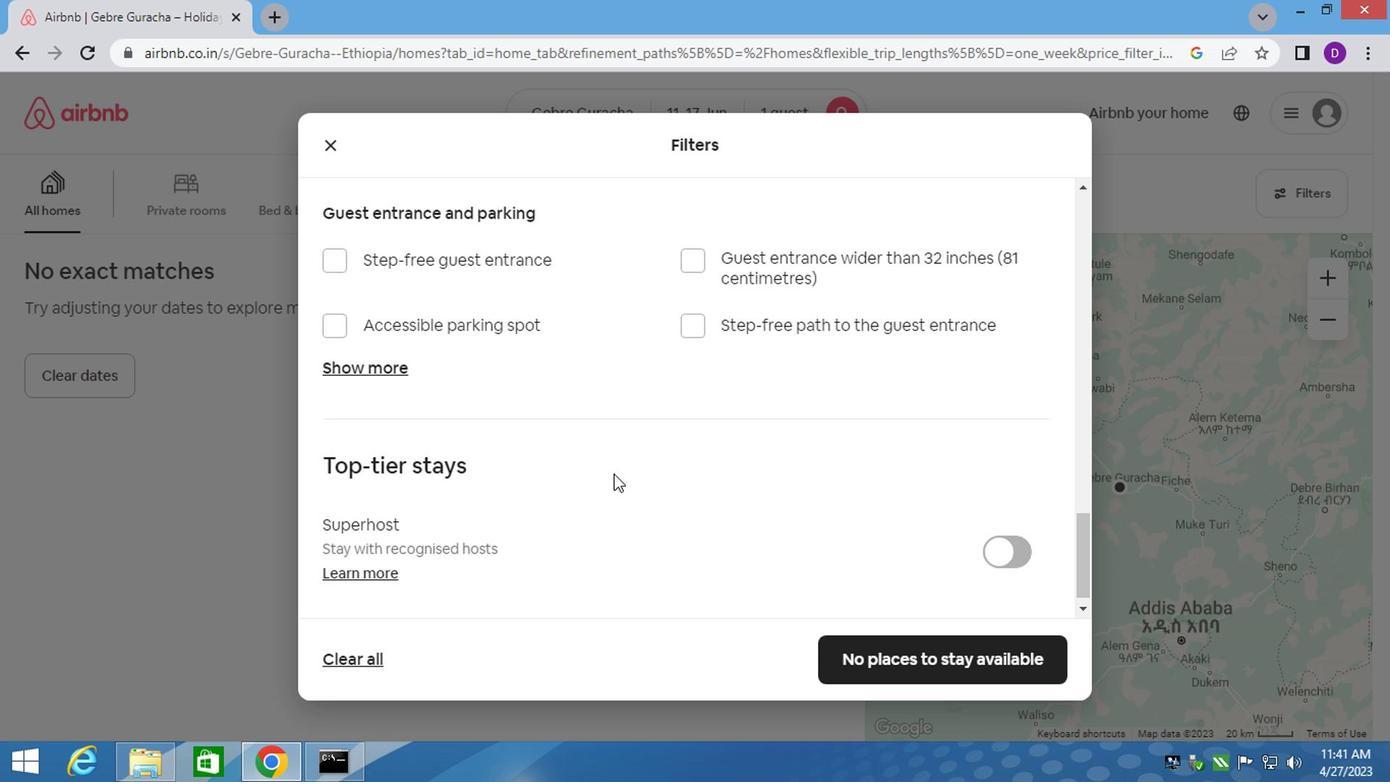 
Action: Mouse scrolled (611, 472) with delta (0, -1)
Screenshot: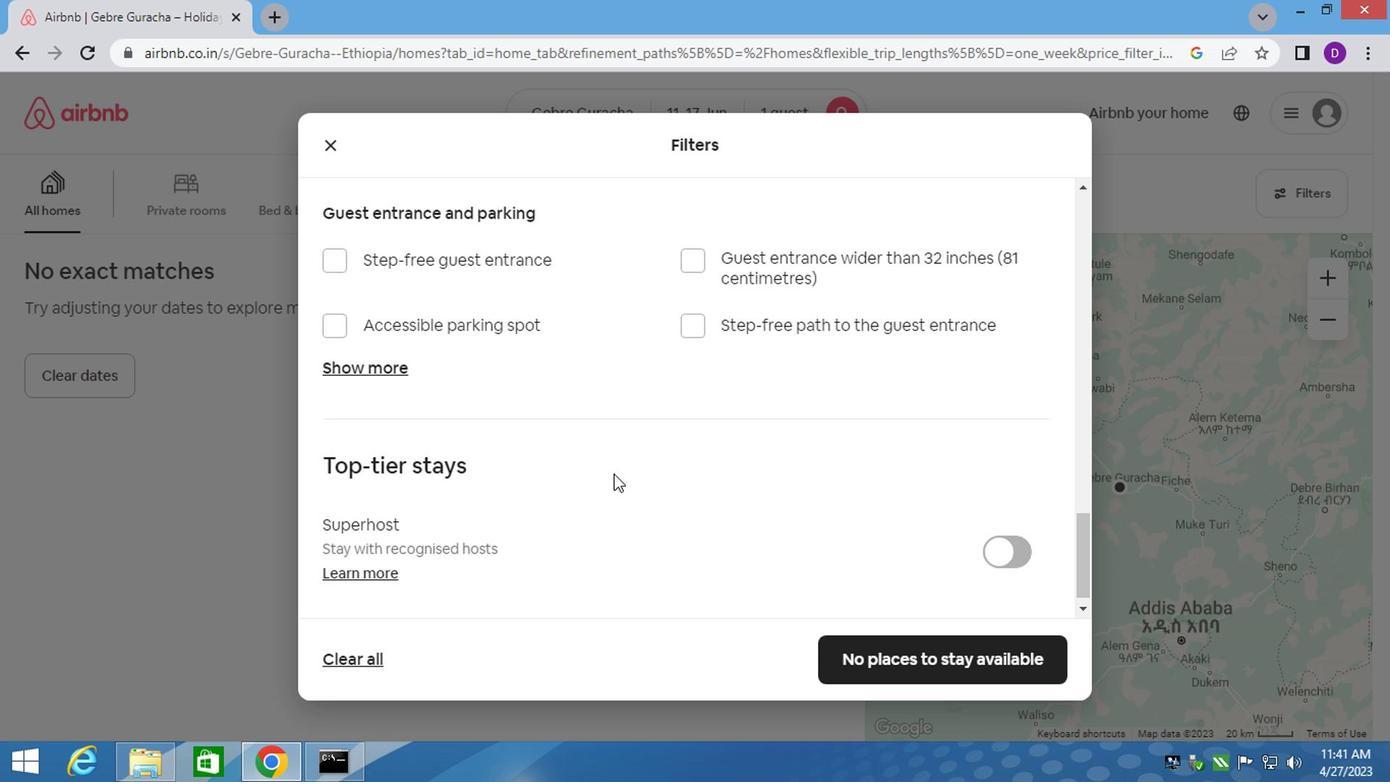 
Action: Mouse moved to (609, 475)
Screenshot: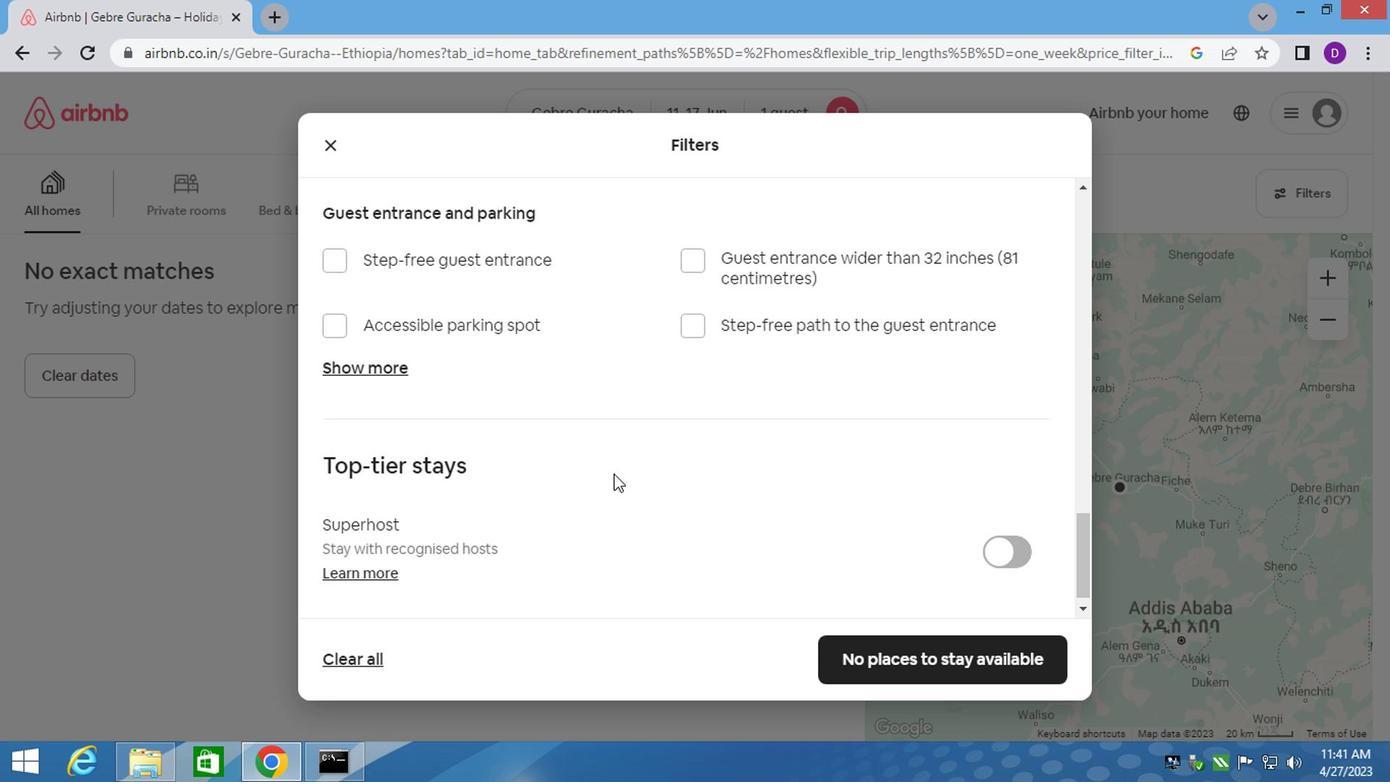 
Action: Mouse scrolled (609, 474) with delta (0, 0)
Screenshot: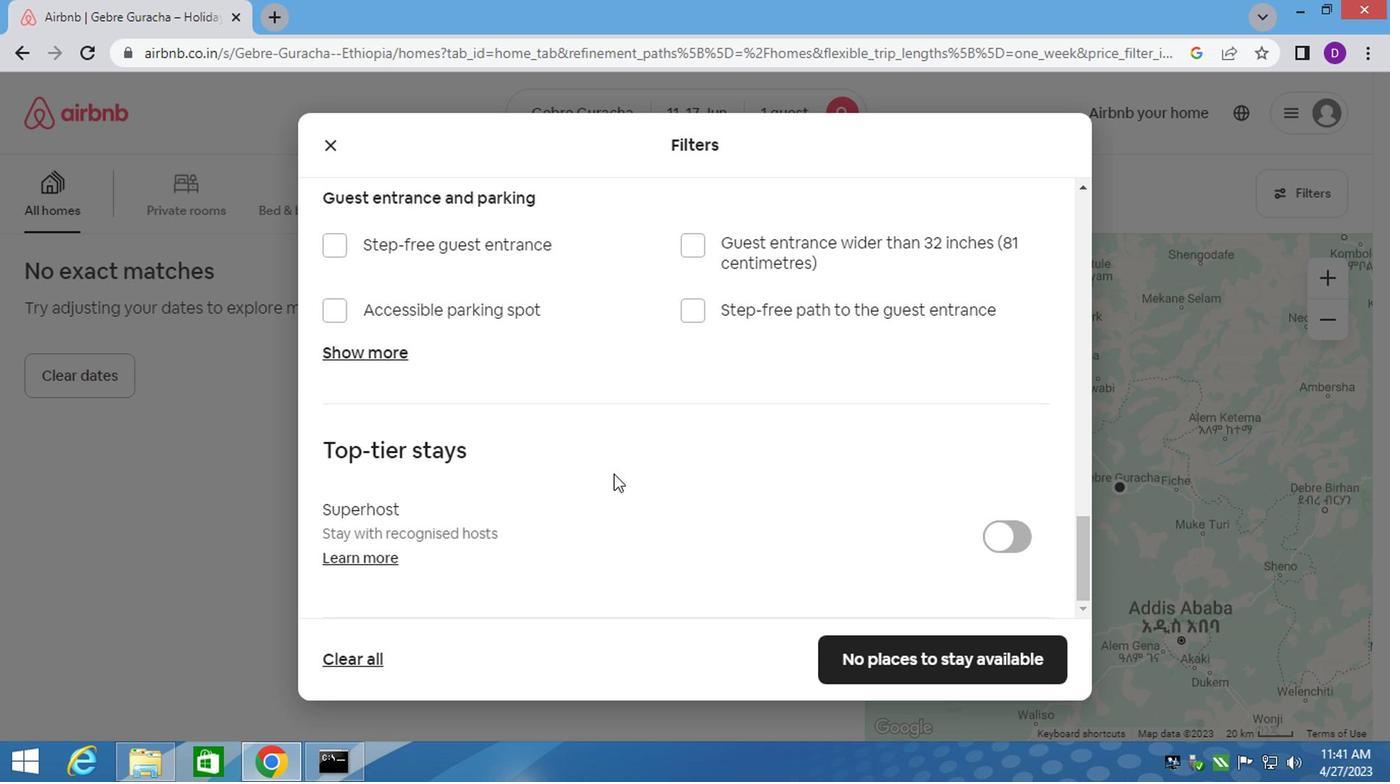 
Action: Mouse scrolled (609, 474) with delta (0, 0)
Screenshot: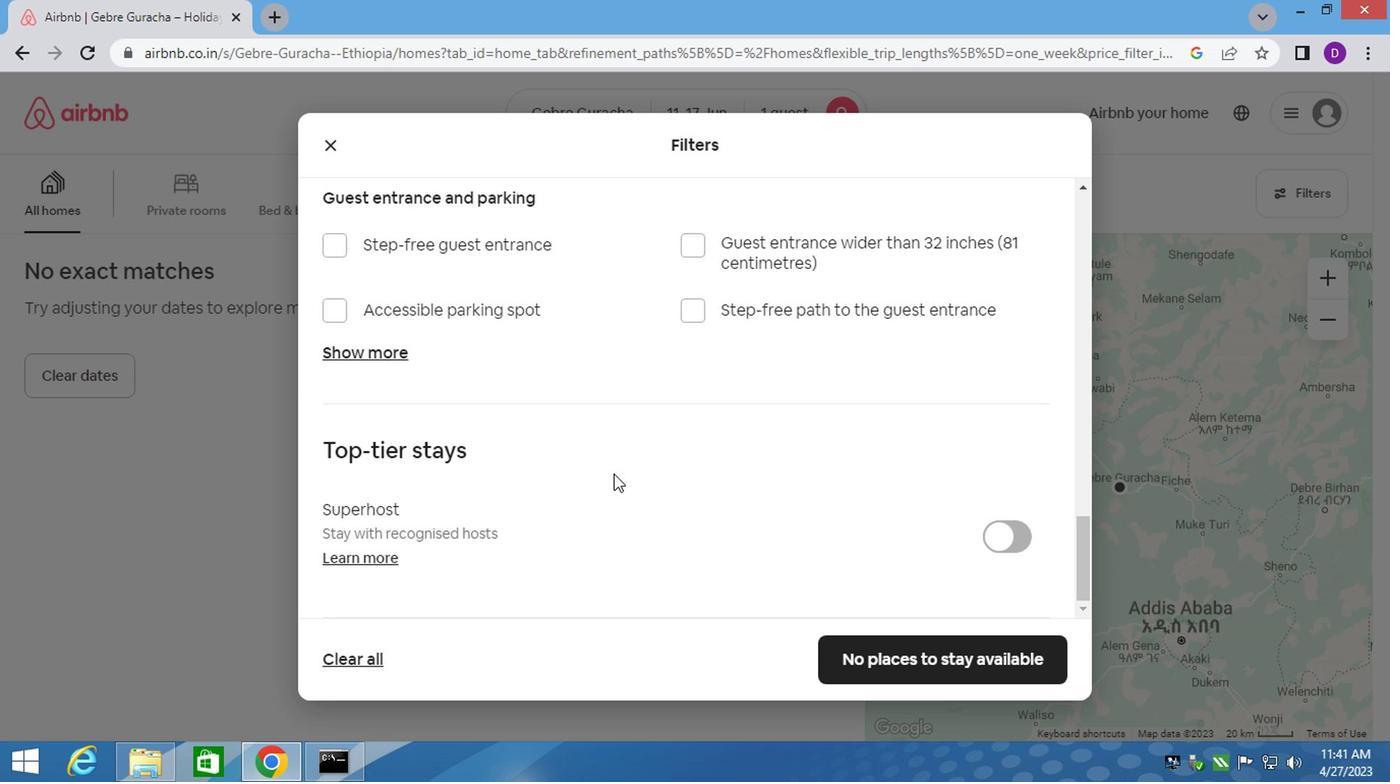 
Action: Mouse scrolled (609, 474) with delta (0, 0)
Screenshot: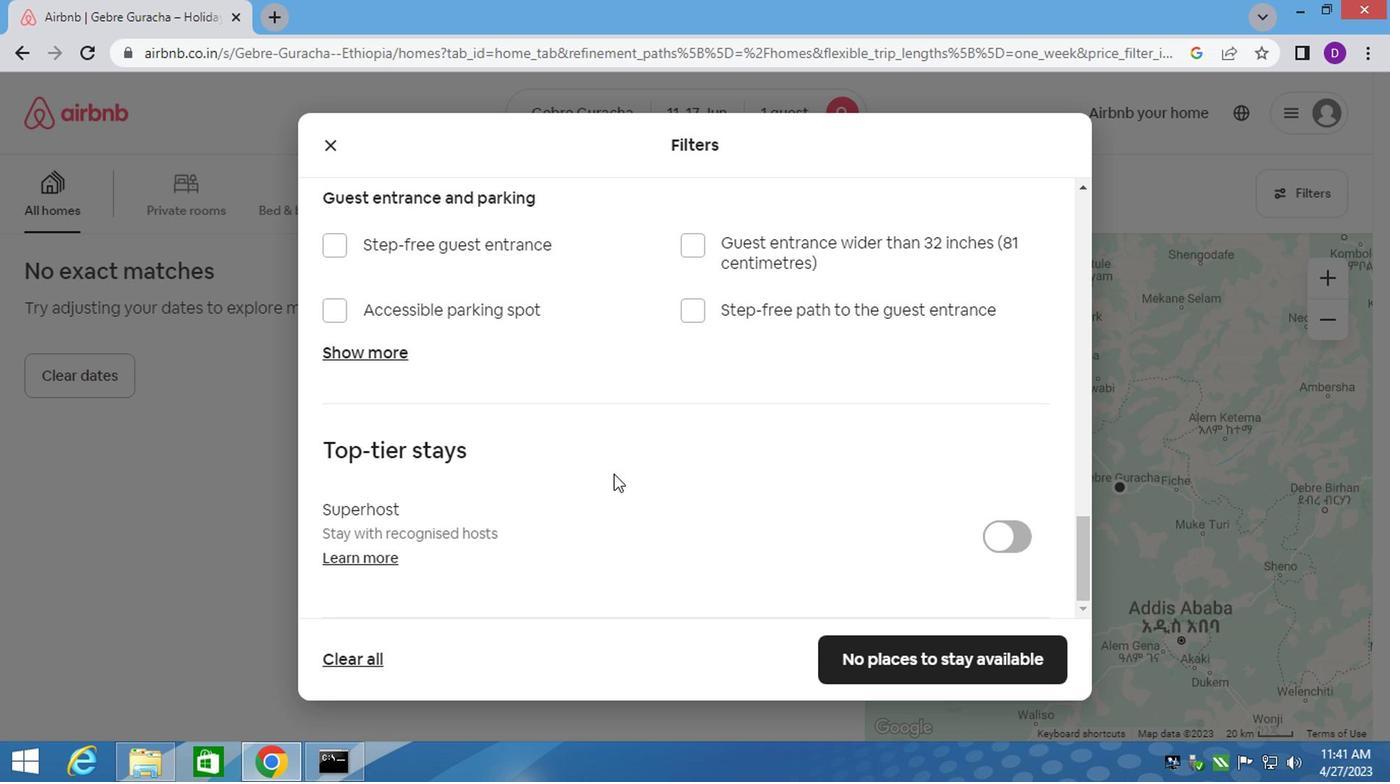 
Action: Mouse moved to (609, 475)
Screenshot: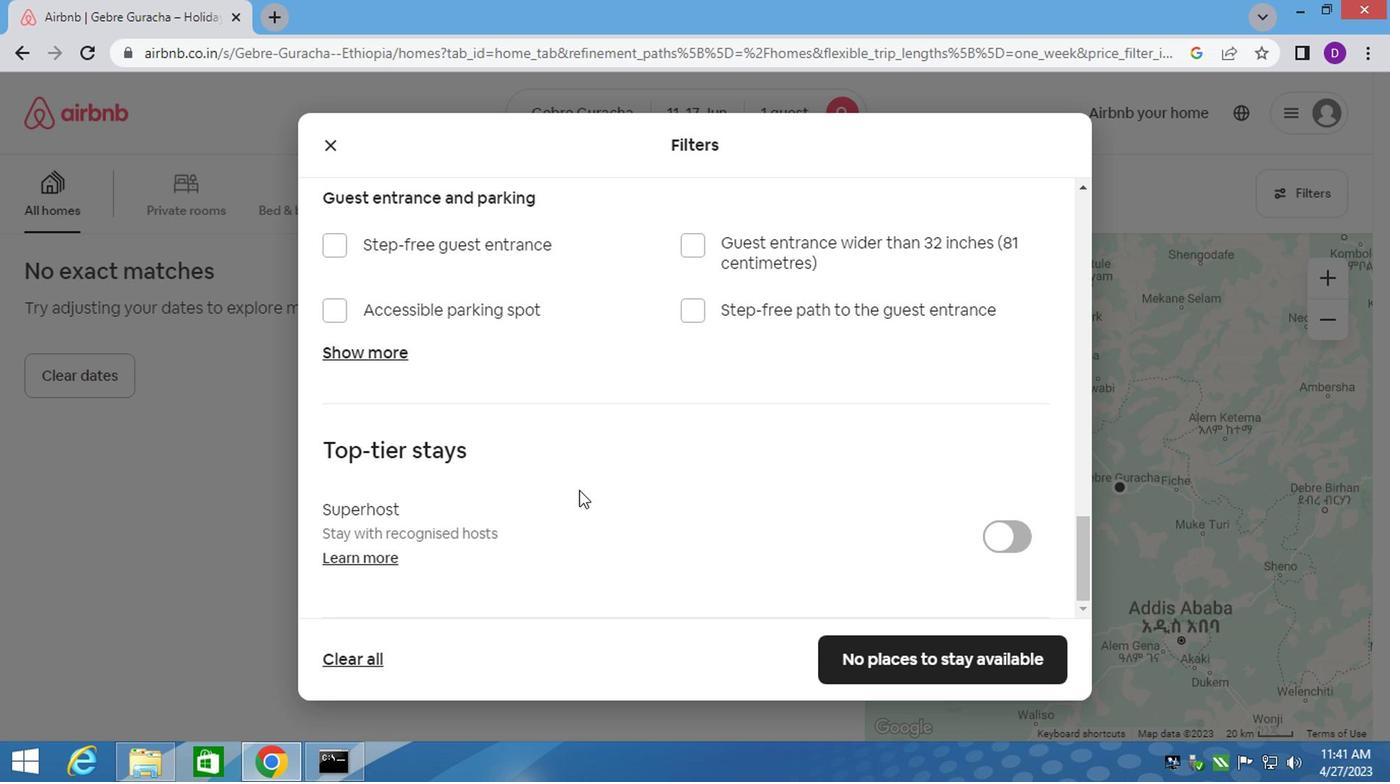 
Action: Mouse scrolled (609, 474) with delta (0, 0)
Screenshot: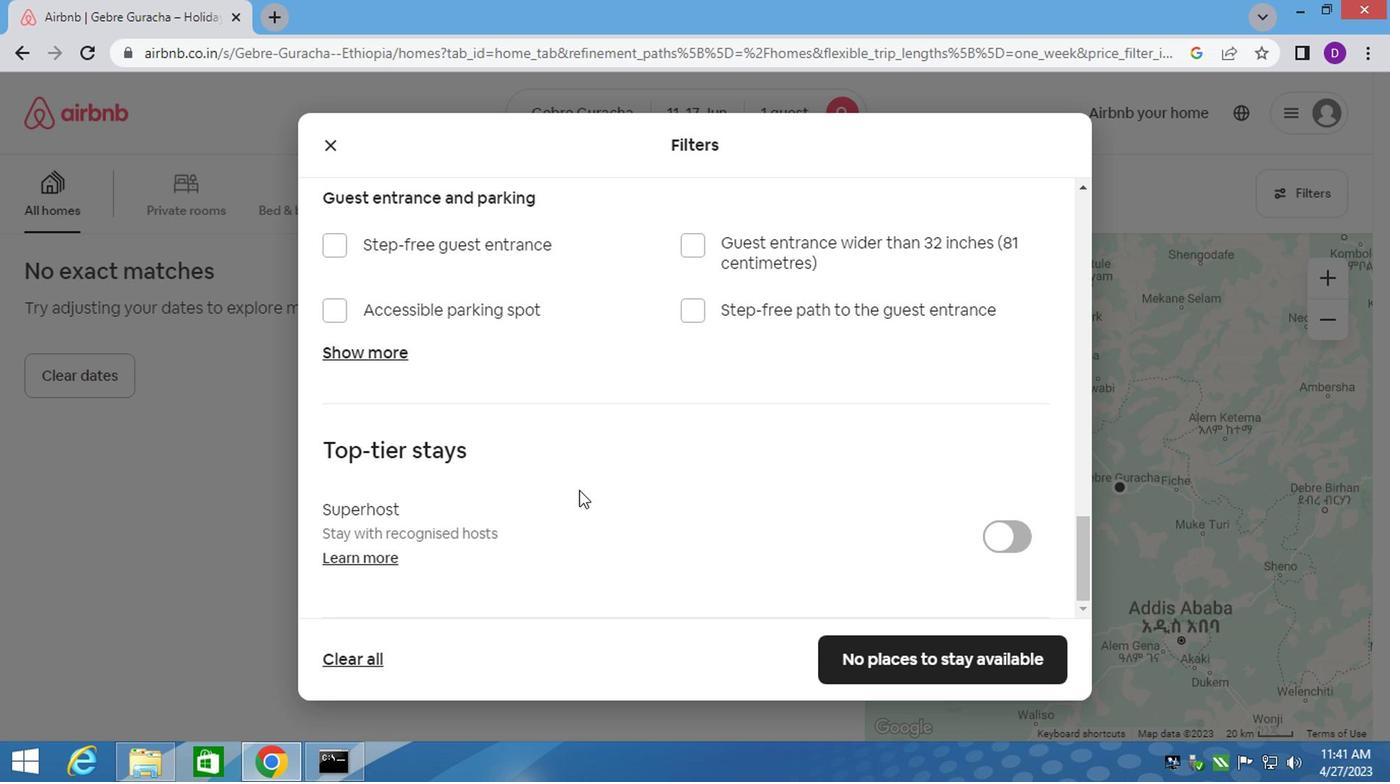 
Action: Mouse scrolled (609, 474) with delta (0, 0)
Screenshot: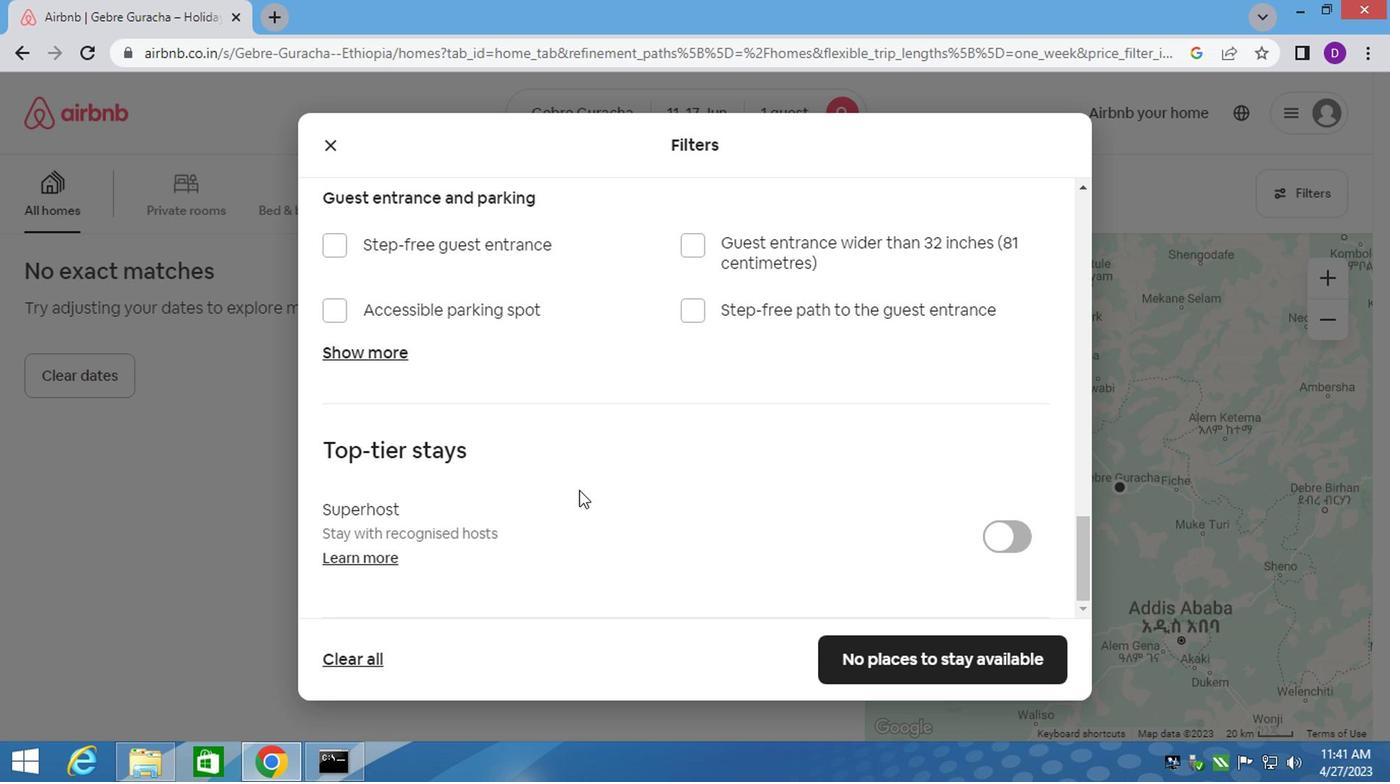 
Action: Mouse scrolled (609, 474) with delta (0, 0)
Screenshot: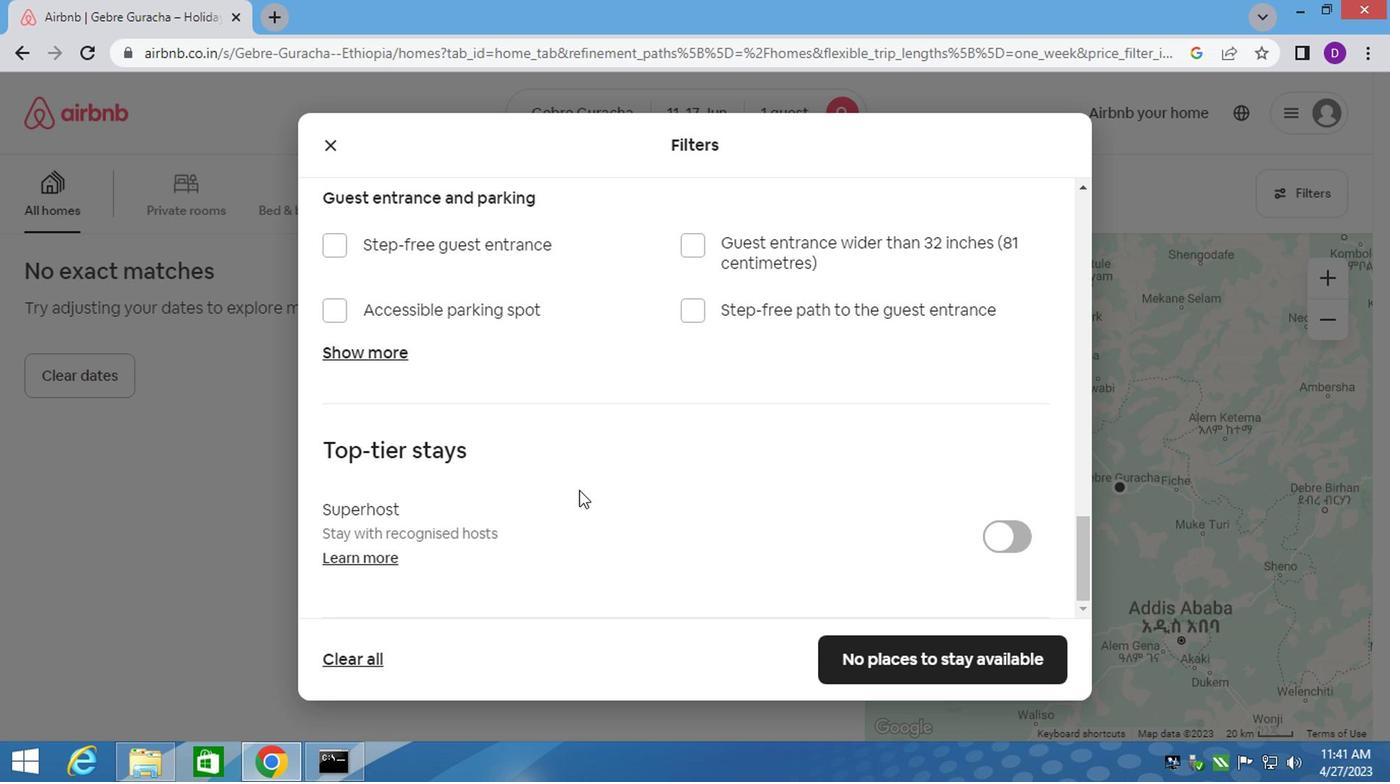 
Action: Mouse moved to (604, 479)
Screenshot: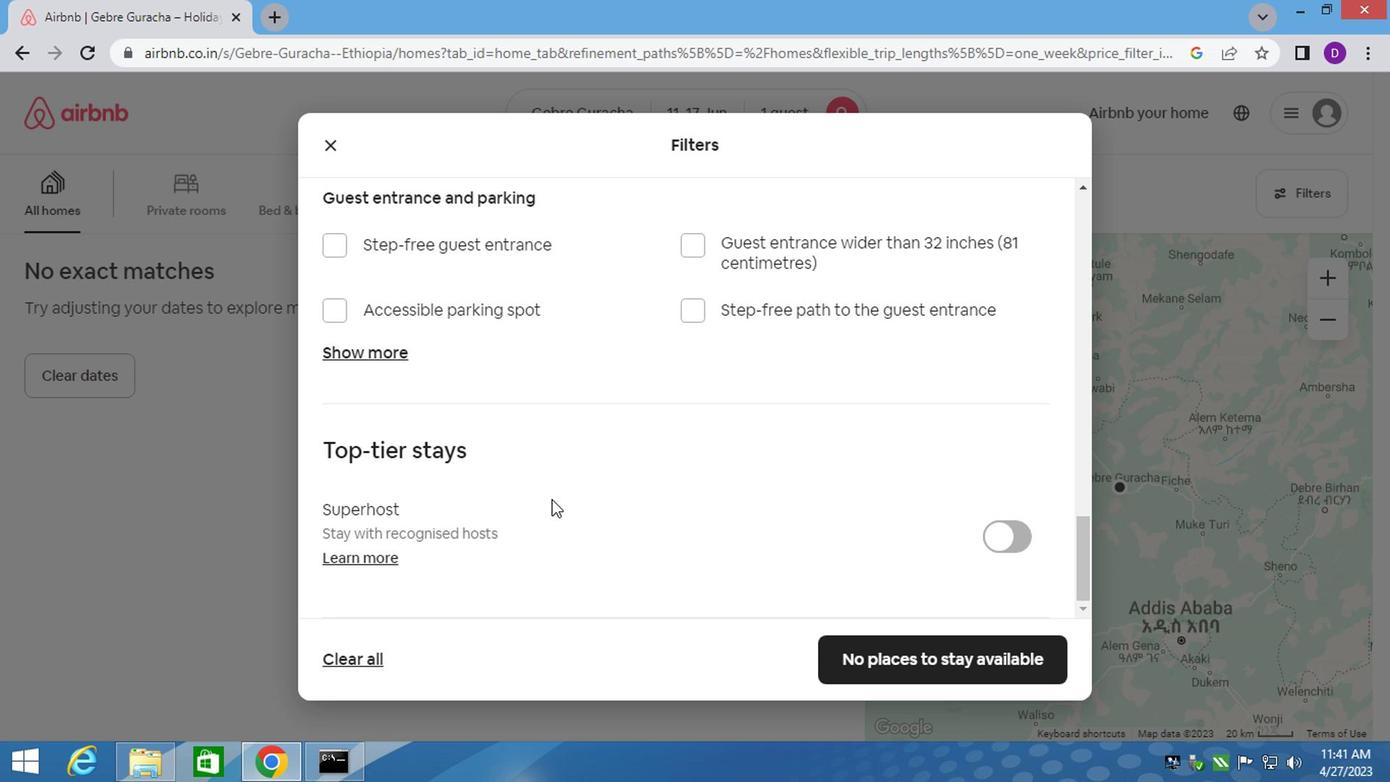 
Action: Mouse scrolled (604, 478) with delta (0, -1)
Screenshot: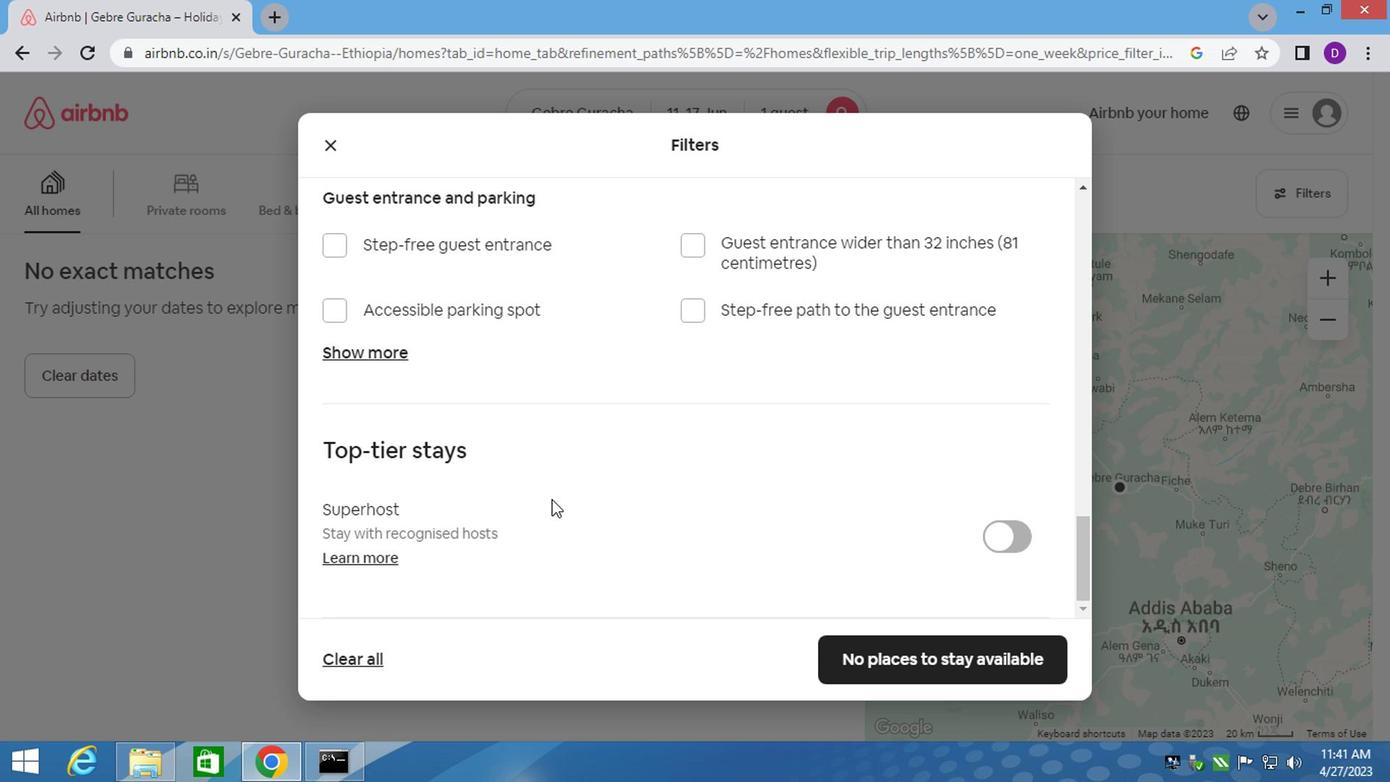 
Action: Mouse moved to (533, 504)
Screenshot: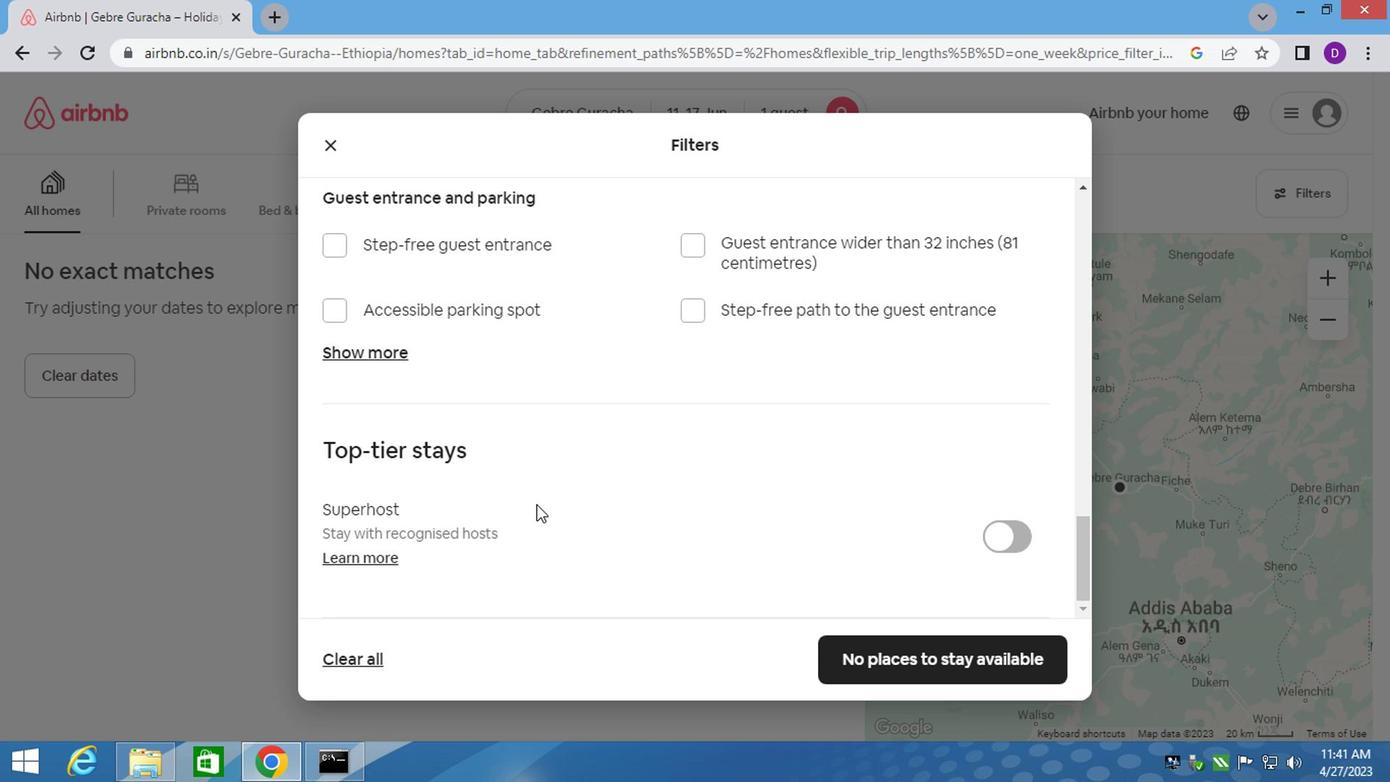 
Action: Mouse scrolled (533, 504) with delta (0, 0)
Screenshot: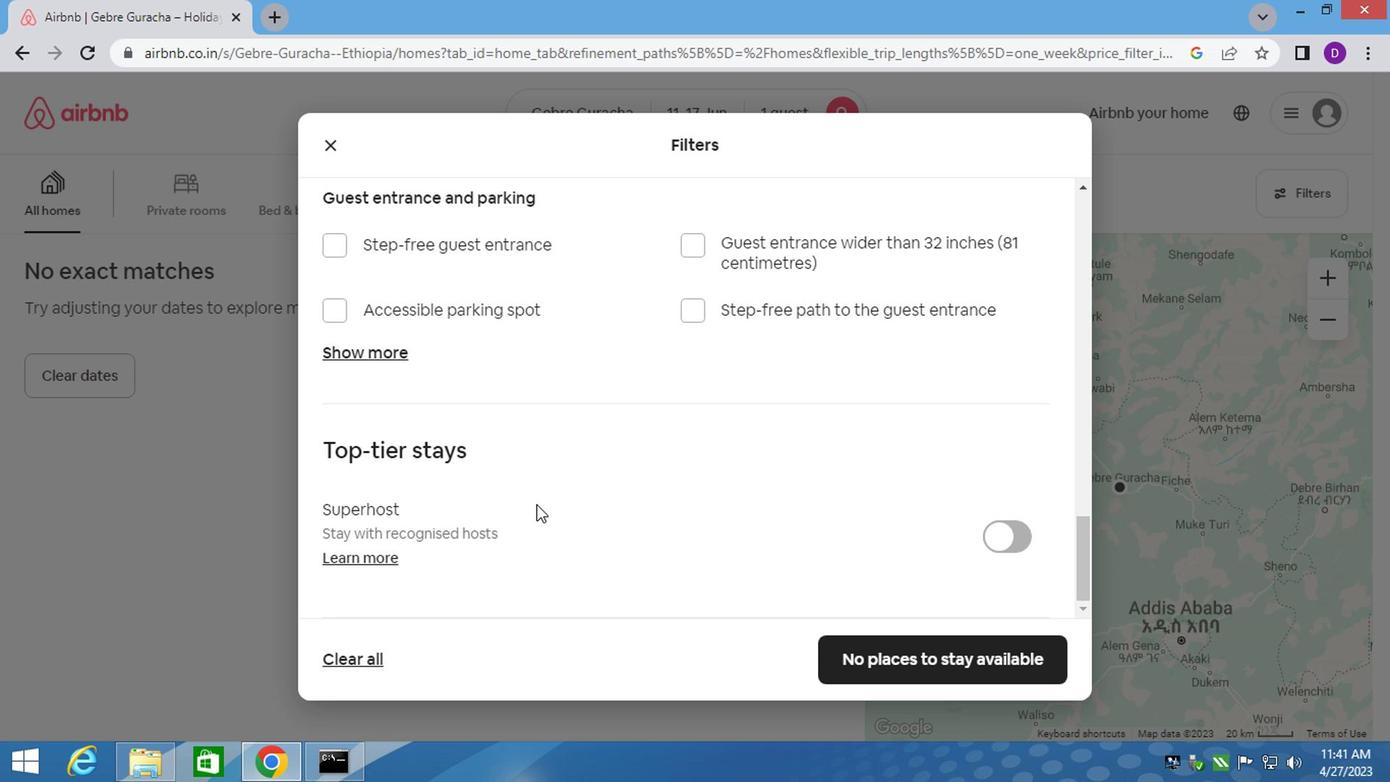 
Action: Mouse scrolled (533, 504) with delta (0, 0)
Screenshot: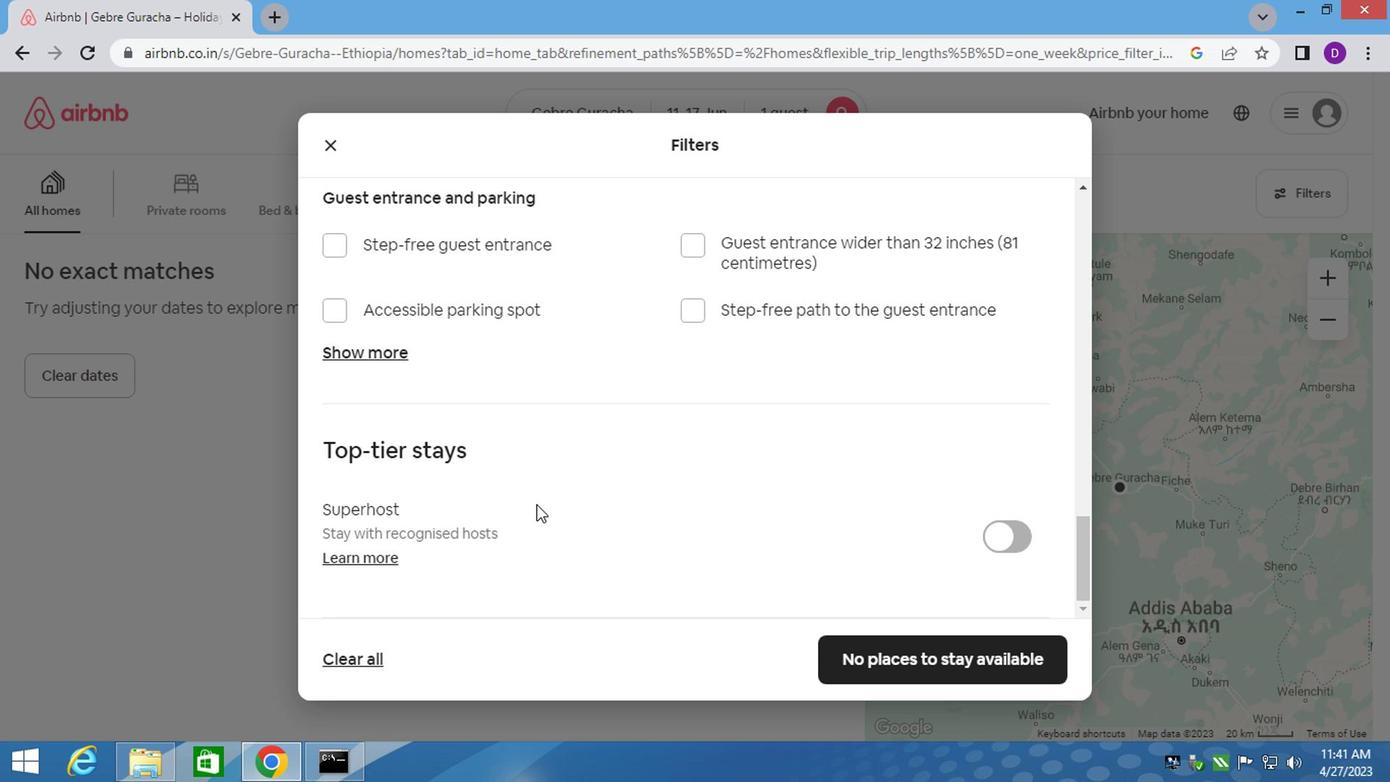 
Action: Mouse scrolled (533, 504) with delta (0, 0)
Screenshot: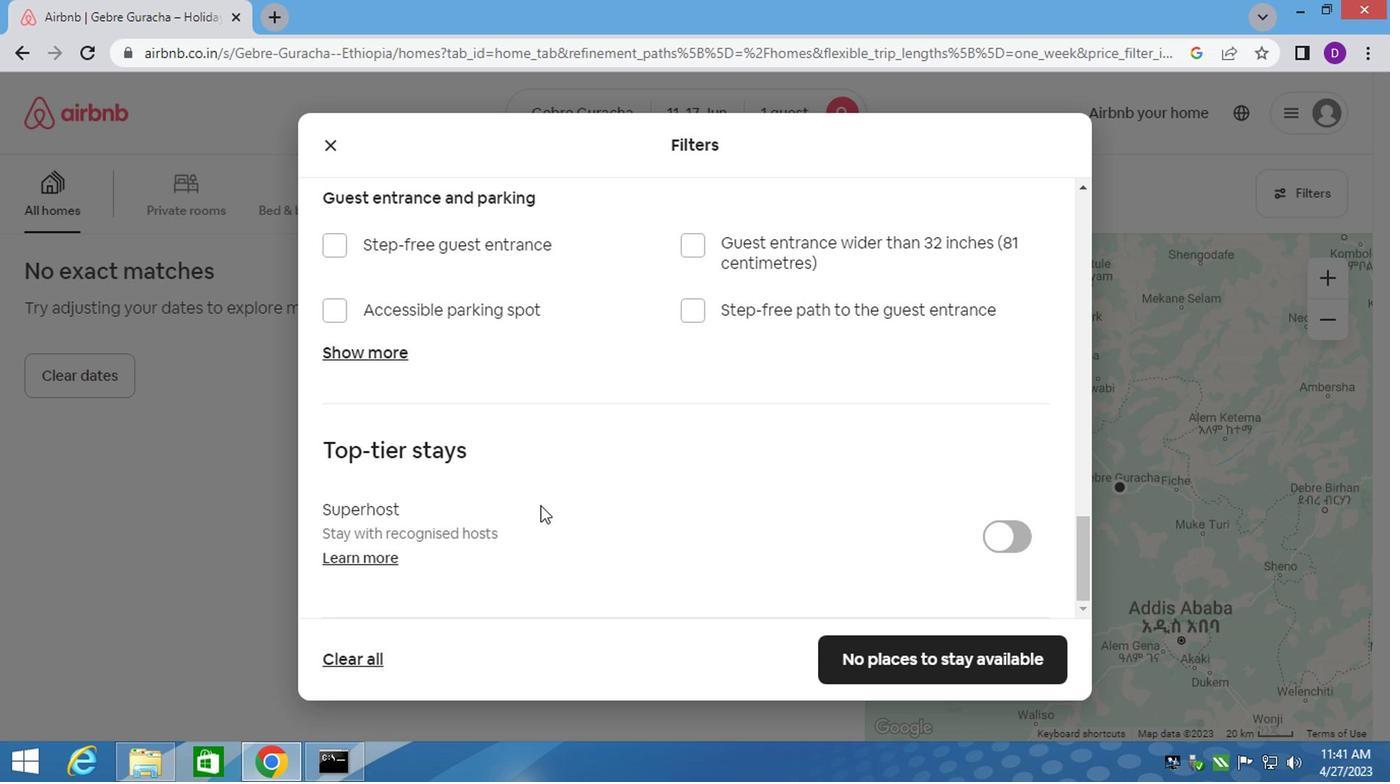 
Action: Mouse moved to (864, 658)
Screenshot: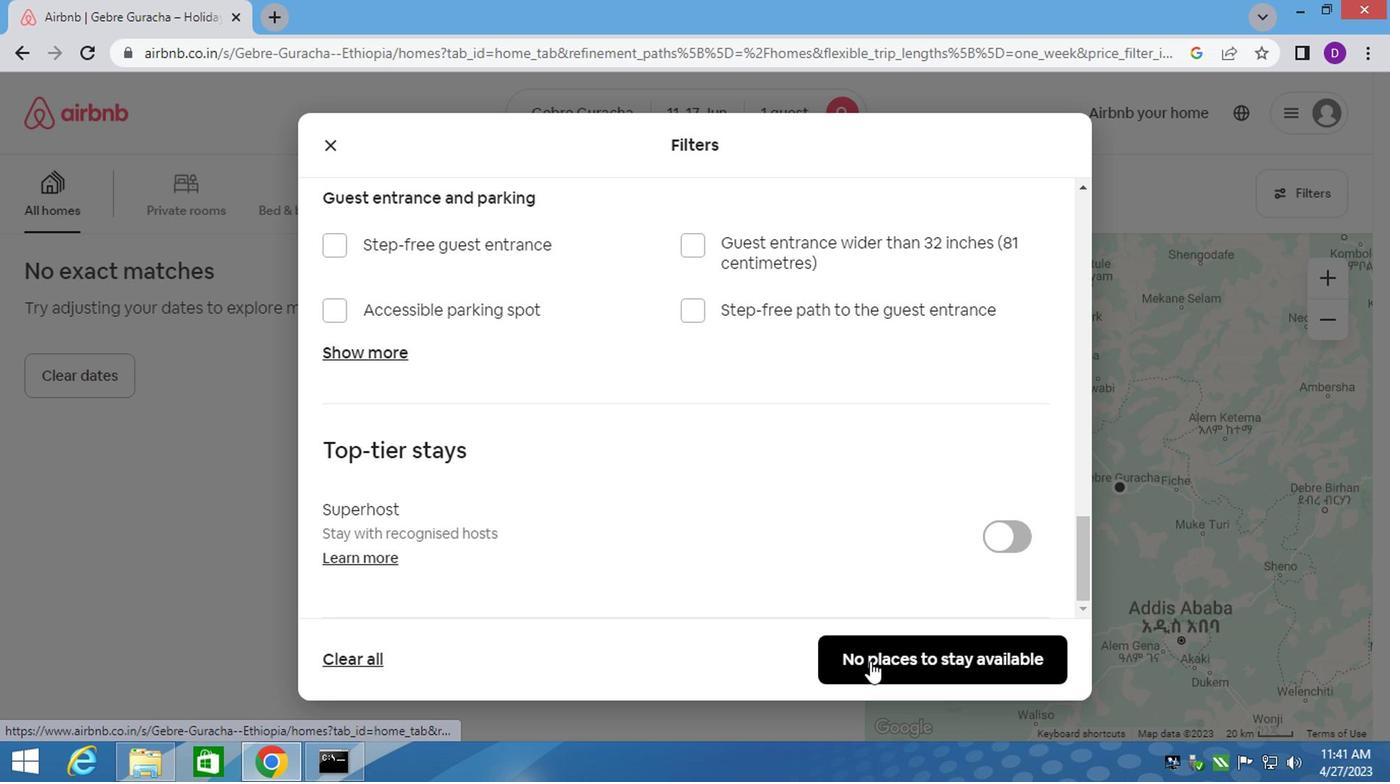 
Action: Mouse pressed left at (864, 658)
Screenshot: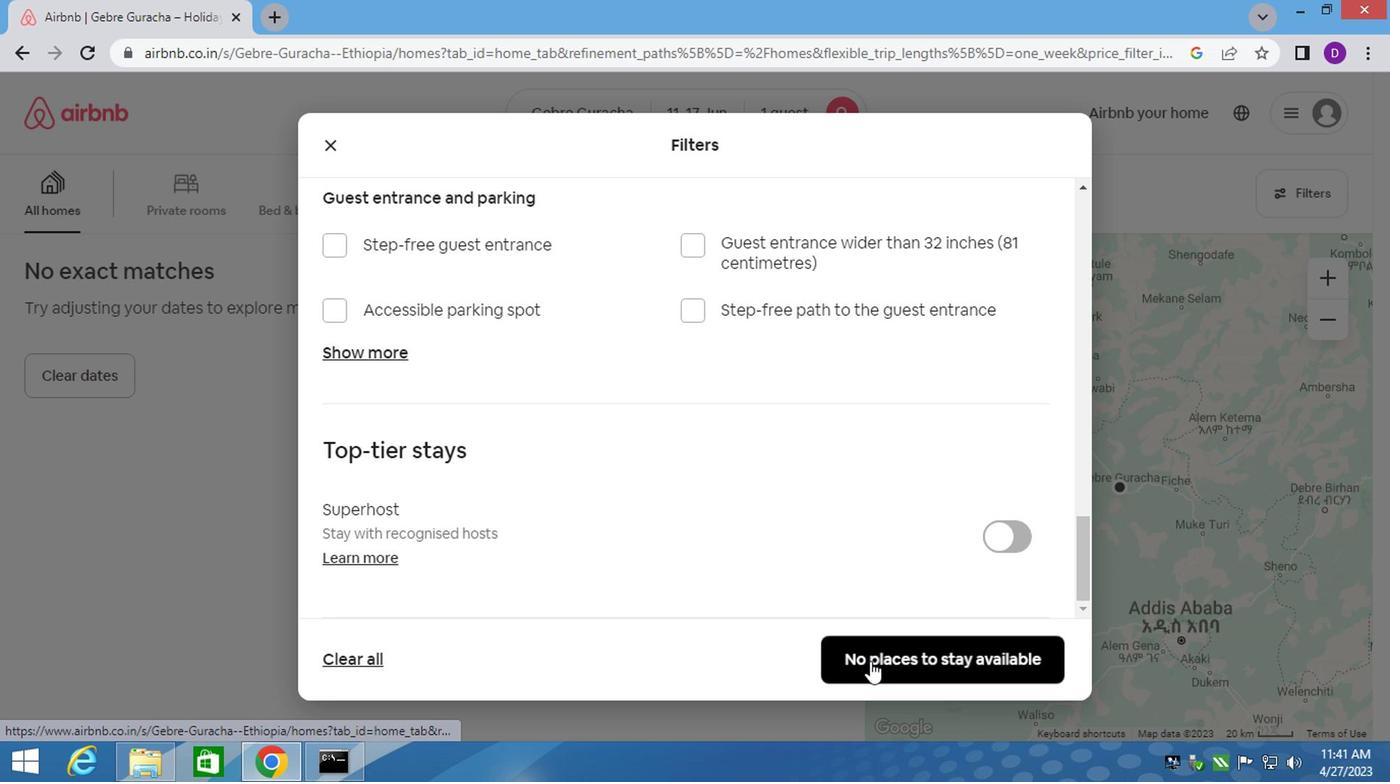 
Action: Mouse moved to (643, 461)
Screenshot: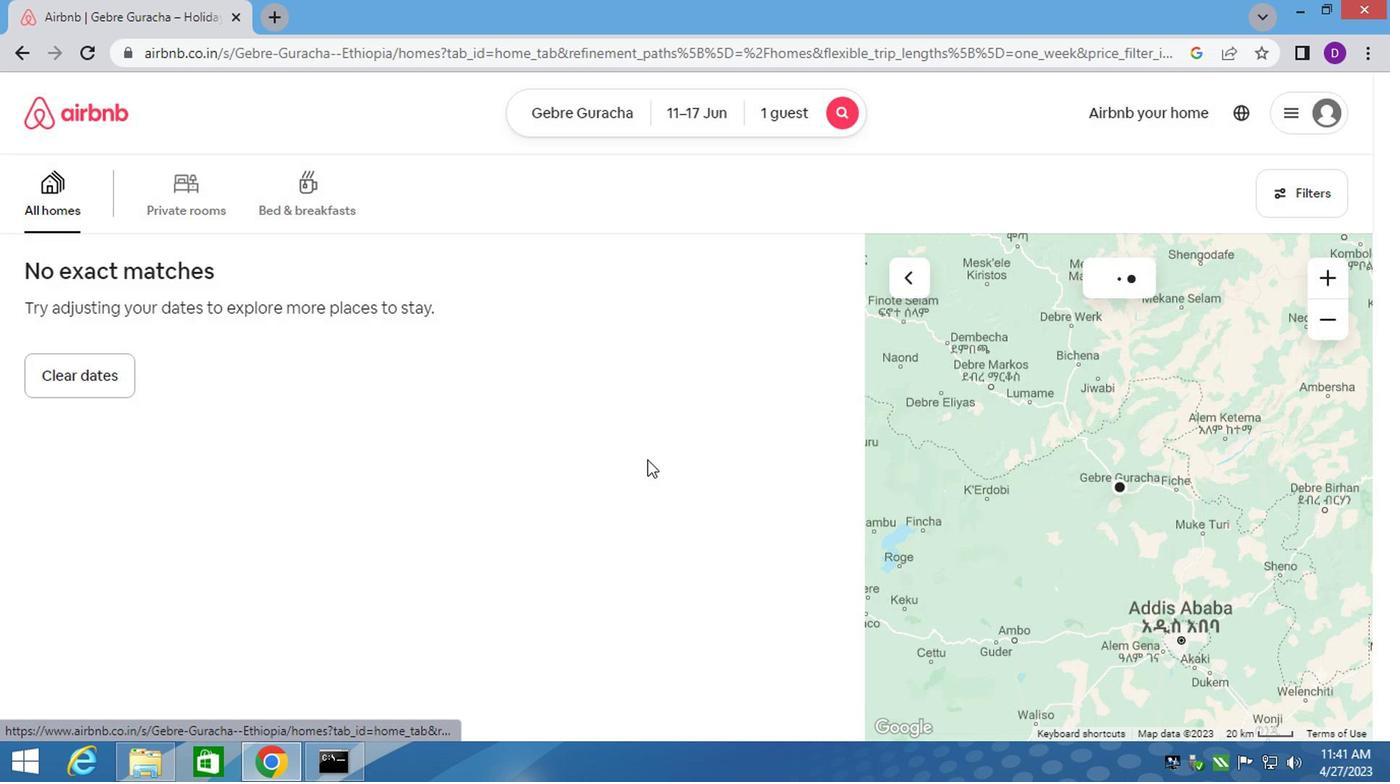 
